 Task: Reply to email with the signature David Green with the subject Invoice follow-up from softage.1@softage.net with the message I would like to schedule a meeting to discuss the projects communication plan. Undo the message and rewrite the message as Could you please confirm the payment details? Send the email
Action: Mouse moved to (416, 525)
Screenshot: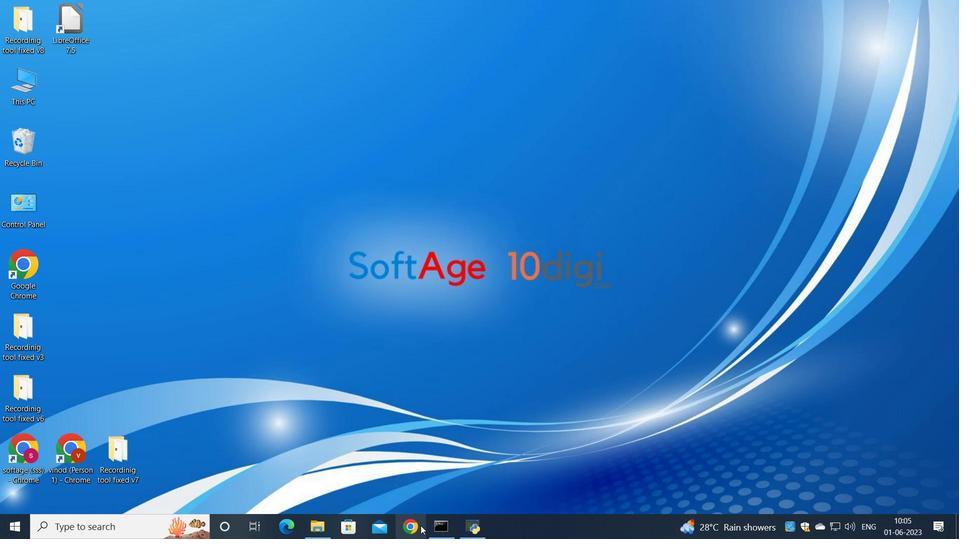 
Action: Mouse pressed left at (416, 525)
Screenshot: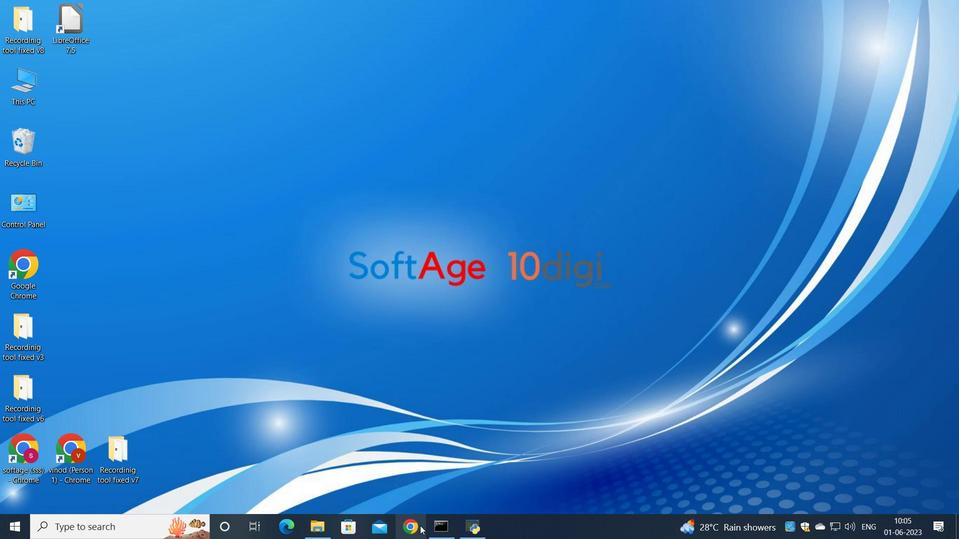 
Action: Mouse moved to (432, 325)
Screenshot: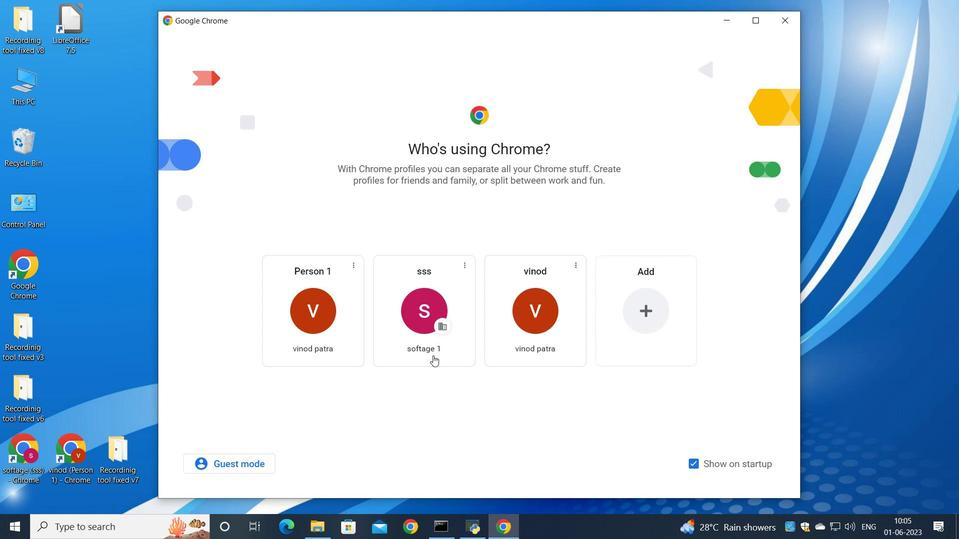 
Action: Mouse pressed left at (432, 325)
Screenshot: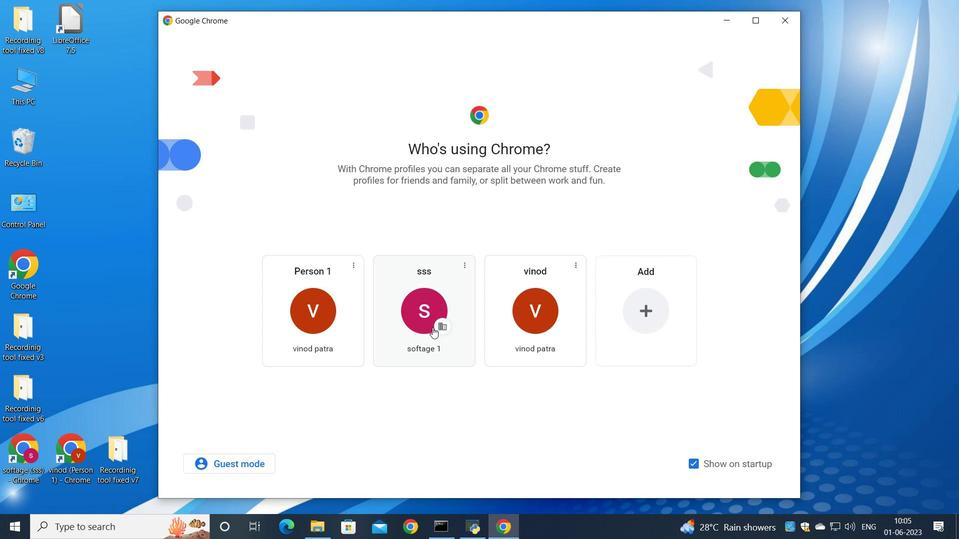 
Action: Mouse moved to (840, 86)
Screenshot: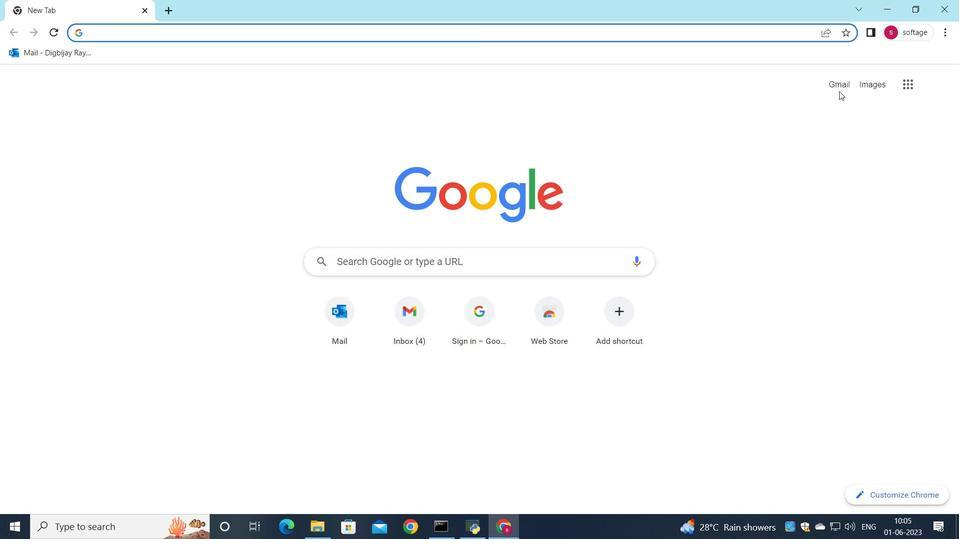 
Action: Mouse pressed left at (840, 86)
Screenshot: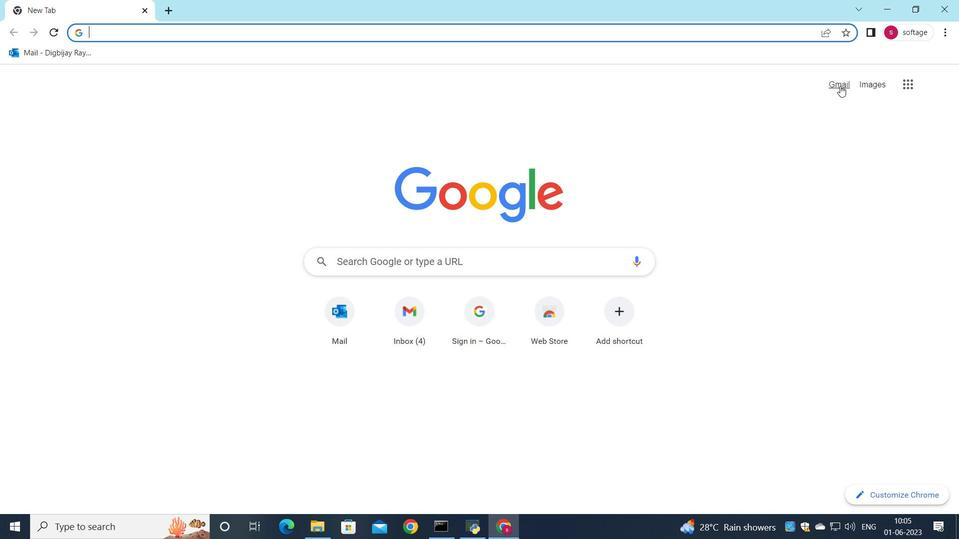 
Action: Mouse moved to (820, 83)
Screenshot: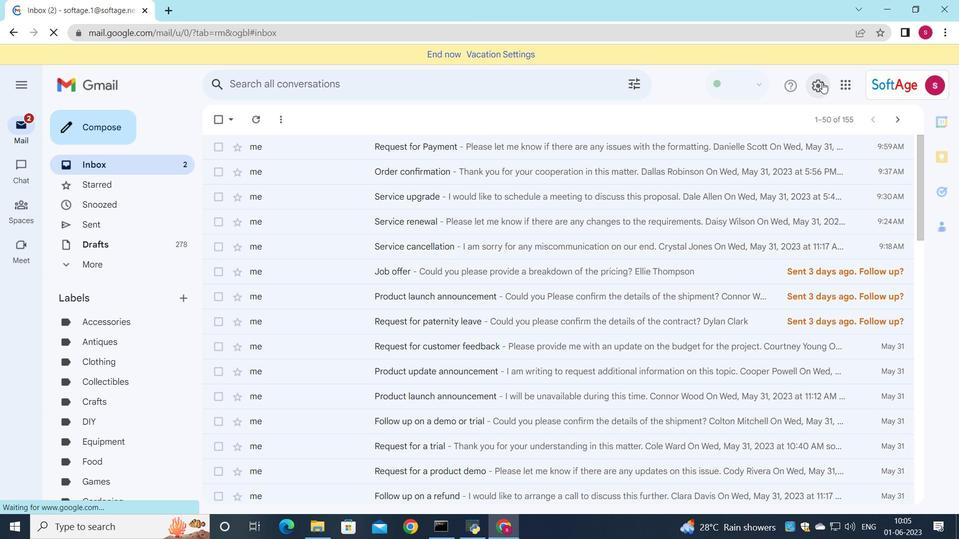 
Action: Mouse pressed left at (820, 83)
Screenshot: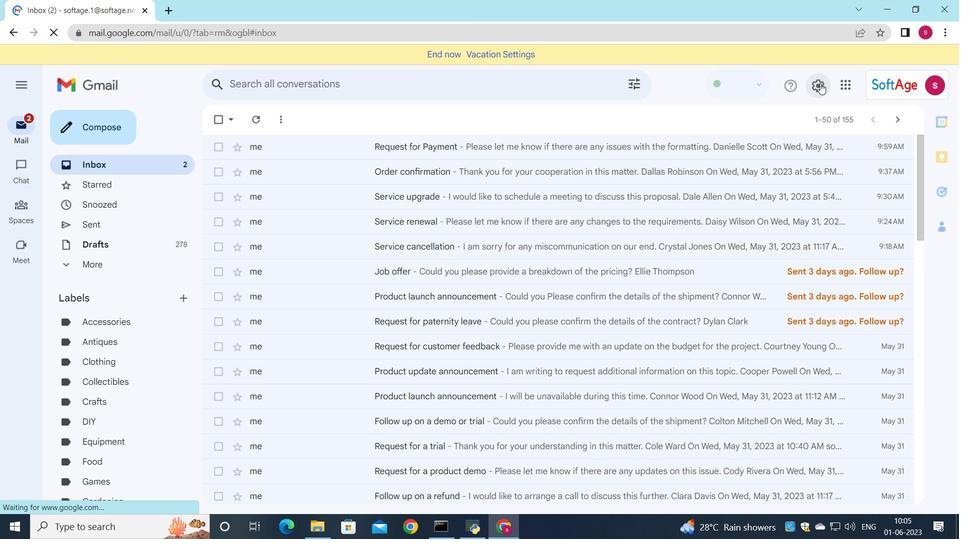 
Action: Mouse moved to (813, 149)
Screenshot: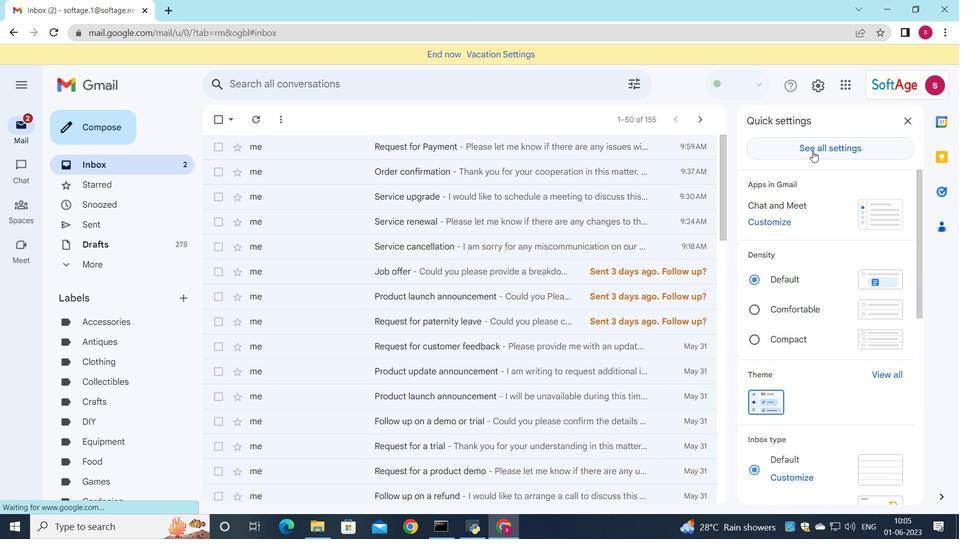
Action: Mouse pressed left at (813, 149)
Screenshot: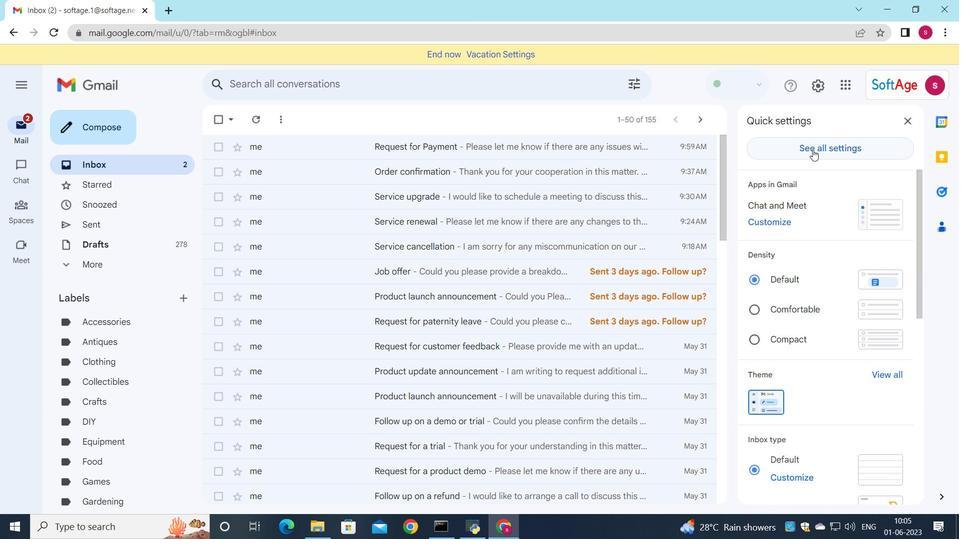 
Action: Mouse moved to (498, 273)
Screenshot: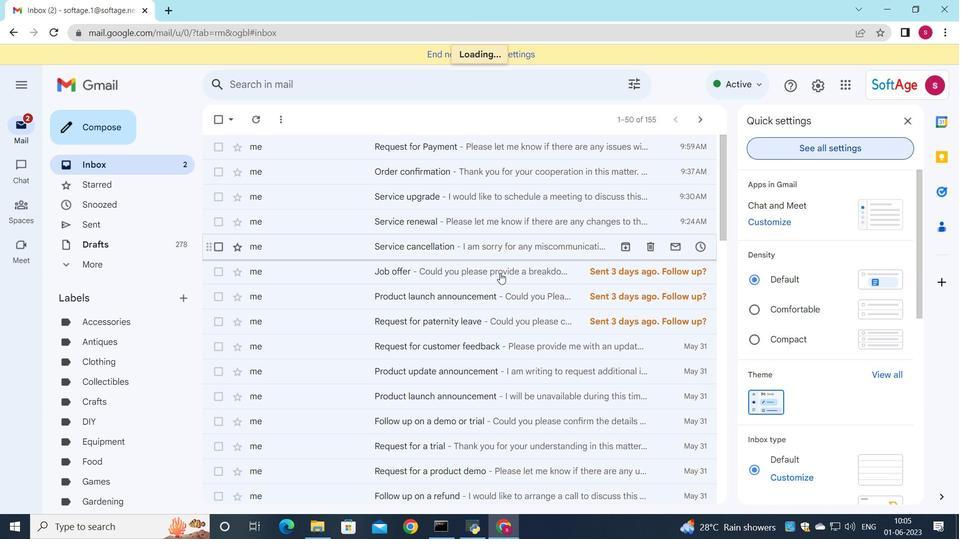 
Action: Mouse scrolled (498, 273) with delta (0, 0)
Screenshot: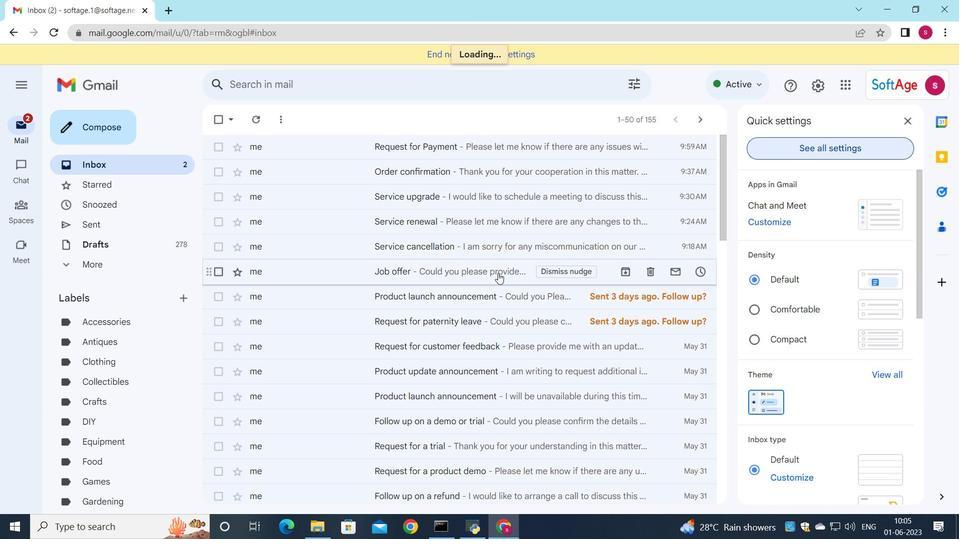 
Action: Mouse scrolled (498, 273) with delta (0, 0)
Screenshot: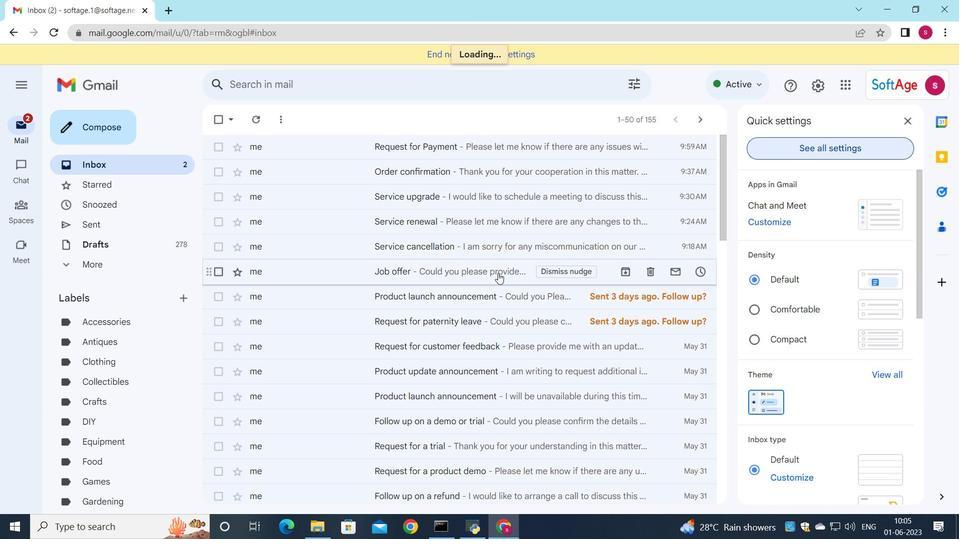 
Action: Mouse scrolled (498, 273) with delta (0, 0)
Screenshot: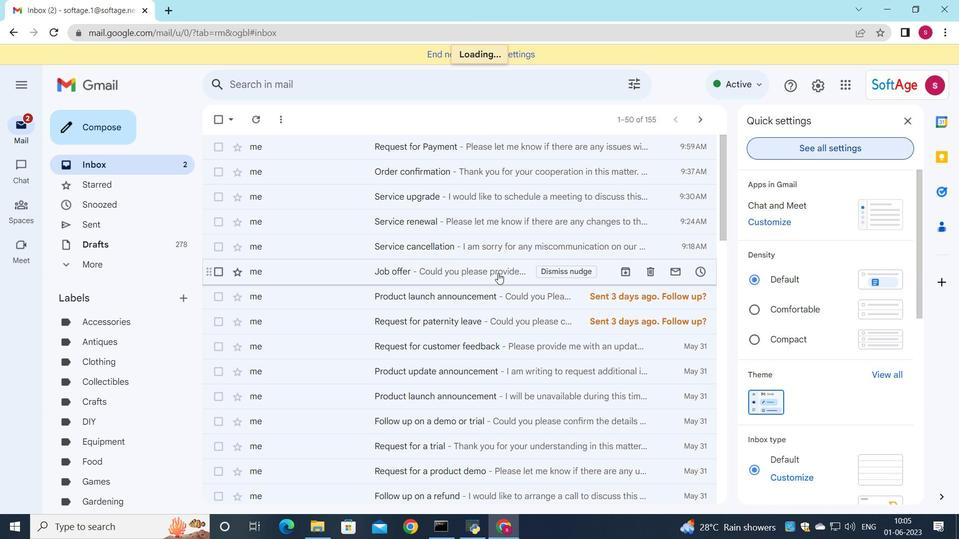 
Action: Mouse scrolled (498, 273) with delta (0, 0)
Screenshot: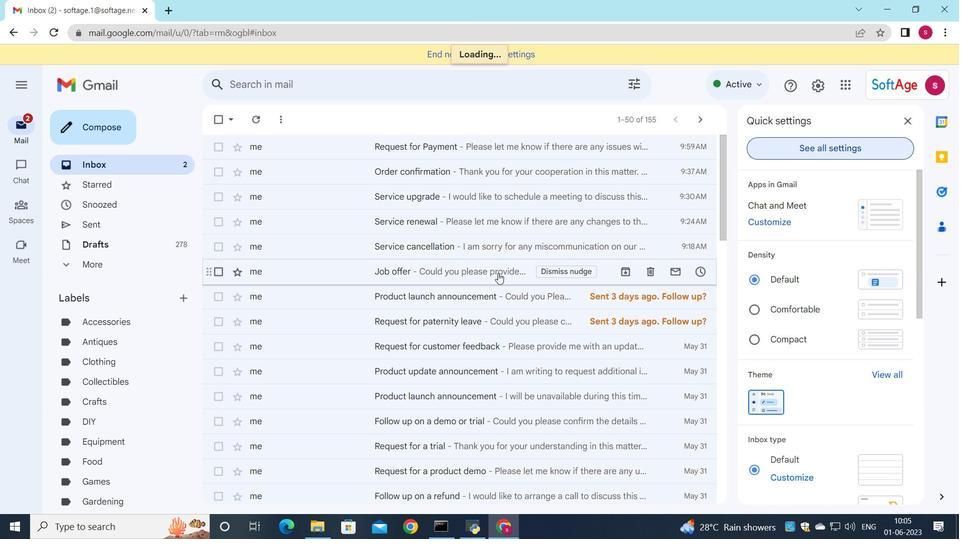 
Action: Mouse scrolled (498, 273) with delta (0, 0)
Screenshot: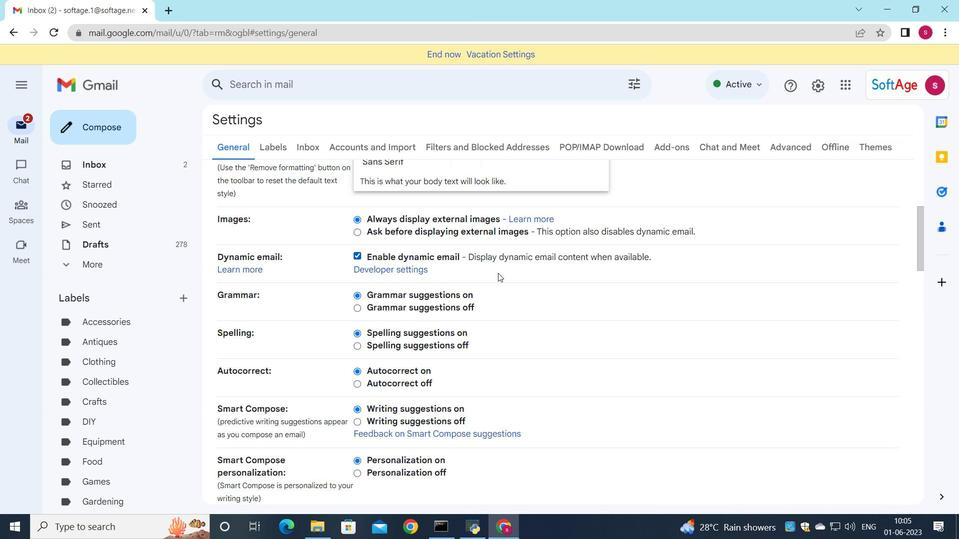 
Action: Mouse scrolled (498, 273) with delta (0, 0)
Screenshot: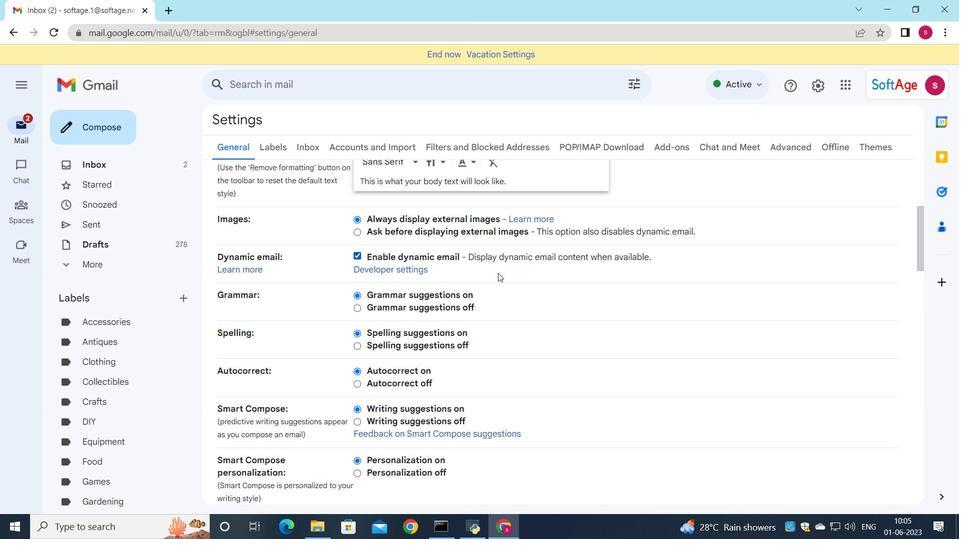 
Action: Mouse scrolled (498, 273) with delta (0, 0)
Screenshot: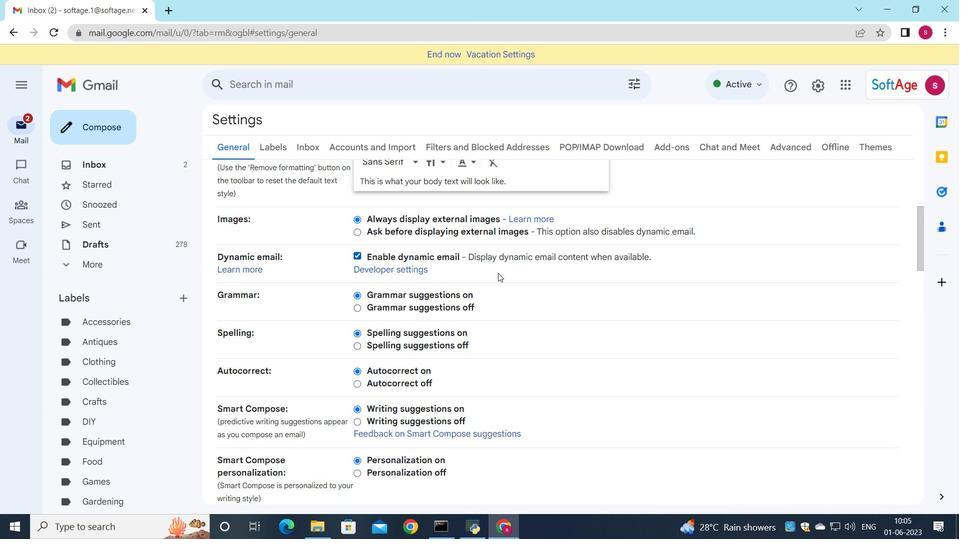 
Action: Mouse scrolled (498, 273) with delta (0, 0)
Screenshot: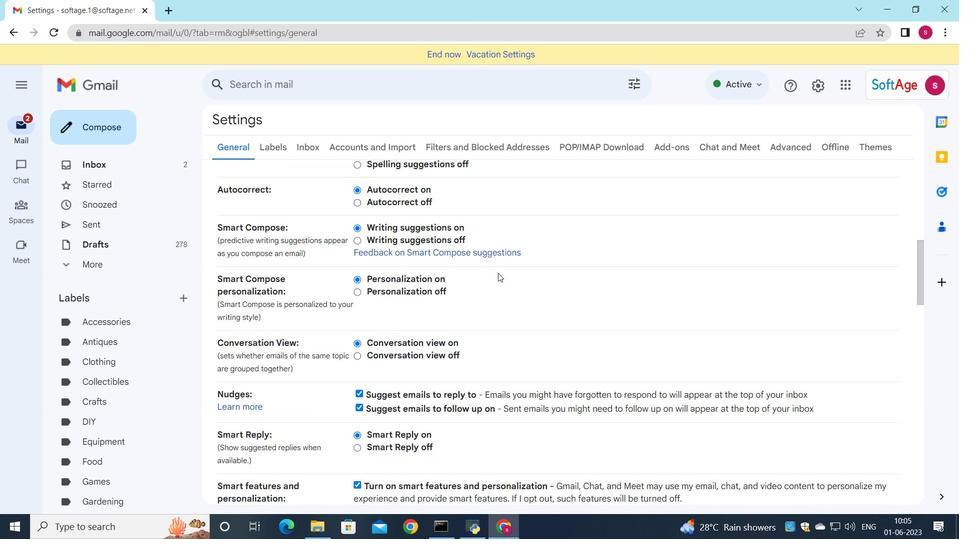 
Action: Mouse scrolled (498, 273) with delta (0, 0)
Screenshot: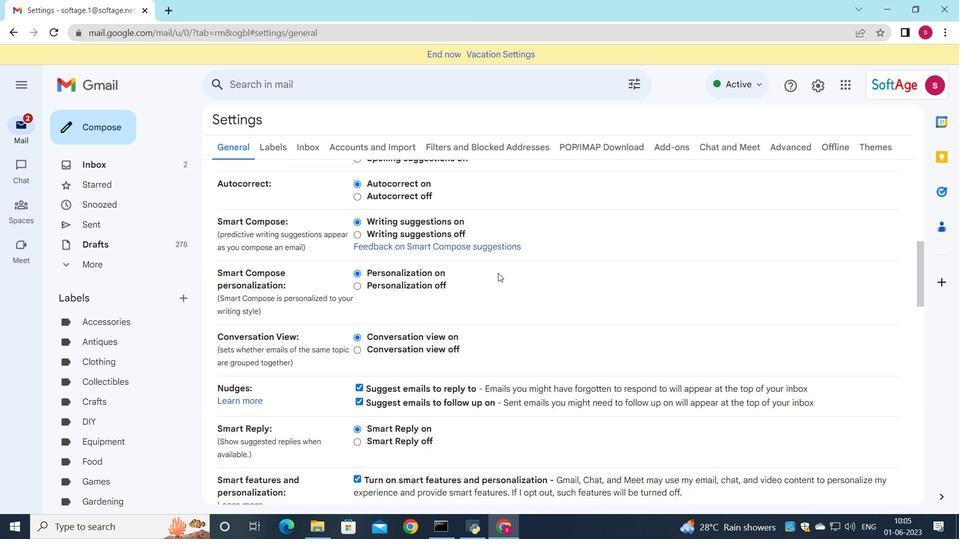 
Action: Mouse scrolled (498, 273) with delta (0, 0)
Screenshot: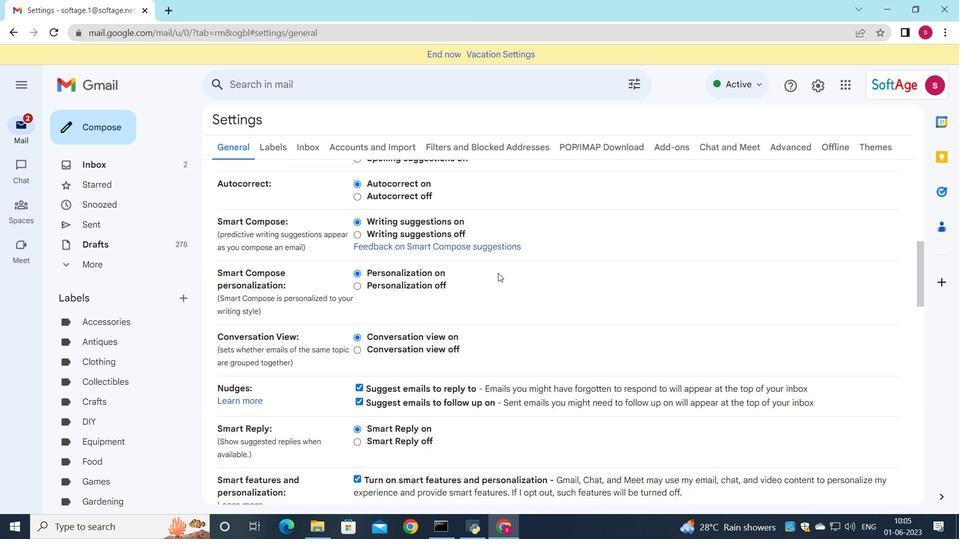
Action: Mouse scrolled (498, 273) with delta (0, 0)
Screenshot: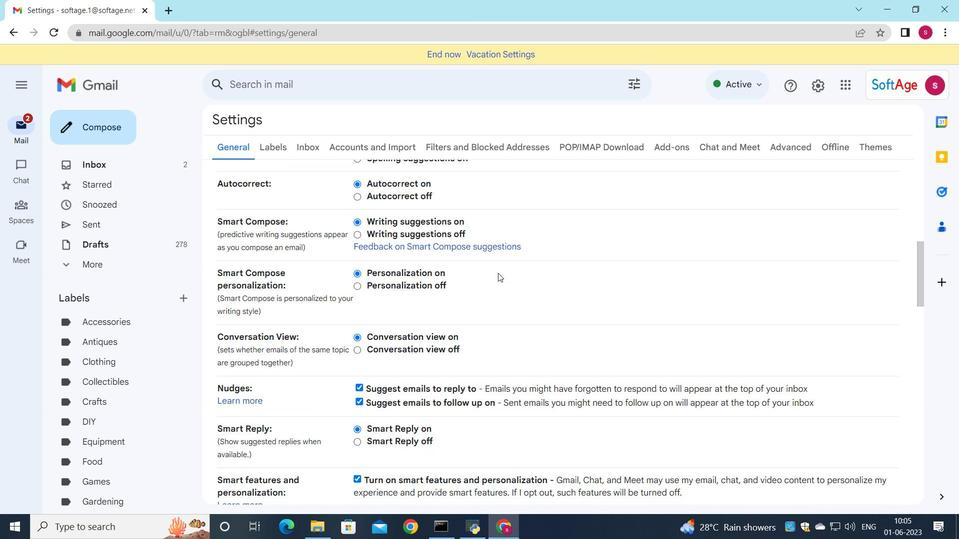 
Action: Mouse scrolled (498, 273) with delta (0, 0)
Screenshot: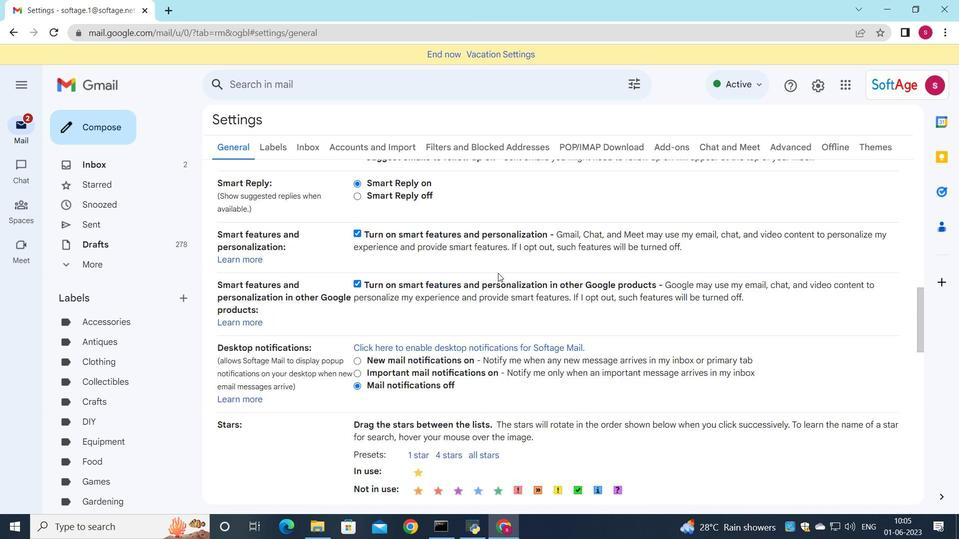 
Action: Mouse scrolled (498, 273) with delta (0, 0)
Screenshot: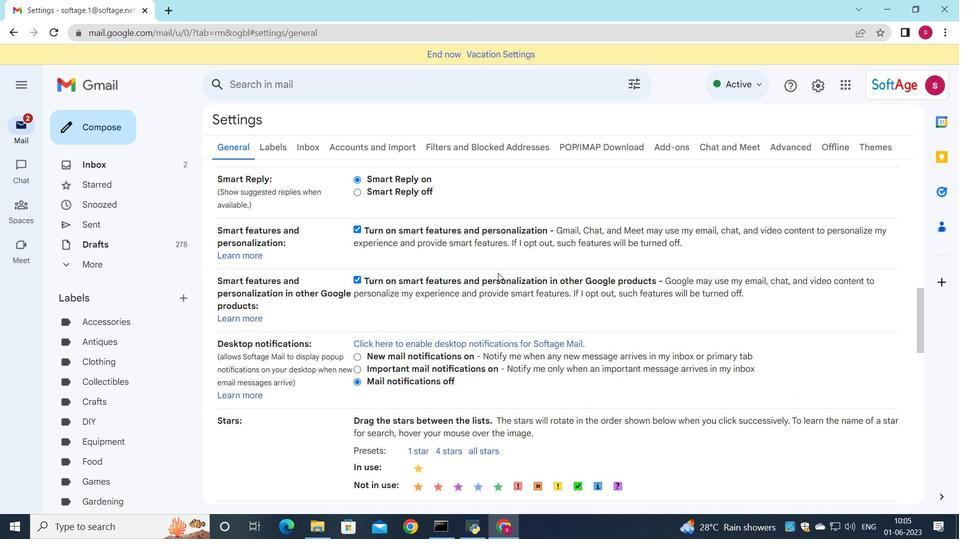 
Action: Mouse scrolled (498, 273) with delta (0, 0)
Screenshot: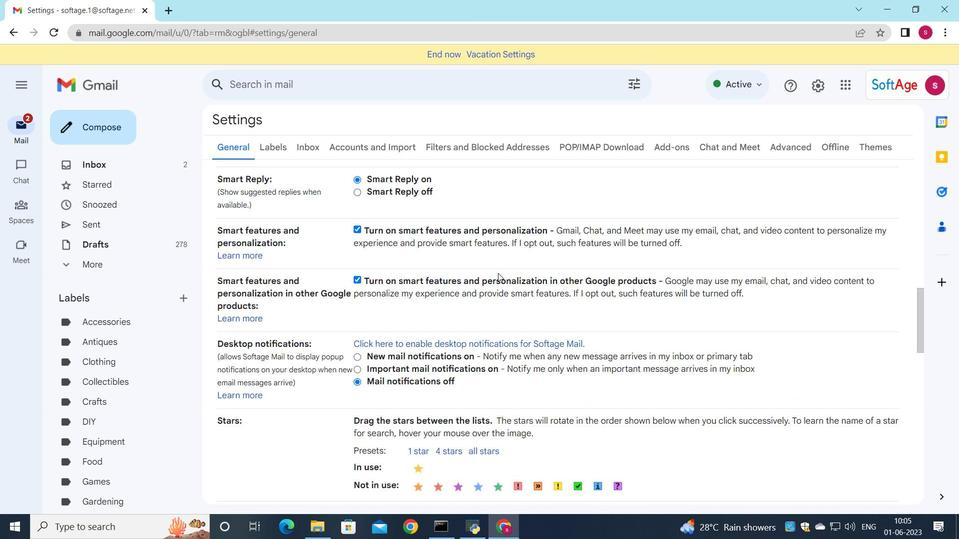 
Action: Mouse scrolled (498, 273) with delta (0, 0)
Screenshot: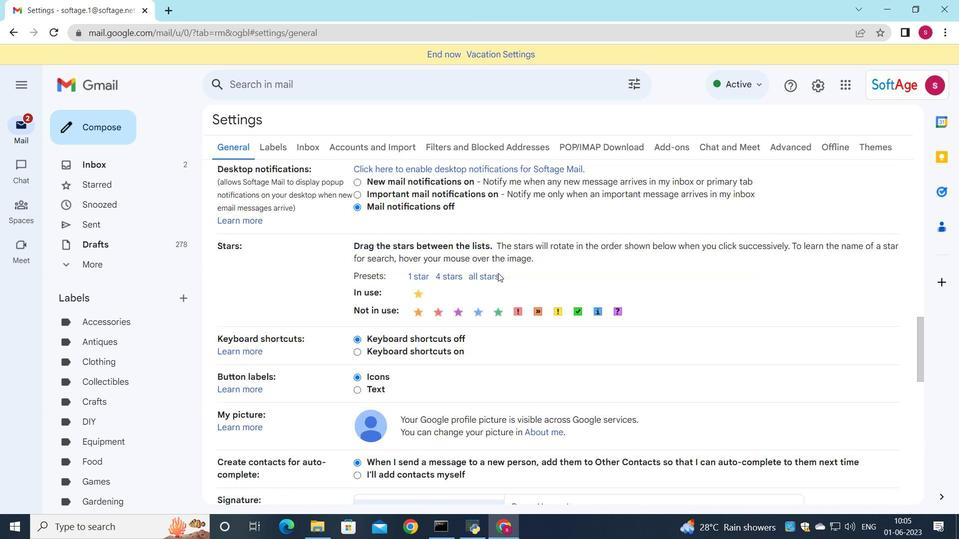 
Action: Mouse scrolled (498, 273) with delta (0, 0)
Screenshot: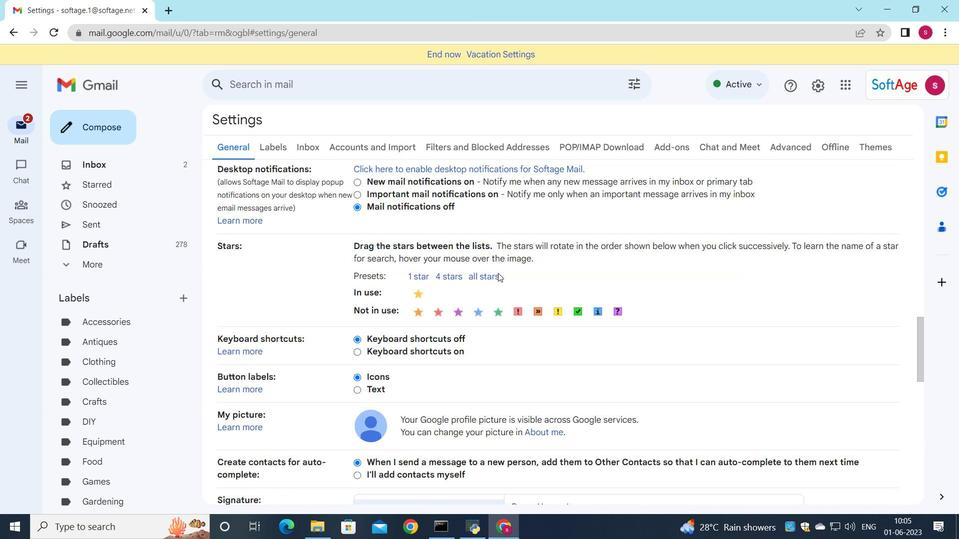 
Action: Mouse scrolled (498, 273) with delta (0, 0)
Screenshot: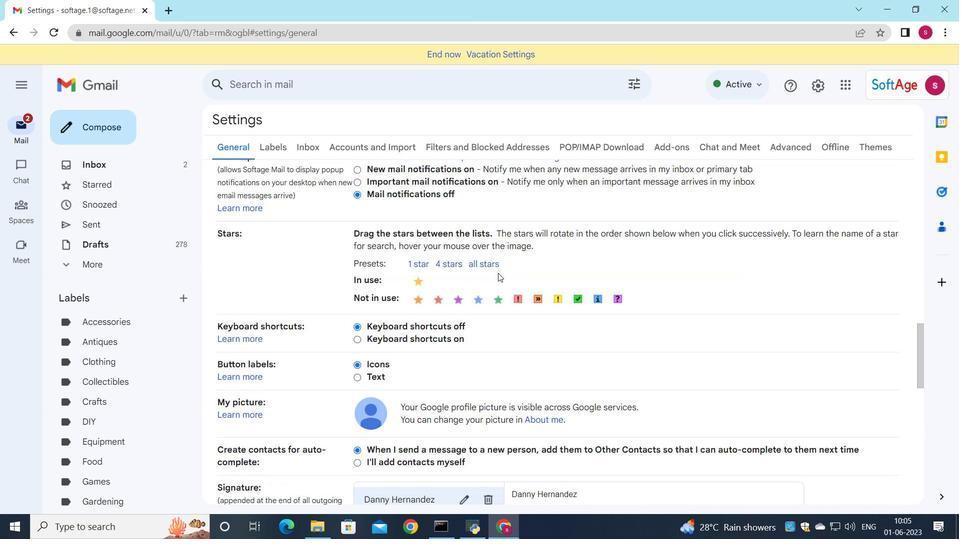 
Action: Mouse moved to (495, 312)
Screenshot: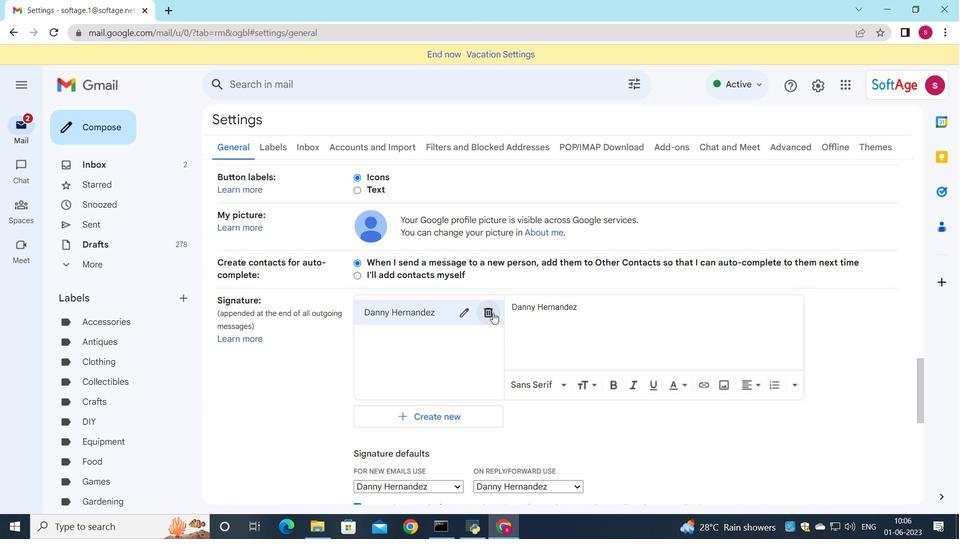 
Action: Mouse pressed left at (495, 312)
Screenshot: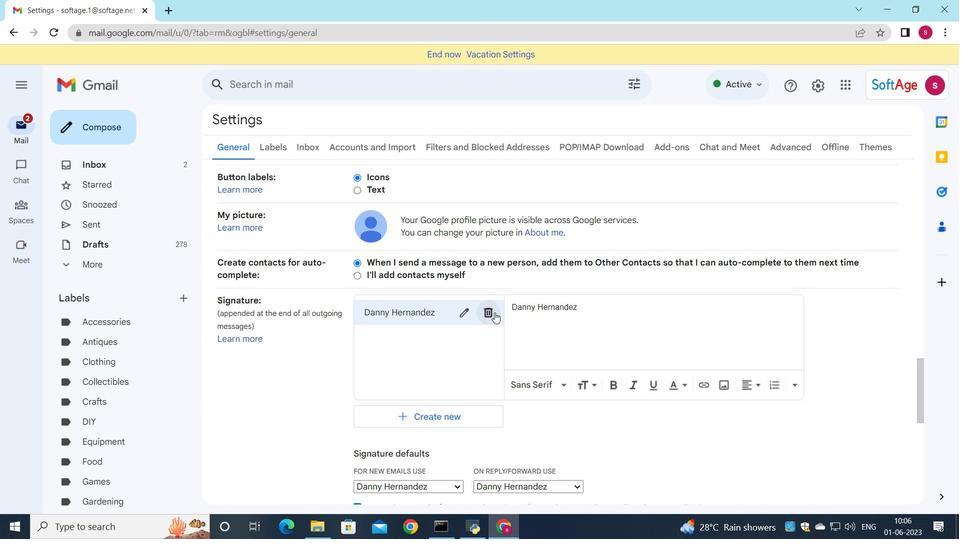 
Action: Mouse moved to (612, 307)
Screenshot: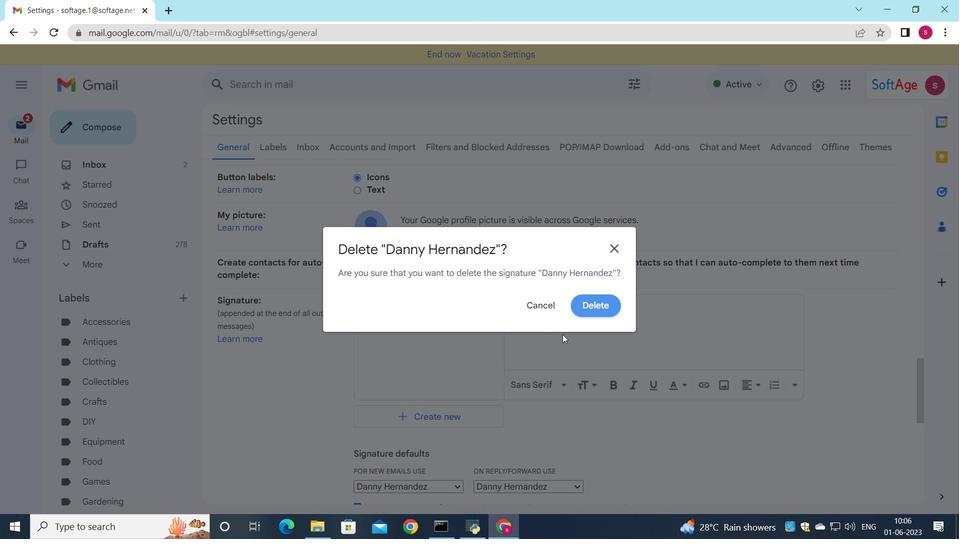 
Action: Mouse pressed left at (612, 307)
Screenshot: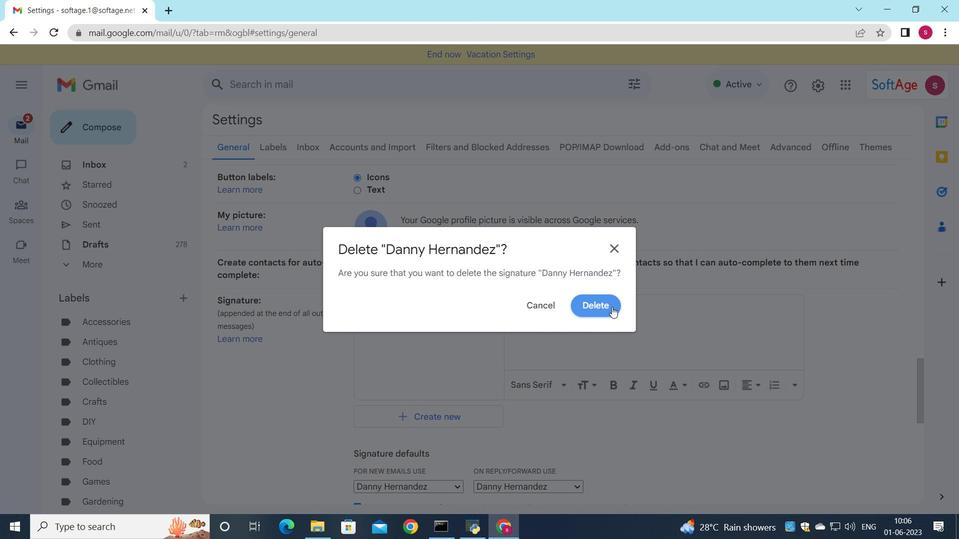 
Action: Mouse moved to (399, 323)
Screenshot: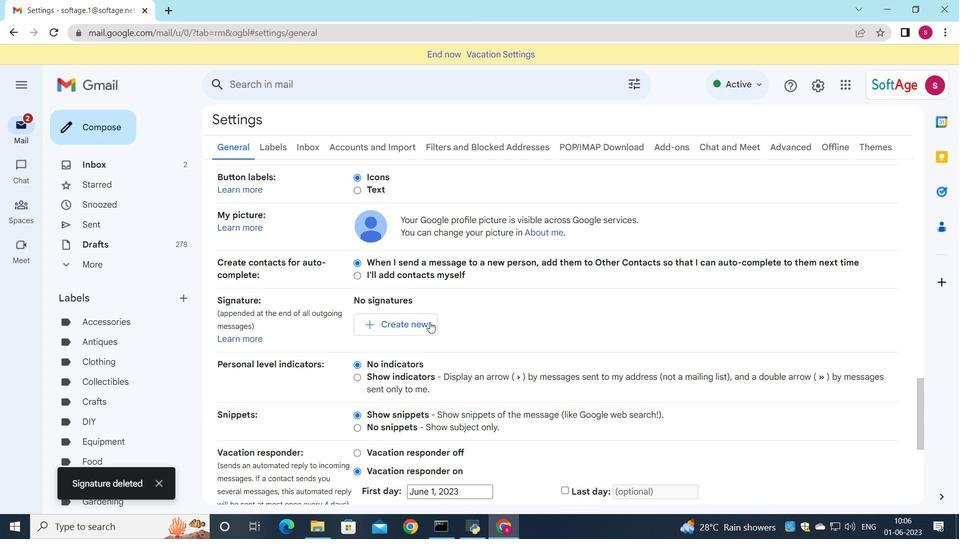 
Action: Mouse pressed left at (399, 323)
Screenshot: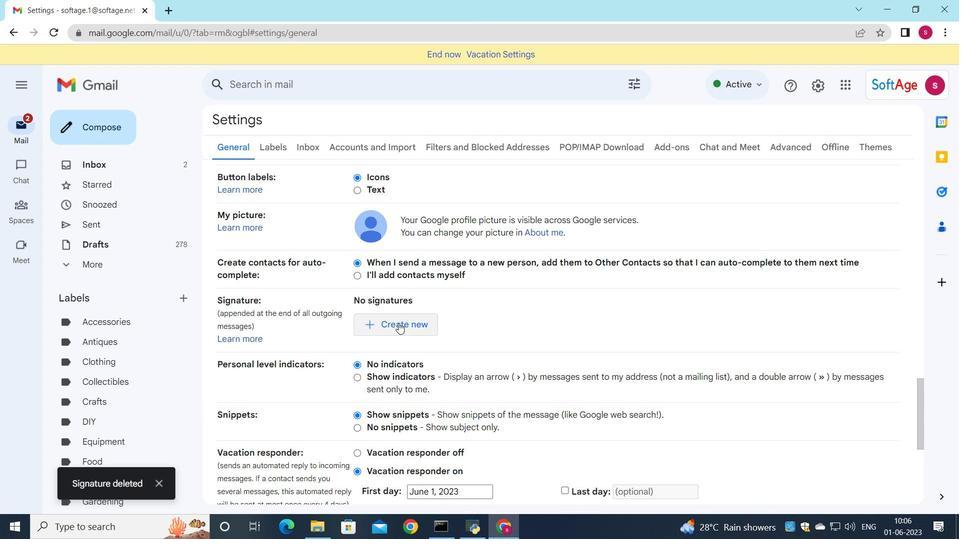 
Action: Mouse moved to (749, 278)
Screenshot: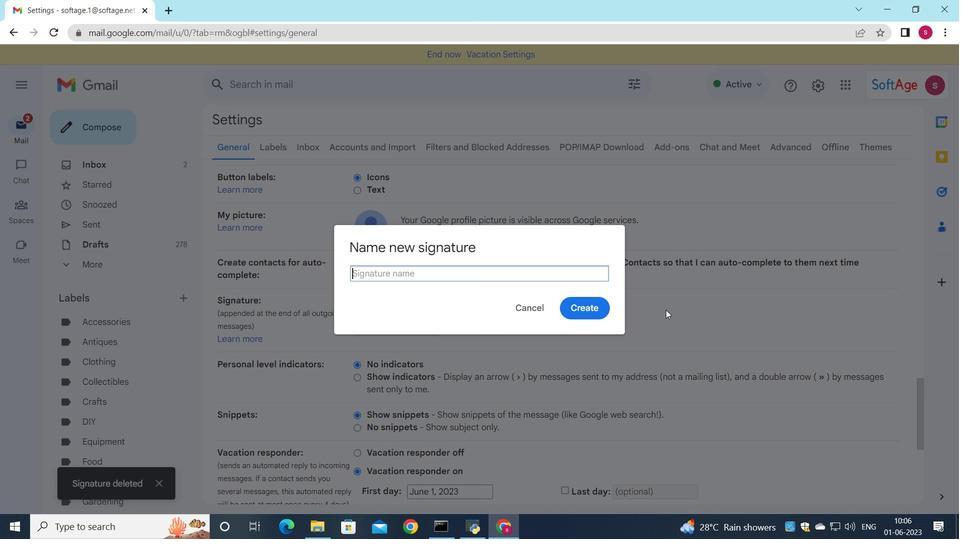 
Action: Key pressed <Key.shift>david<Key.space><Key.backspace><Key.backspace><Key.backspace><Key.backspace><Key.backspace><Key.backspace><Key.backspace><Key.backspace><Key.backspace><Key.backspace><Key.backspace><Key.shift>David<Key.space><Key.shift>Green
Screenshot: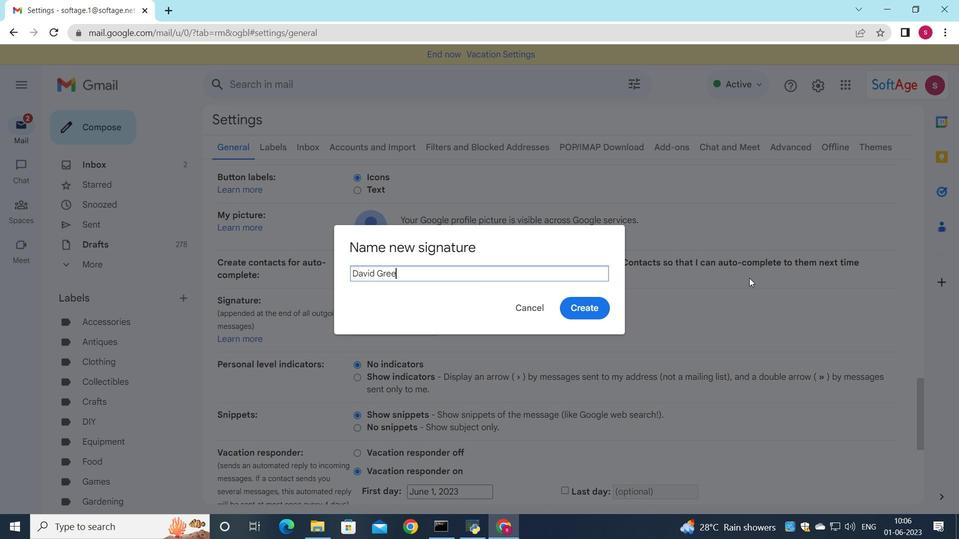 
Action: Mouse moved to (601, 306)
Screenshot: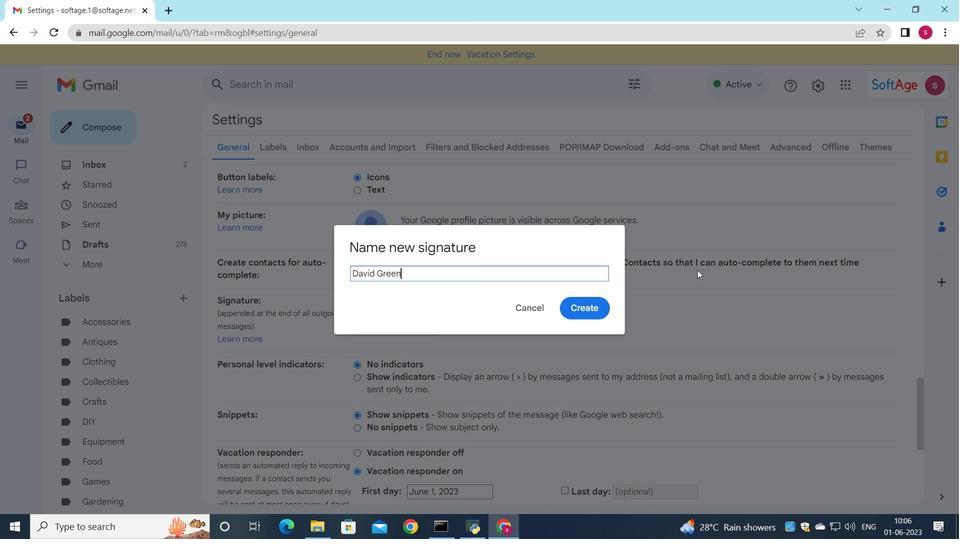 
Action: Mouse pressed left at (601, 306)
Screenshot: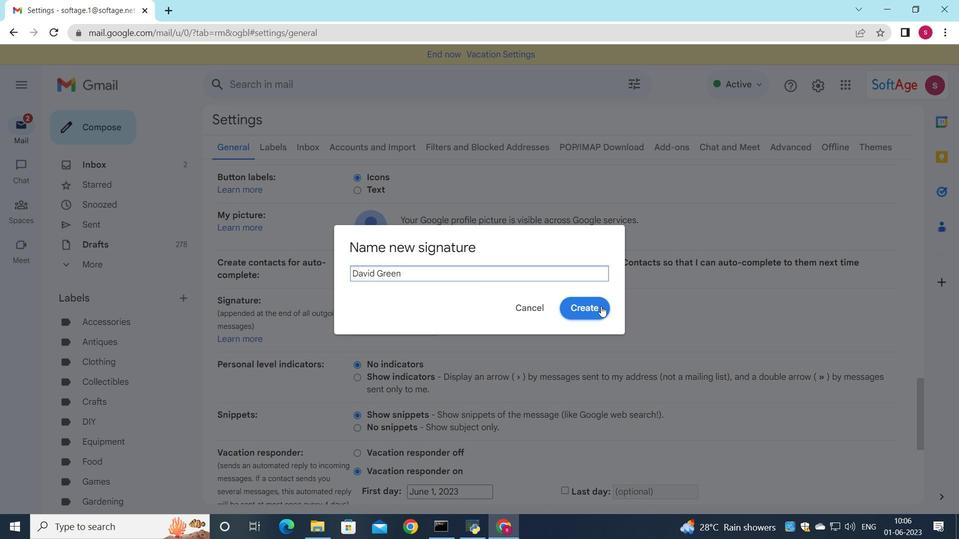 
Action: Mouse moved to (549, 326)
Screenshot: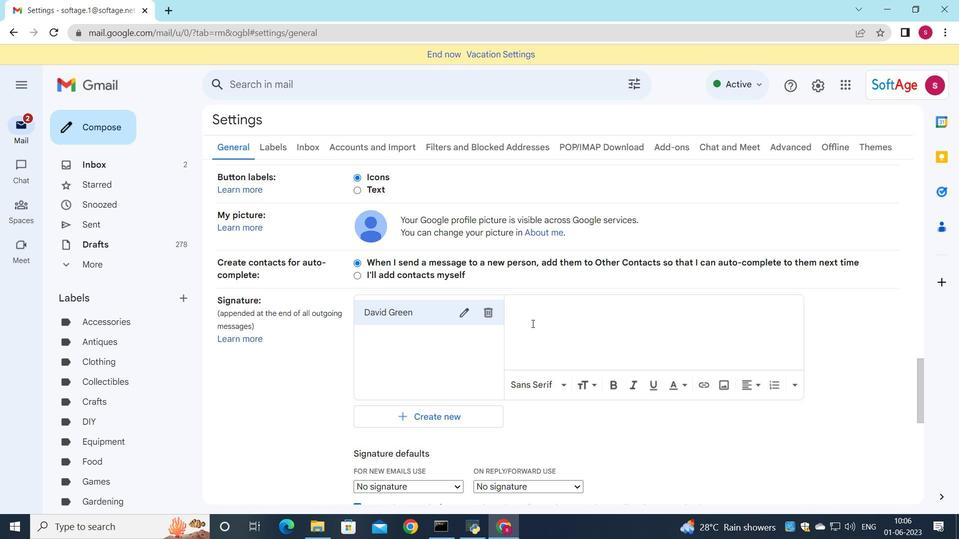 
Action: Mouse pressed left at (549, 326)
Screenshot: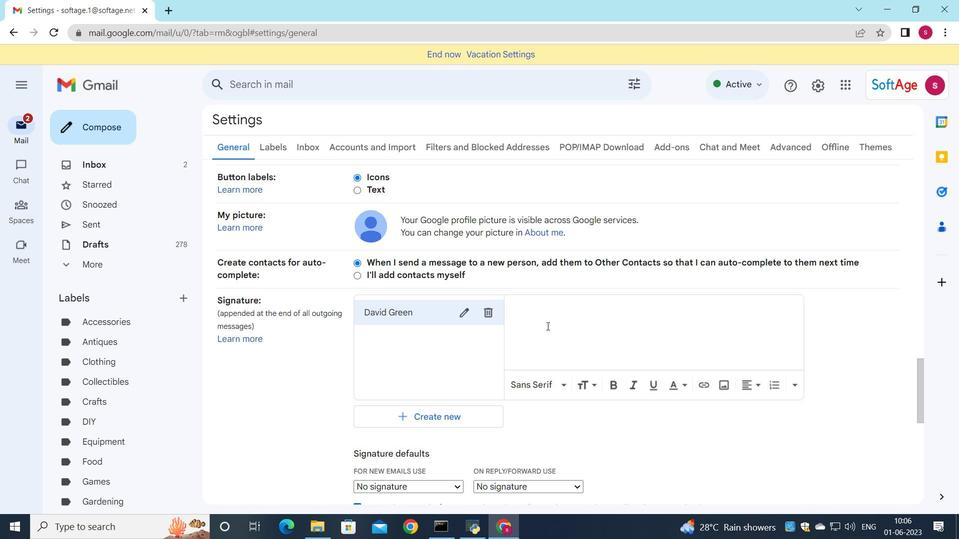 
Action: Mouse moved to (549, 326)
Screenshot: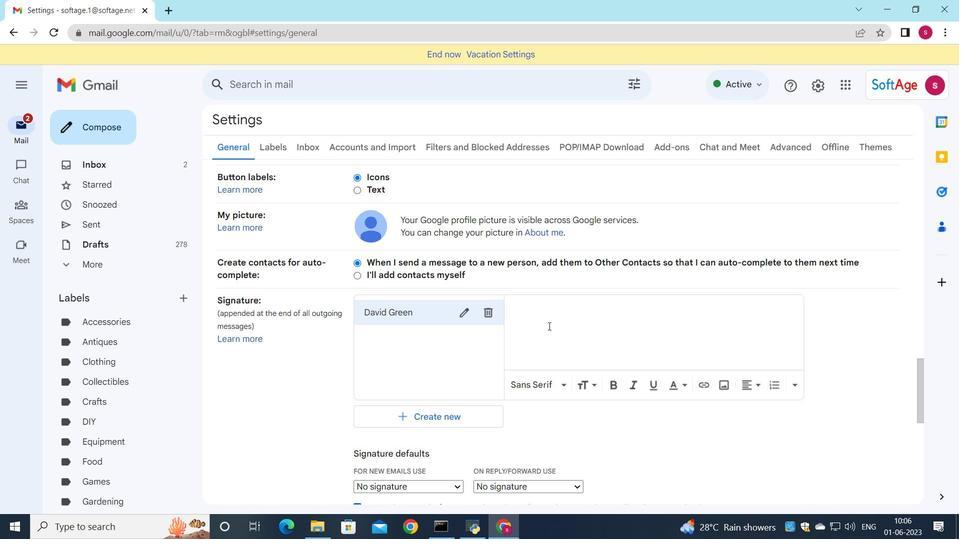 
Action: Key pressed <Key.shift>David<Key.space><Key.shift>Green
Screenshot: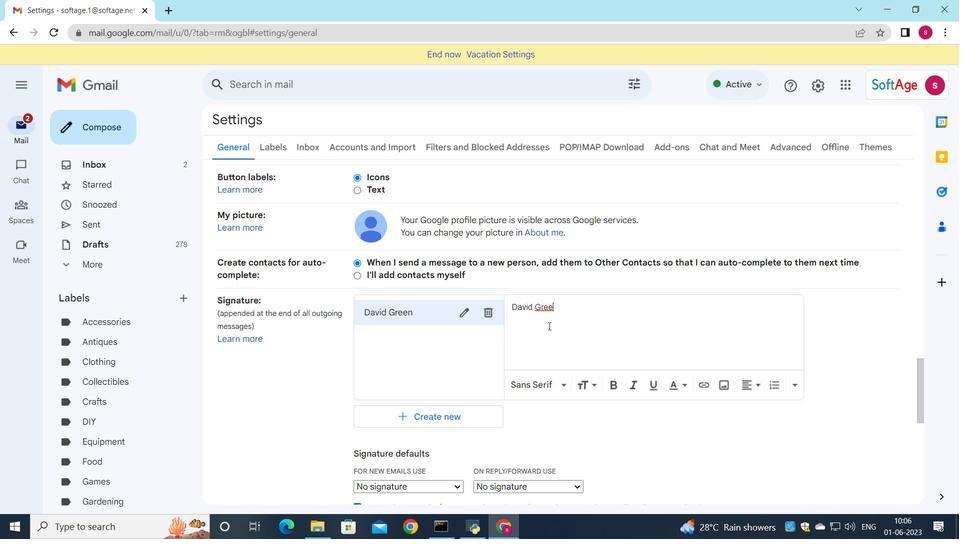 
Action: Mouse moved to (541, 319)
Screenshot: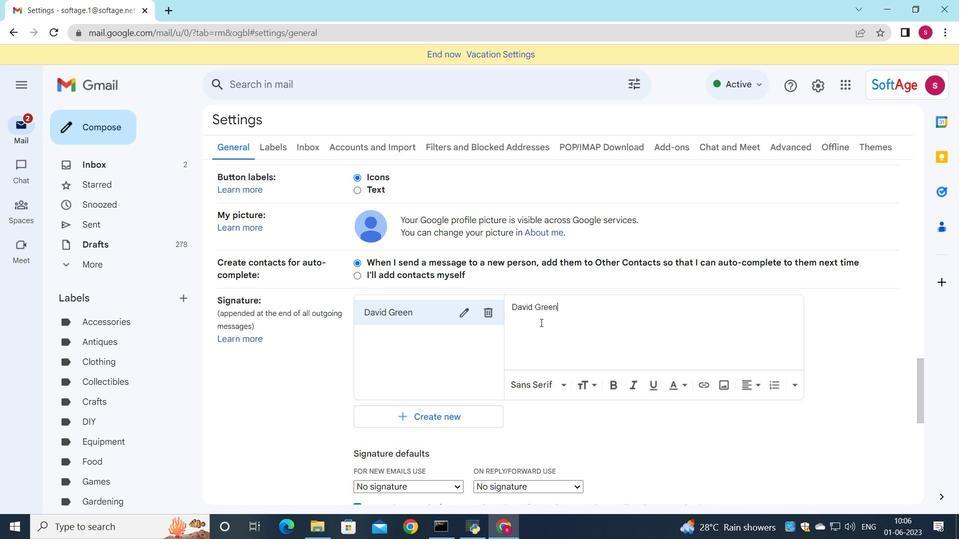 
Action: Mouse scrolled (541, 320) with delta (0, 0)
Screenshot: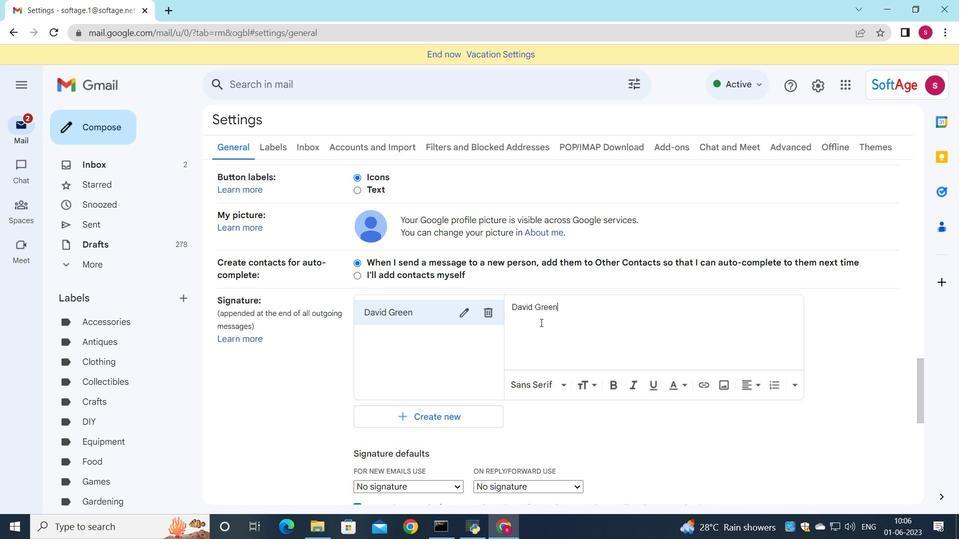 
Action: Mouse moved to (541, 319)
Screenshot: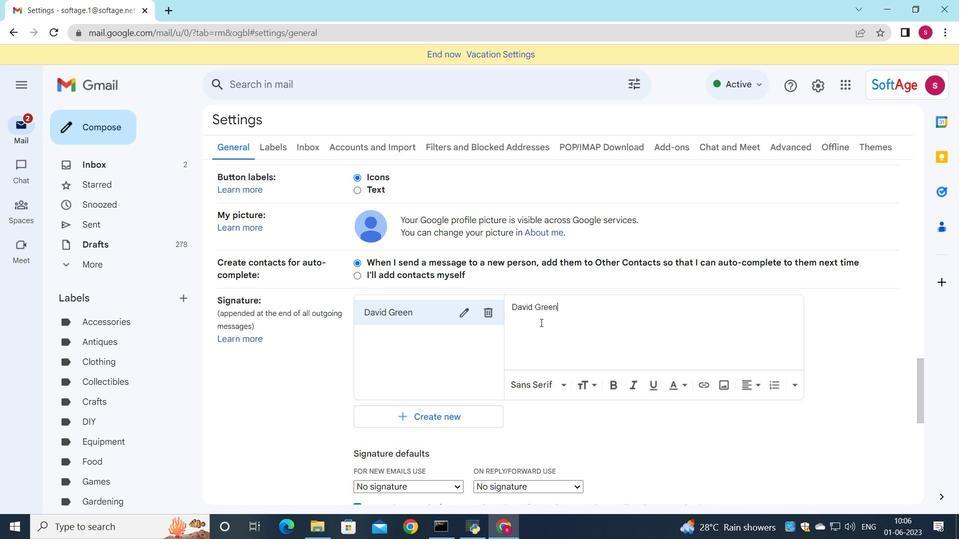 
Action: Mouse scrolled (541, 319) with delta (0, 0)
Screenshot: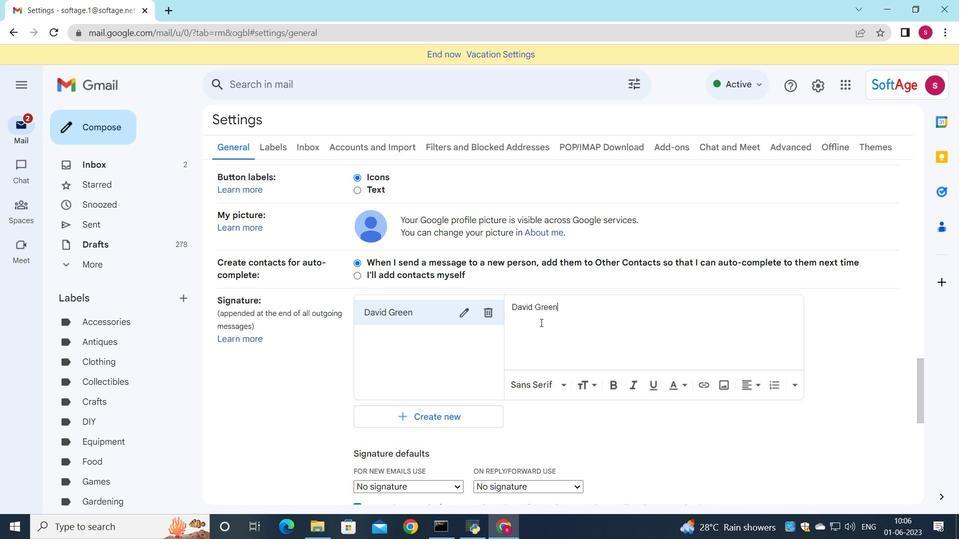
Action: Mouse moved to (432, 366)
Screenshot: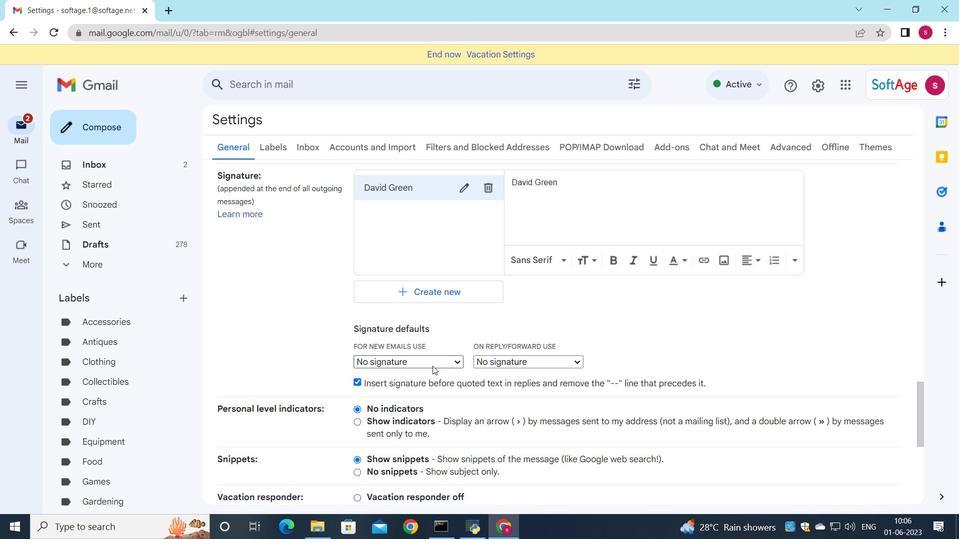 
Action: Mouse pressed left at (432, 366)
Screenshot: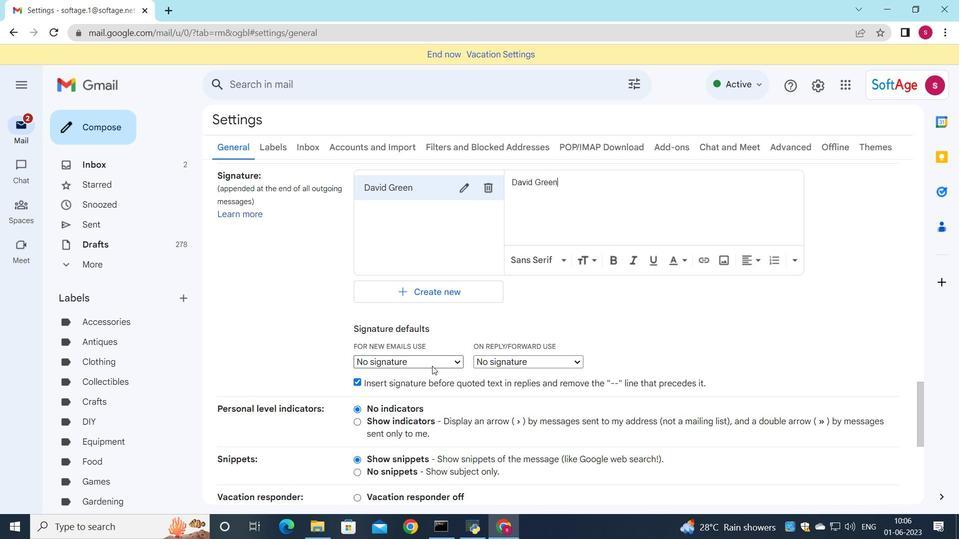 
Action: Mouse moved to (427, 388)
Screenshot: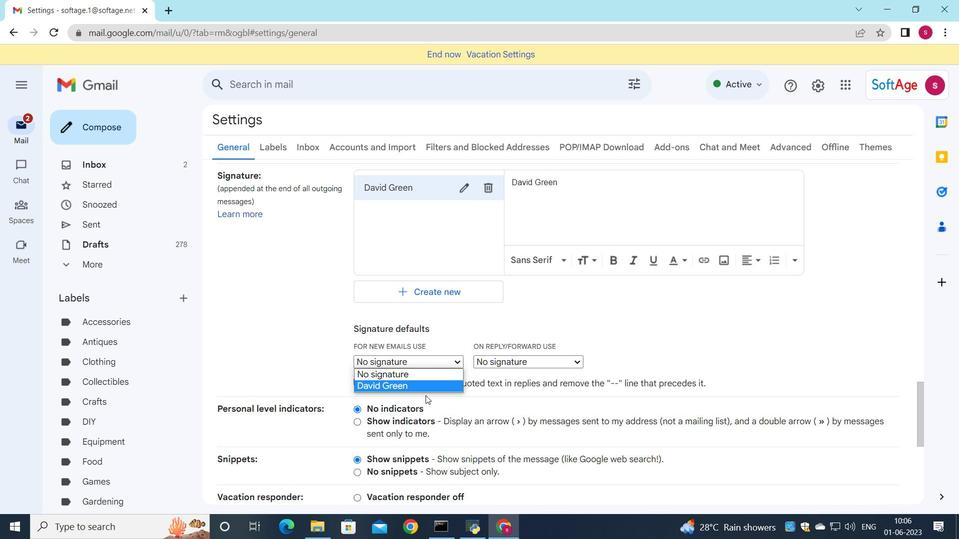 
Action: Mouse pressed left at (427, 388)
Screenshot: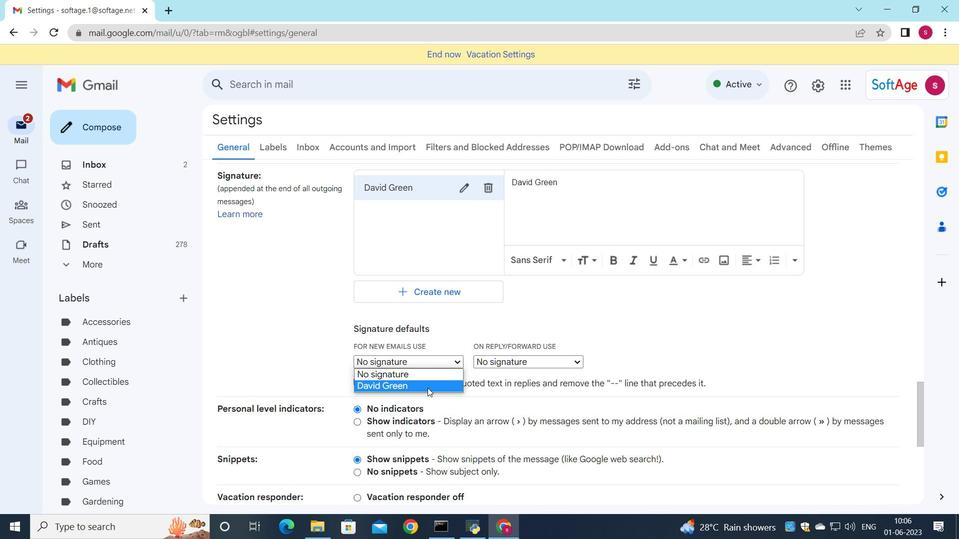 
Action: Mouse moved to (518, 355)
Screenshot: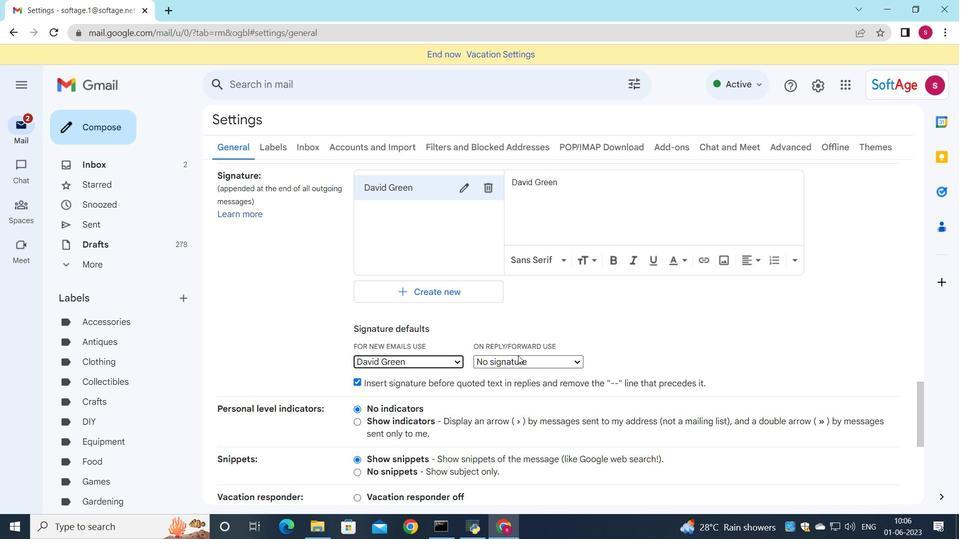 
Action: Mouse pressed left at (518, 355)
Screenshot: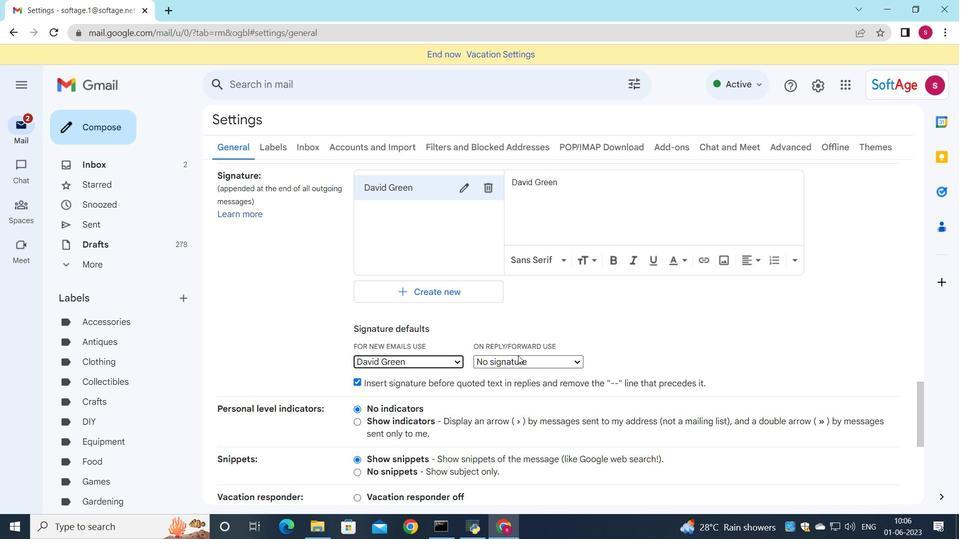 
Action: Mouse moved to (520, 382)
Screenshot: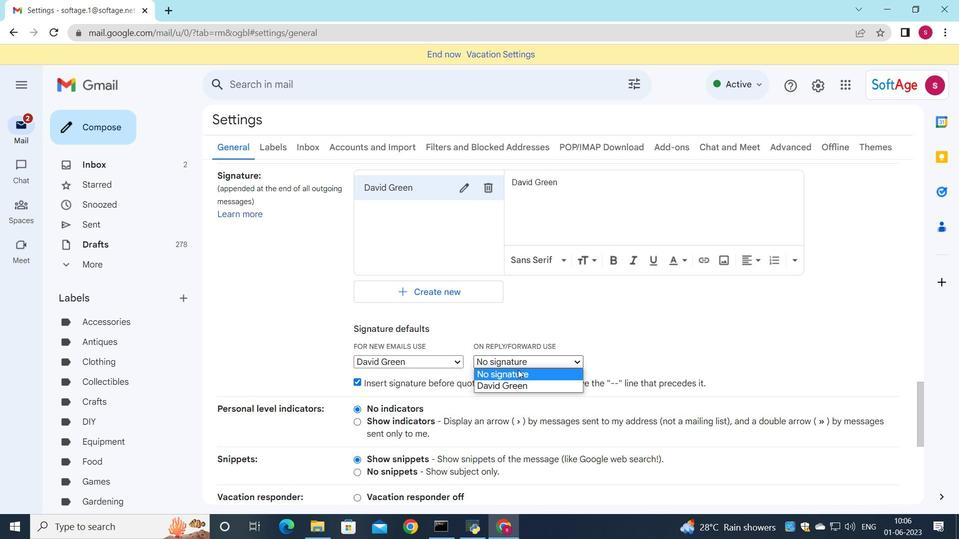 
Action: Mouse pressed left at (520, 382)
Screenshot: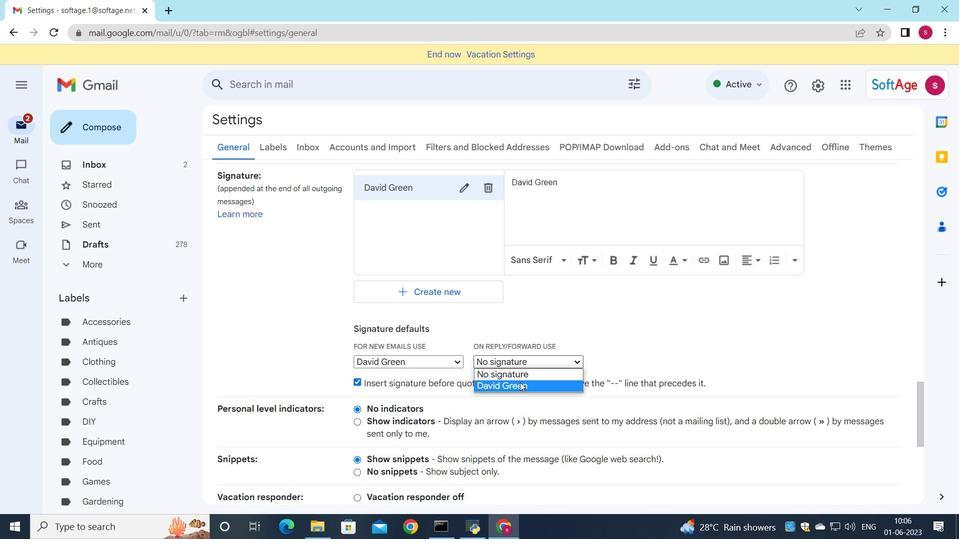 
Action: Mouse moved to (518, 373)
Screenshot: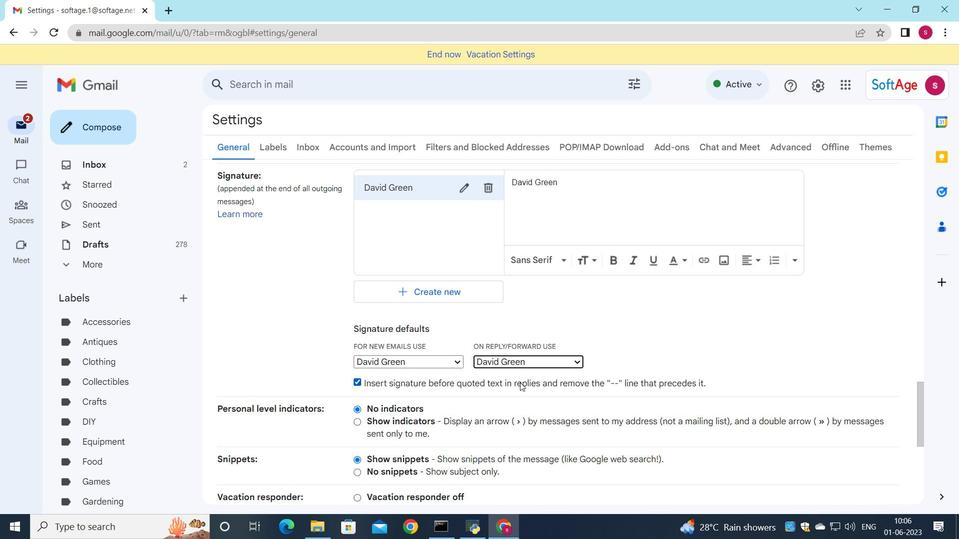 
Action: Mouse scrolled (518, 372) with delta (0, 0)
Screenshot: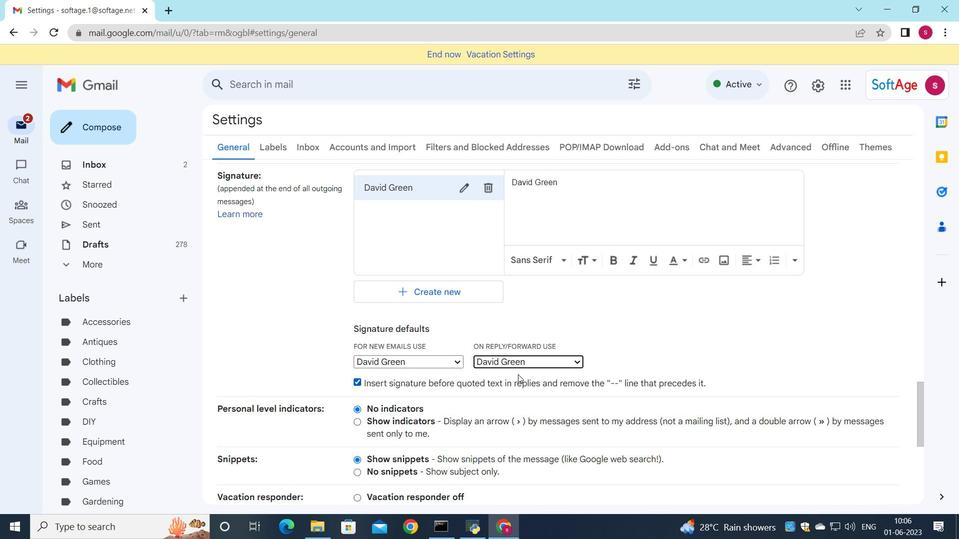 
Action: Mouse scrolled (518, 372) with delta (0, 0)
Screenshot: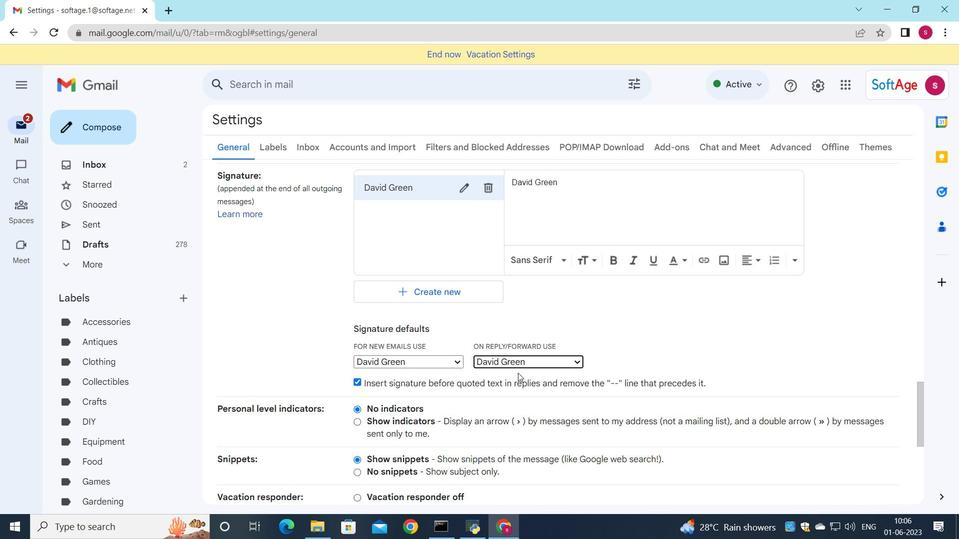 
Action: Mouse scrolled (518, 372) with delta (0, 0)
Screenshot: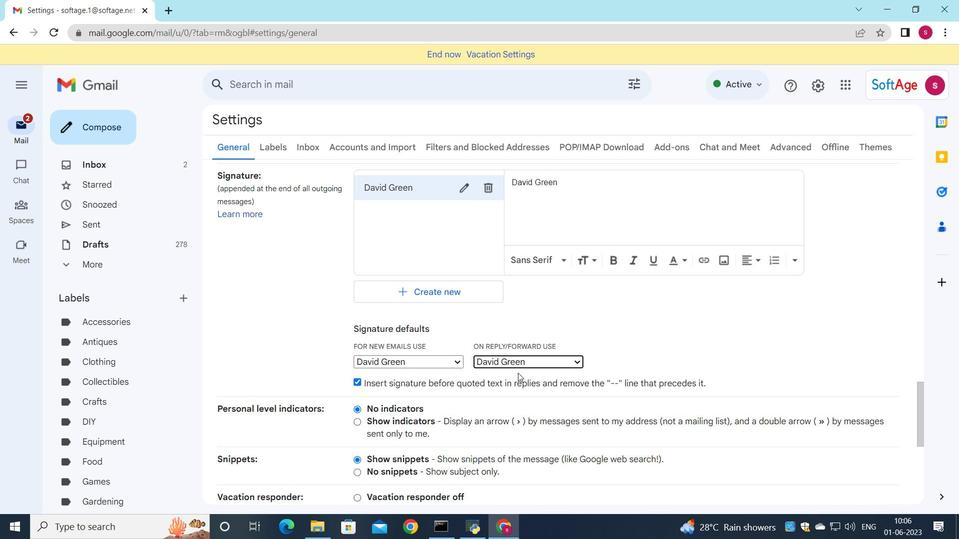 
Action: Mouse scrolled (518, 372) with delta (0, 0)
Screenshot: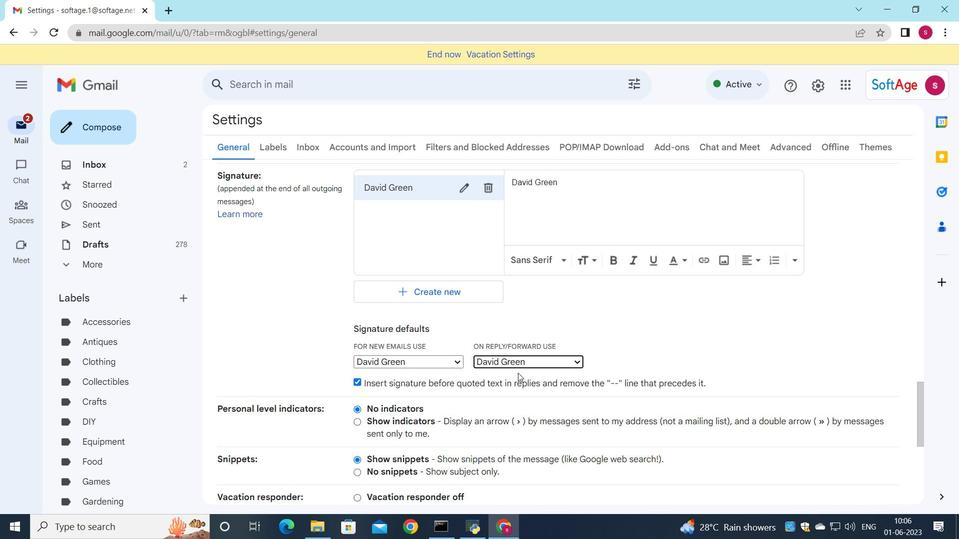 
Action: Mouse moved to (516, 372)
Screenshot: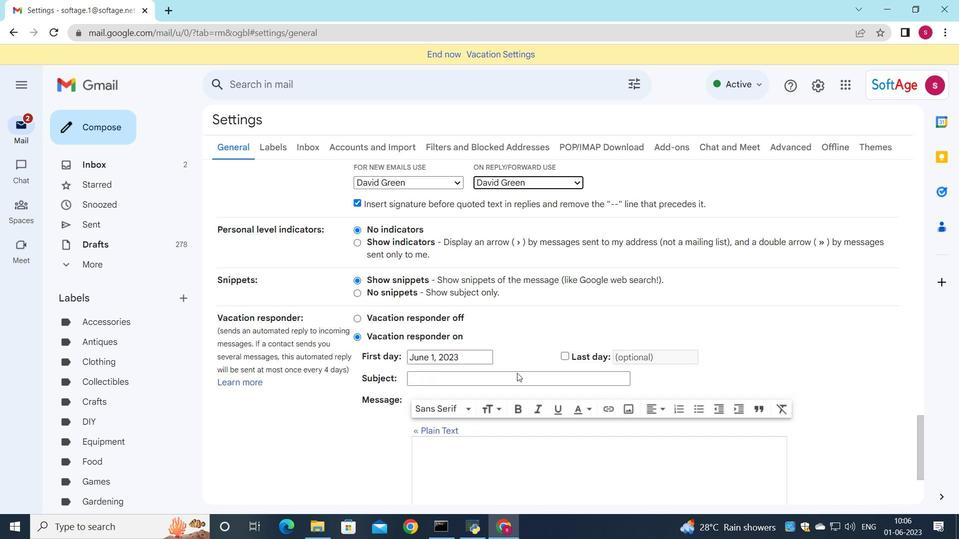 
Action: Mouse scrolled (516, 371) with delta (0, 0)
Screenshot: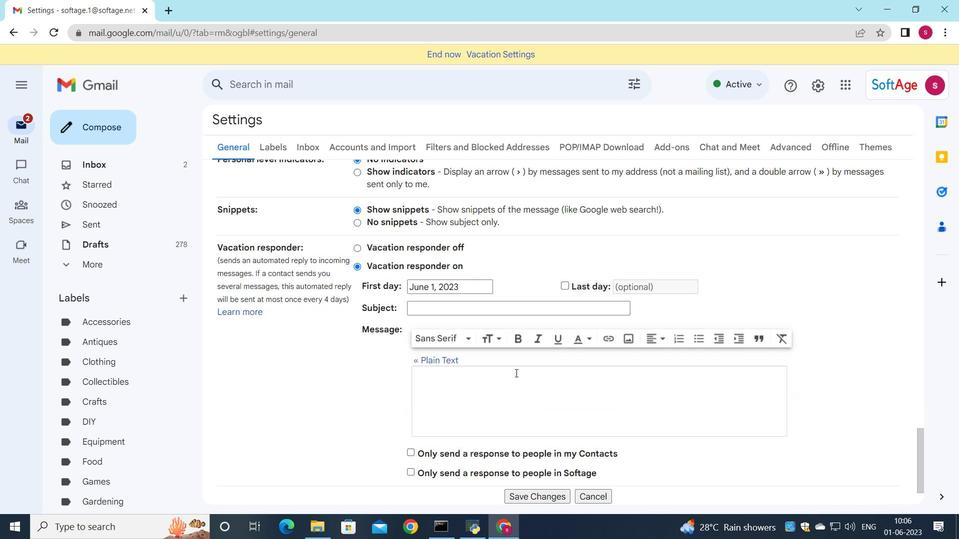 
Action: Mouse scrolled (516, 371) with delta (0, 0)
Screenshot: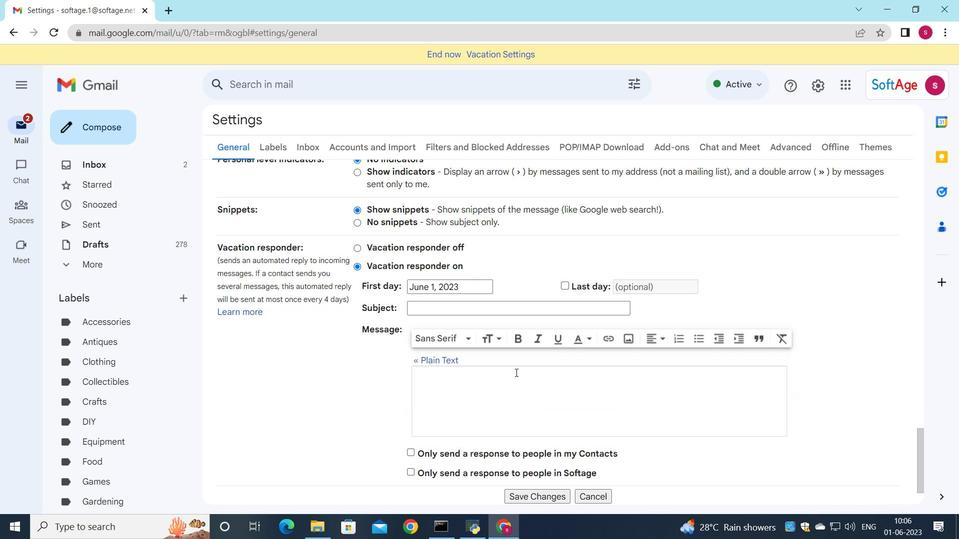 
Action: Mouse scrolled (516, 371) with delta (0, 0)
Screenshot: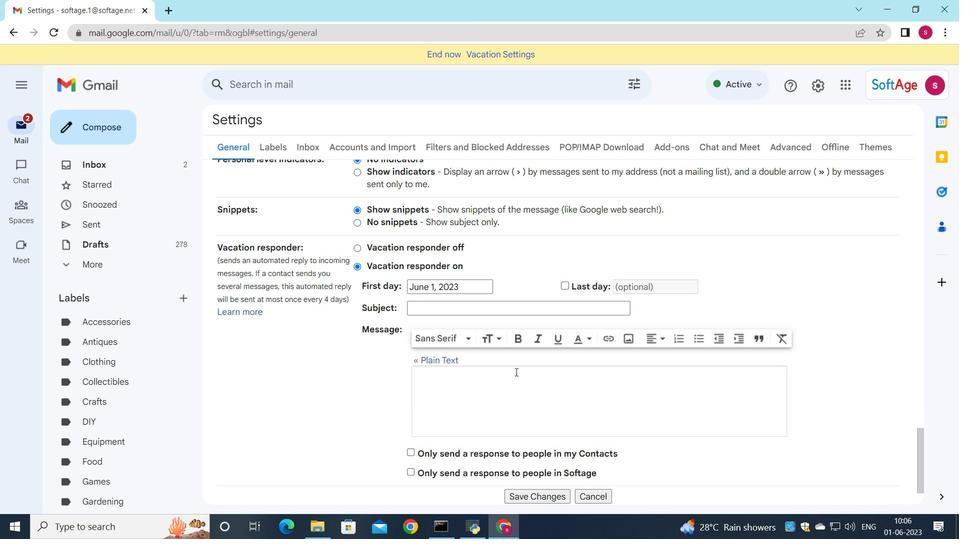 
Action: Mouse scrolled (516, 371) with delta (0, 0)
Screenshot: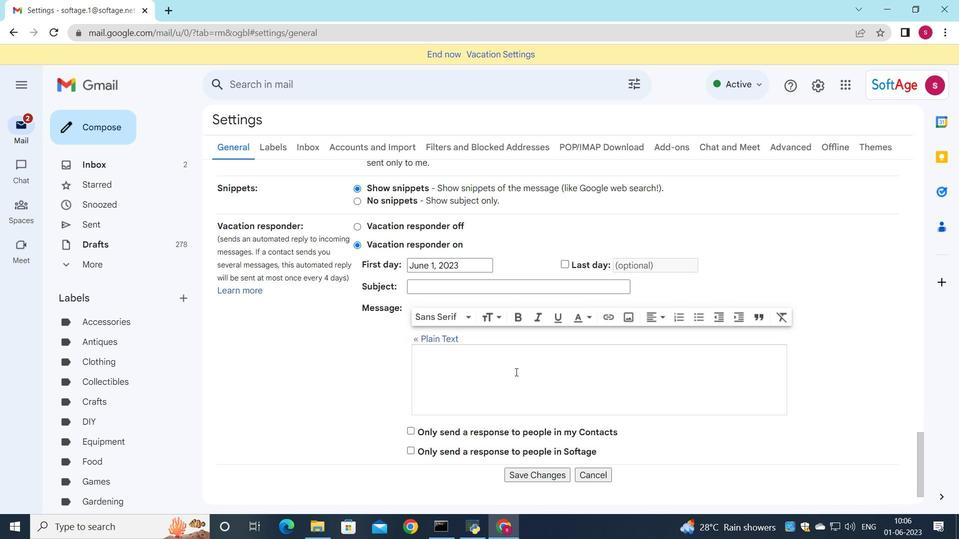 
Action: Mouse moved to (527, 437)
Screenshot: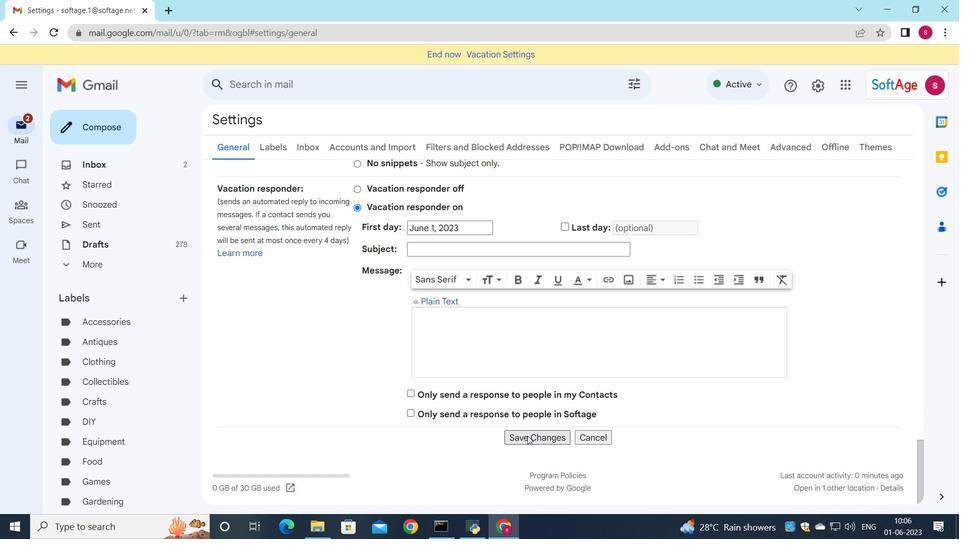 
Action: Mouse pressed left at (527, 437)
Screenshot: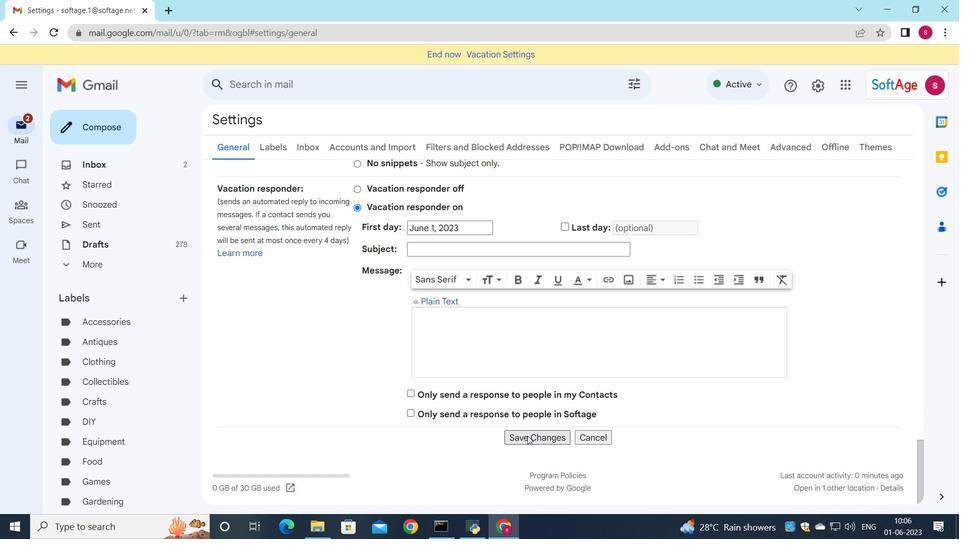 
Action: Mouse moved to (474, 250)
Screenshot: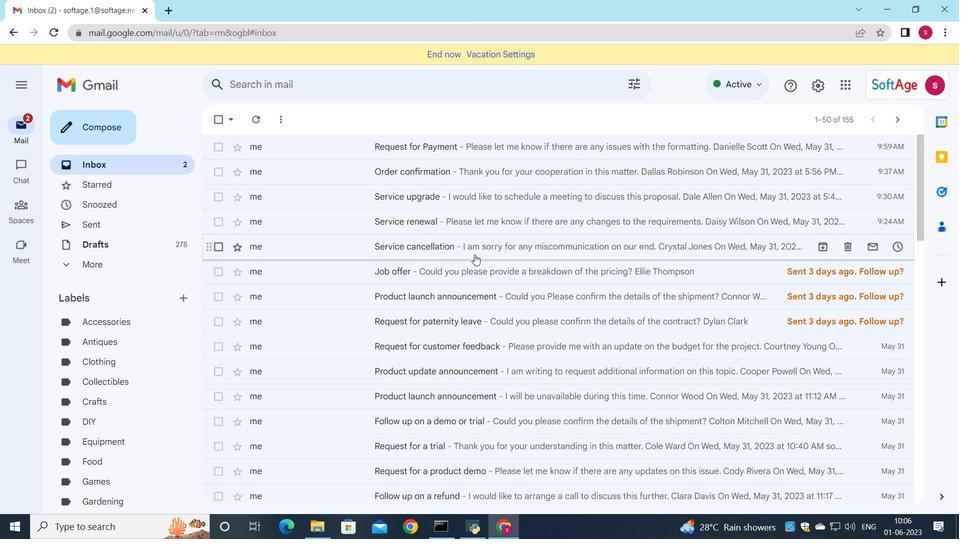 
Action: Mouse pressed left at (474, 250)
Screenshot: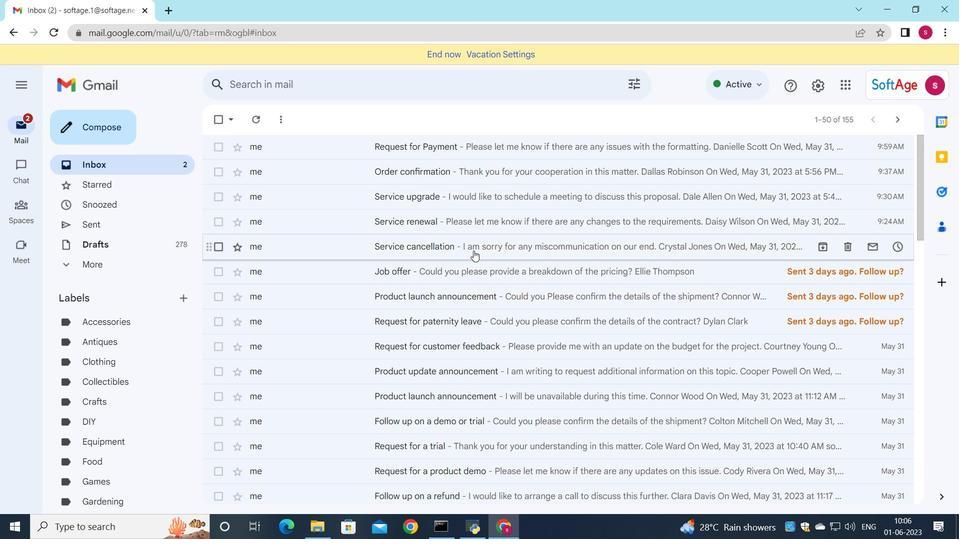 
Action: Mouse moved to (274, 333)
Screenshot: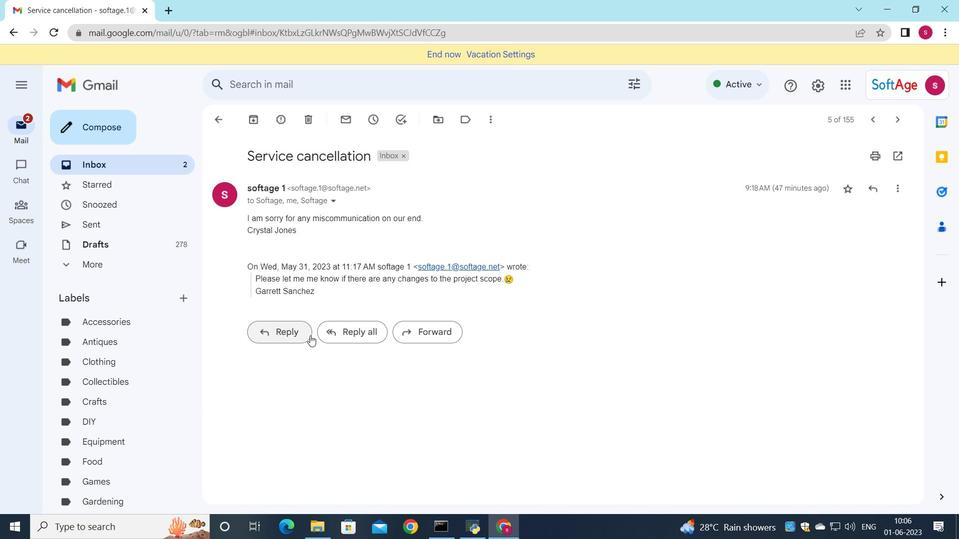 
Action: Mouse pressed left at (274, 333)
Screenshot: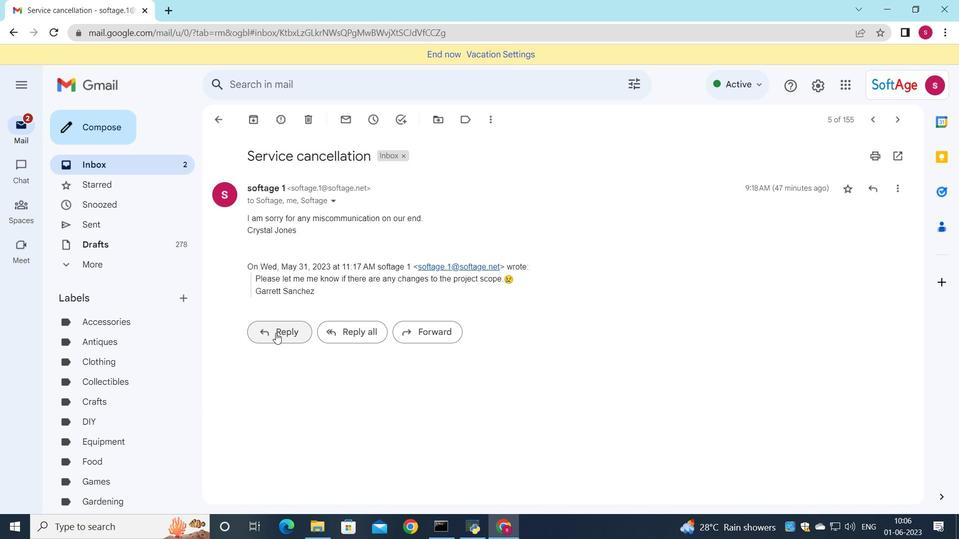 
Action: Mouse moved to (272, 311)
Screenshot: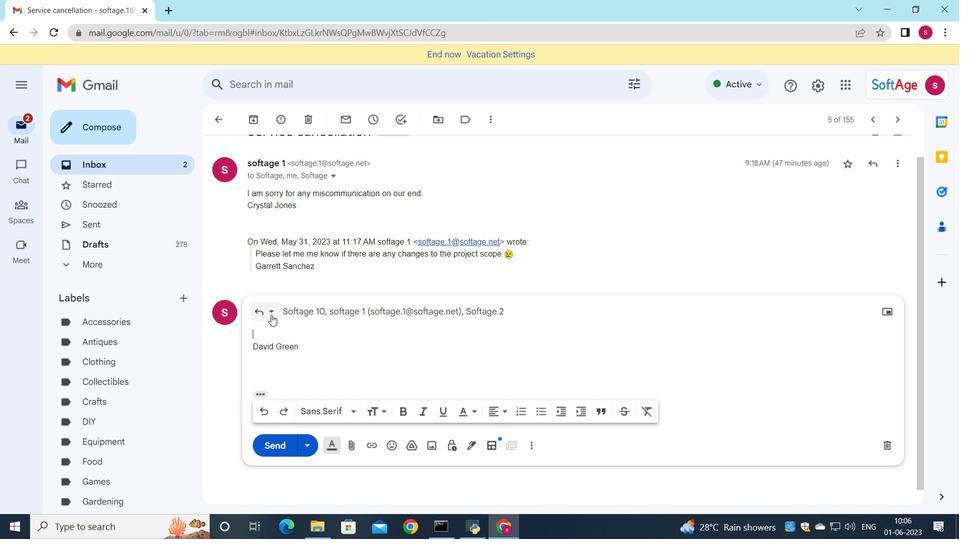 
Action: Mouse pressed left at (272, 311)
Screenshot: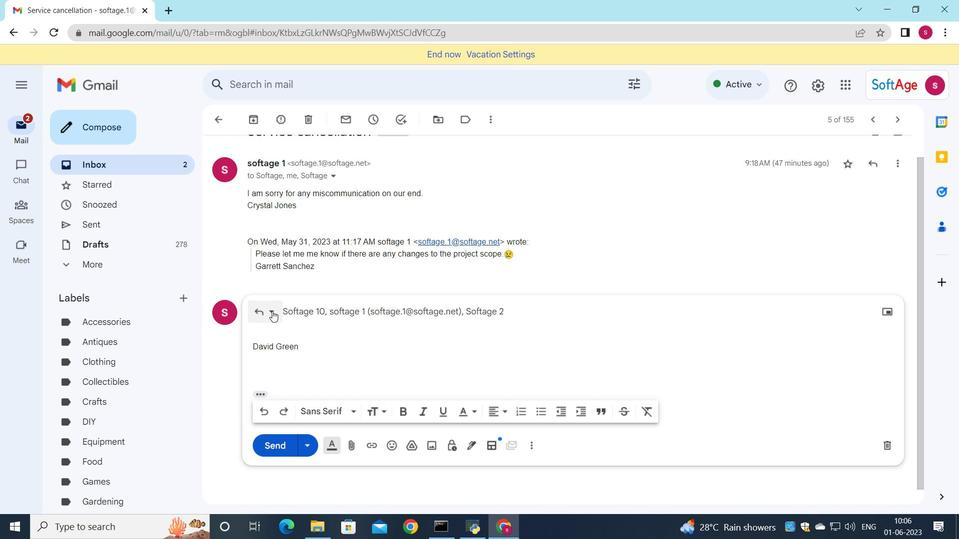 
Action: Mouse moved to (308, 398)
Screenshot: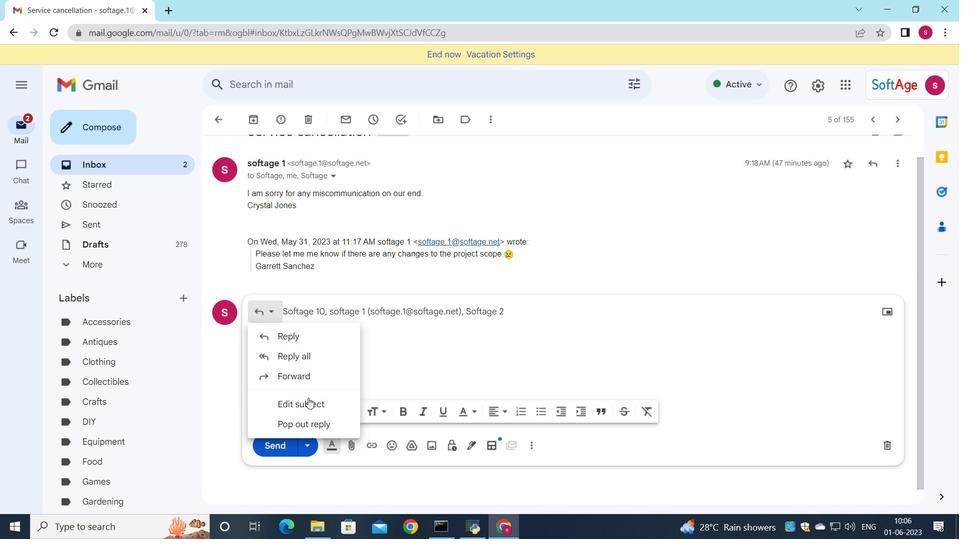 
Action: Mouse pressed left at (308, 398)
Screenshot: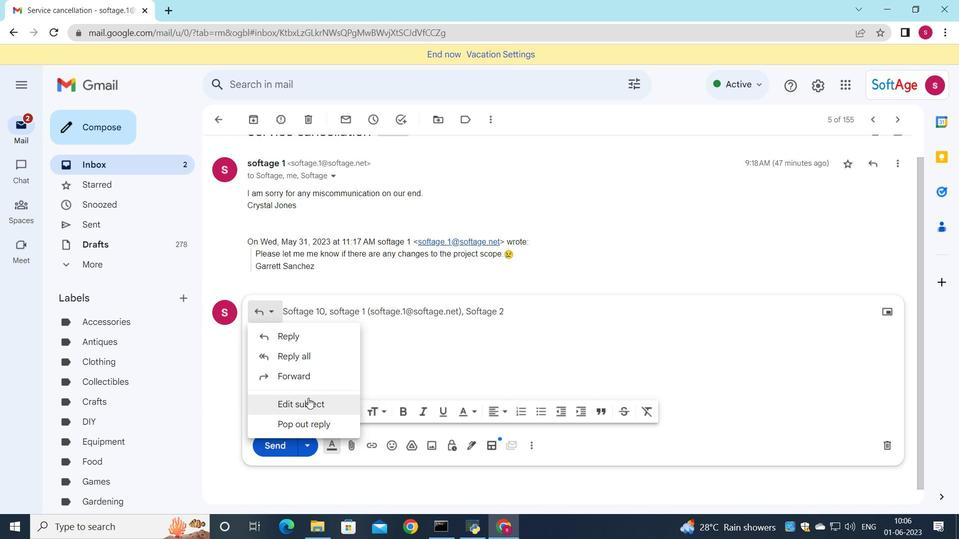 
Action: Mouse moved to (564, 270)
Screenshot: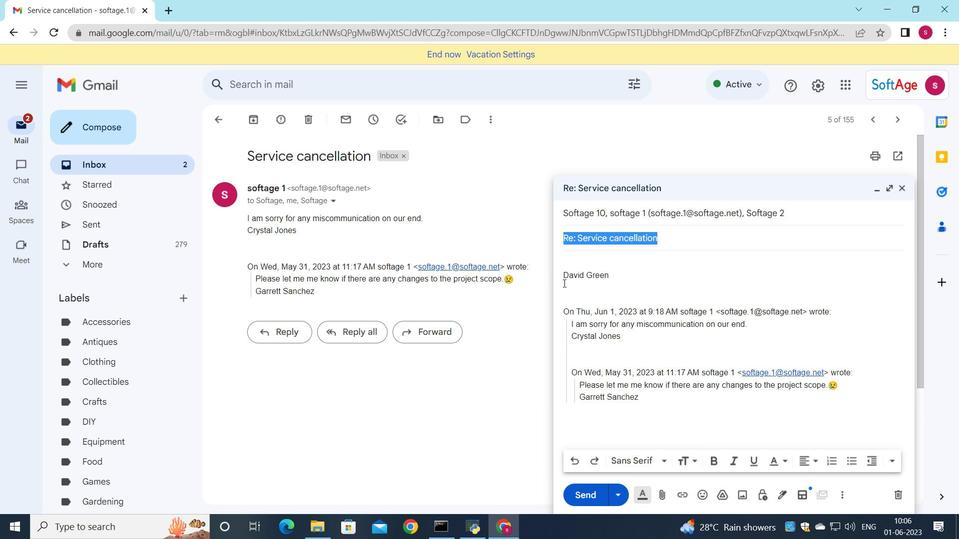 
Action: Key pressed <Key.shift>Invoice<Key.space>follow<Key.shift>_up<Key.backspace><Key.backspace><Key.backspace>-up
Screenshot: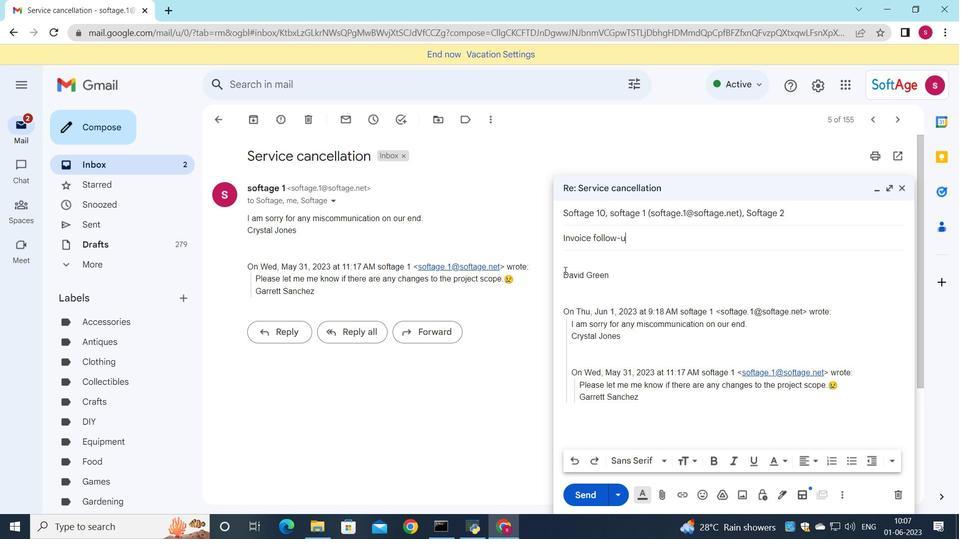 
Action: Mouse moved to (606, 253)
Screenshot: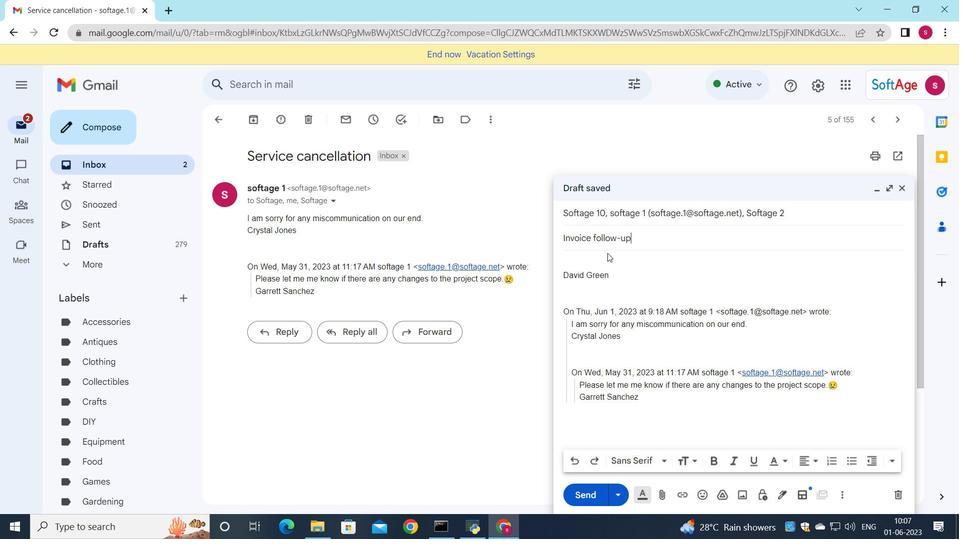 
Action: Mouse pressed left at (606, 253)
Screenshot: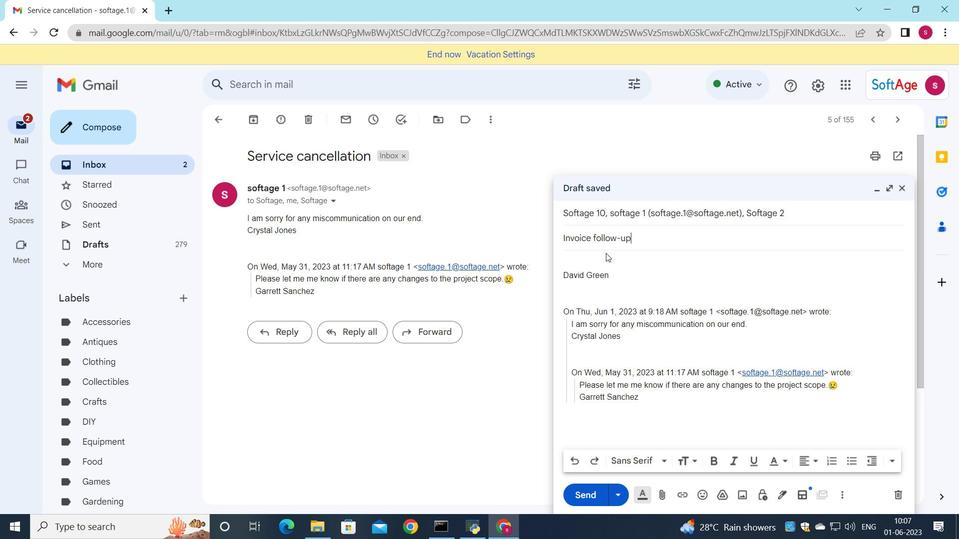 
Action: Mouse moved to (593, 252)
Screenshot: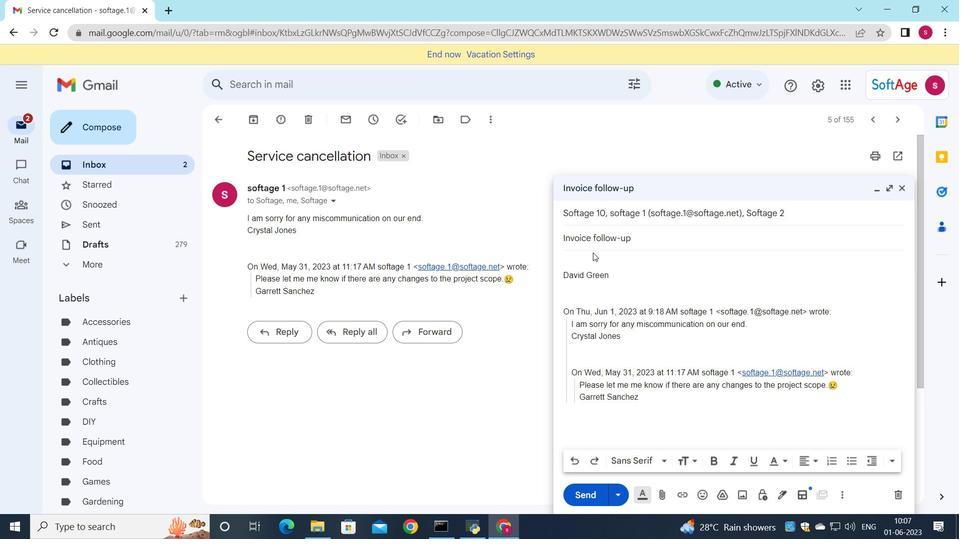 
Action: Key pressed <Key.shift>I<Key.space>would<Key.space>like<Key.space>to<Key.space>schedule<Key.space>a<Key.space>meetingh<Key.space>to<Key.space>discuss<Key.space>the<Key.space>projects<Key.space>communication<Key.space>plan.
Screenshot: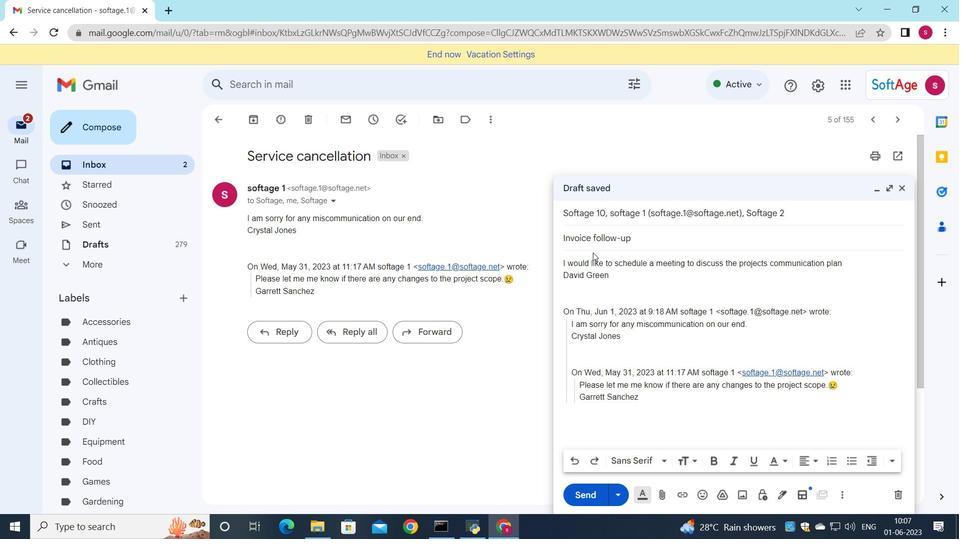 
Action: Mouse moved to (766, 263)
Screenshot: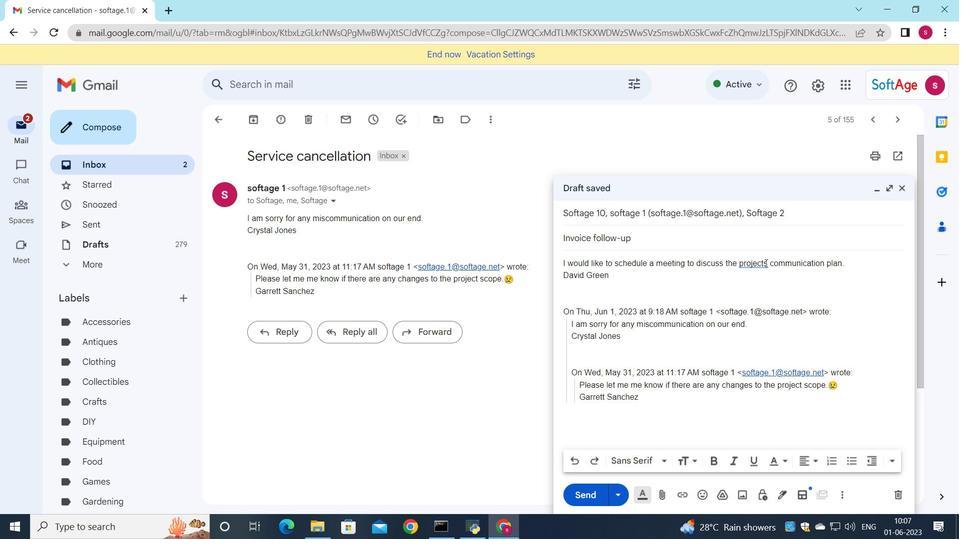 
Action: Mouse pressed left at (766, 263)
Screenshot: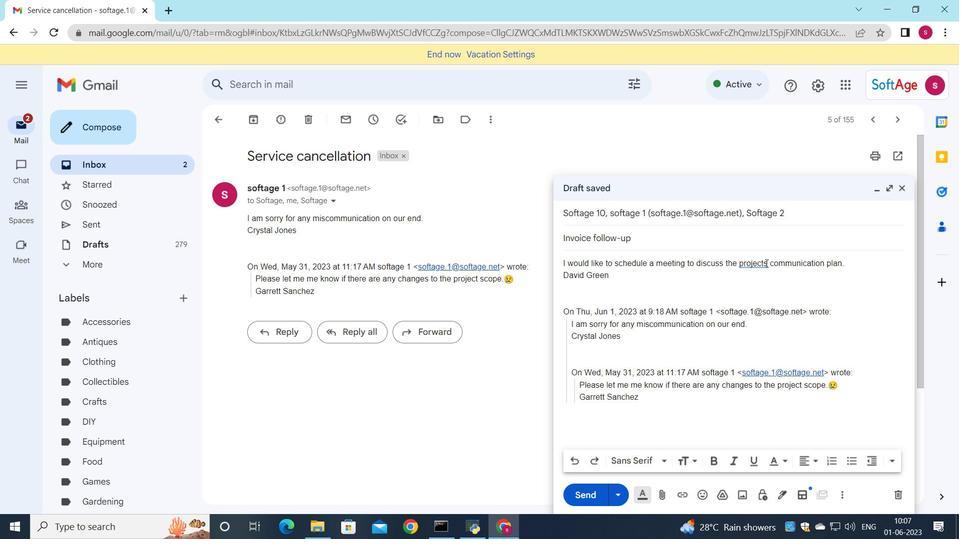 
Action: Mouse moved to (759, 251)
Screenshot: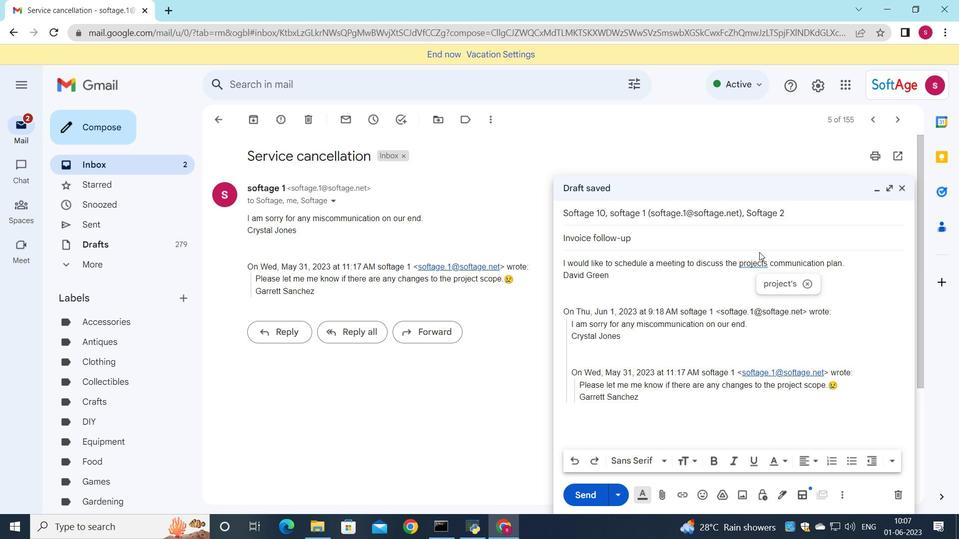 
Action: Key pressed <Key.backspace>
Screenshot: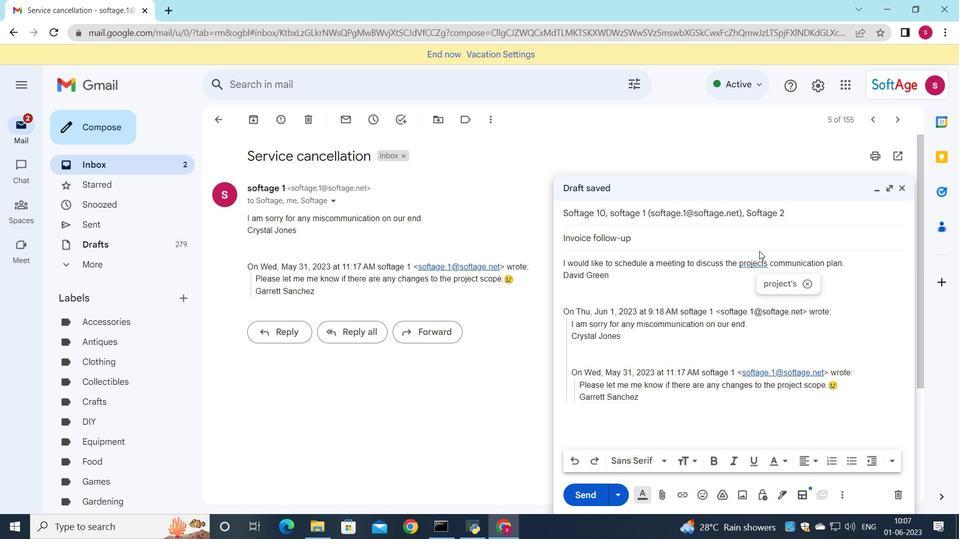 
Action: Mouse moved to (577, 461)
Screenshot: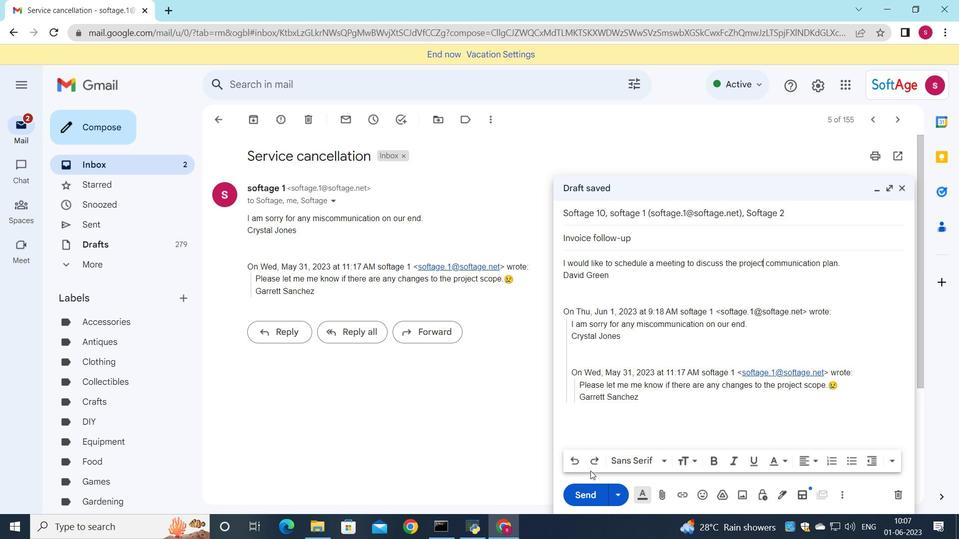 
Action: Mouse pressed left at (577, 461)
Screenshot: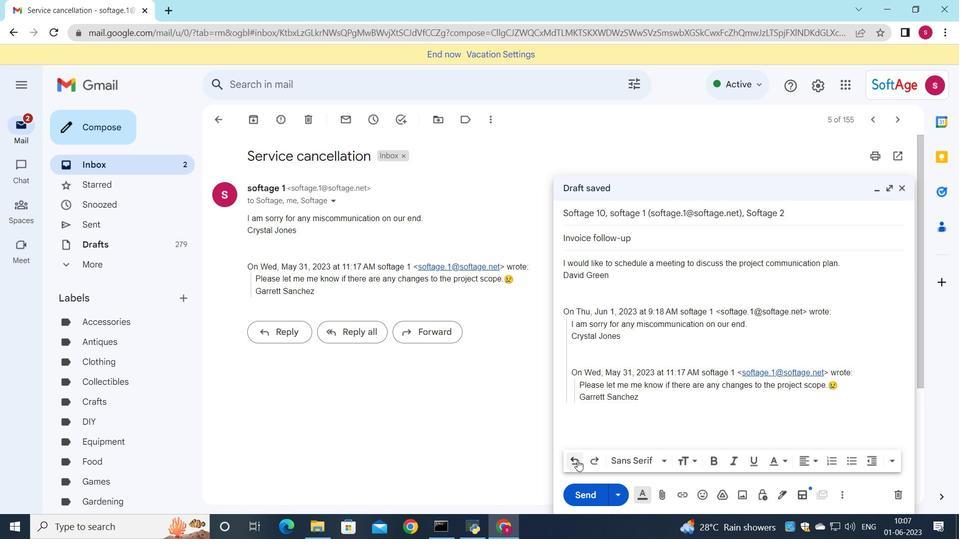 
Action: Mouse pressed left at (577, 461)
Screenshot: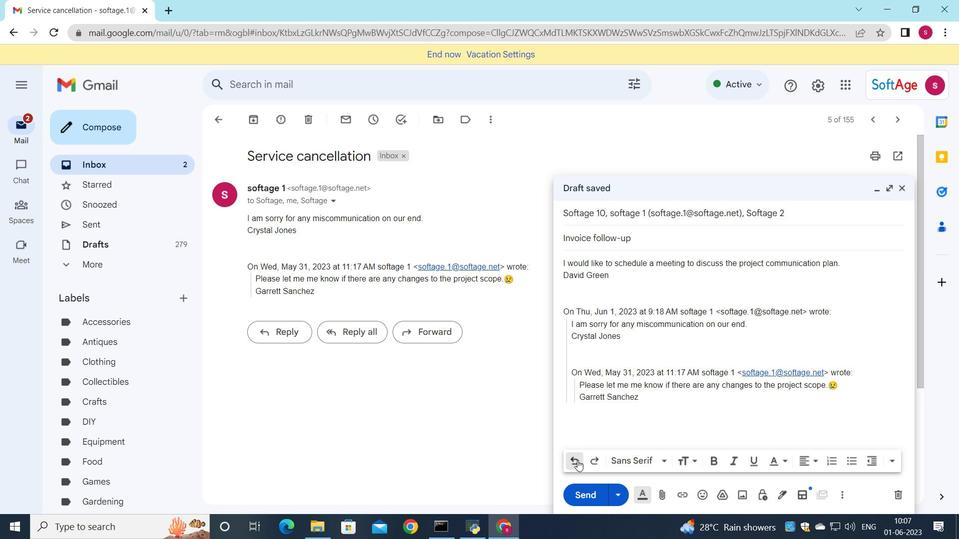 
Action: Mouse pressed left at (577, 461)
Screenshot: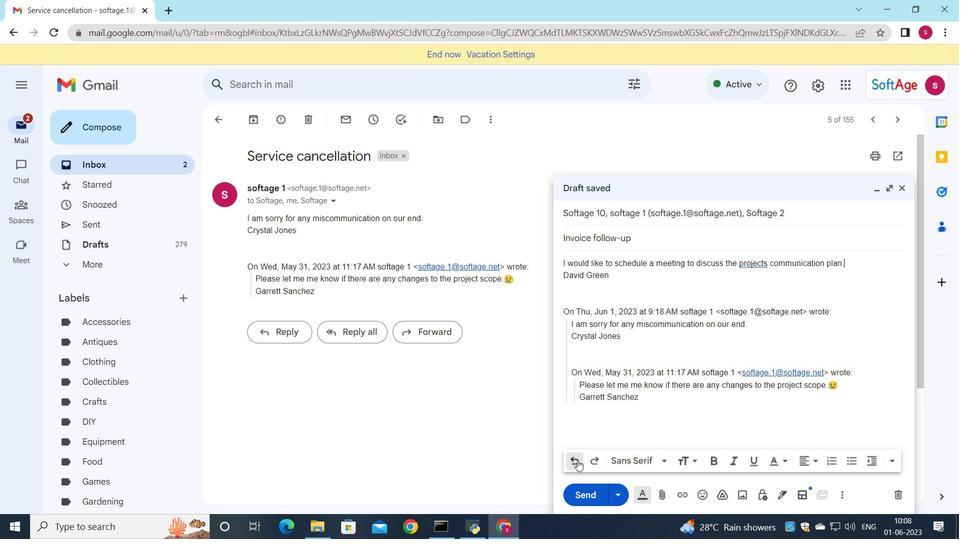 
Action: Mouse pressed left at (577, 461)
Screenshot: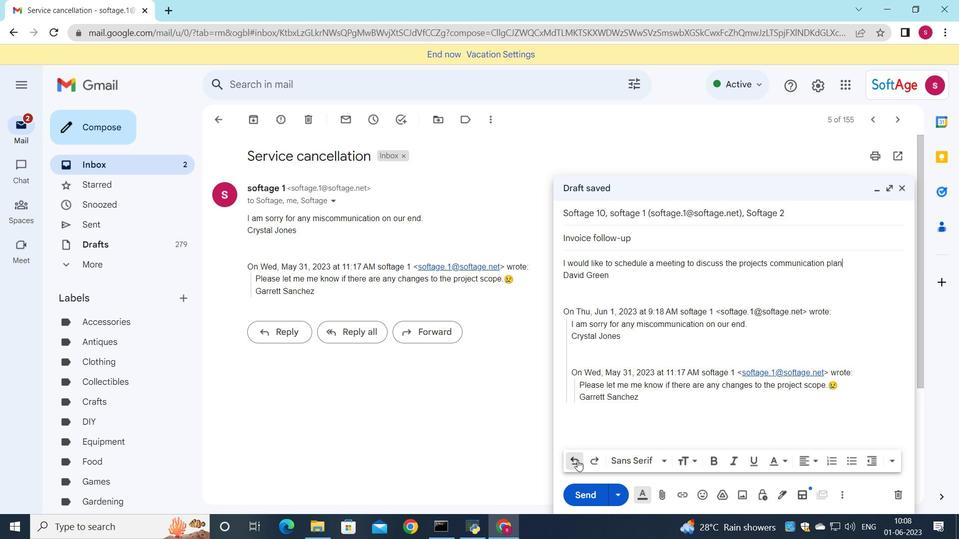 
Action: Mouse pressed left at (577, 461)
Screenshot: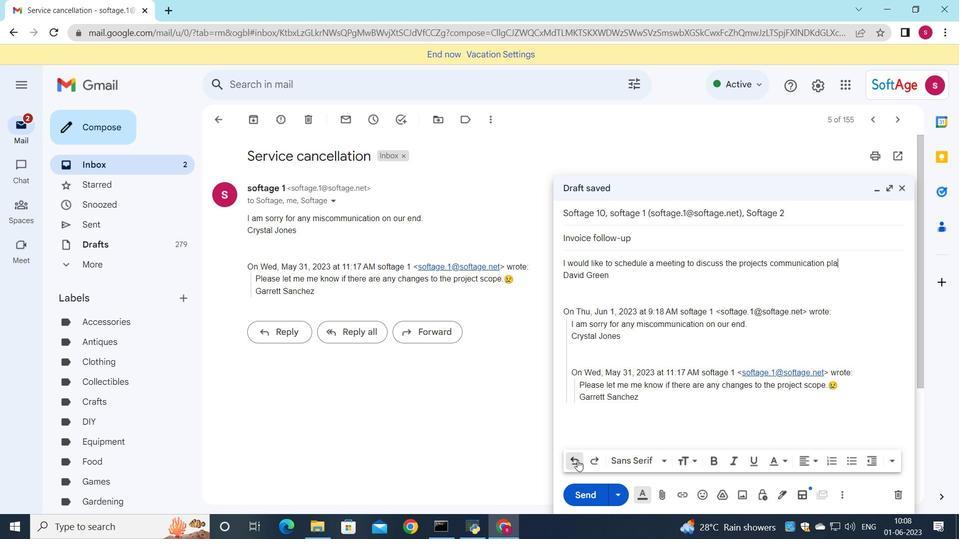 
Action: Mouse pressed left at (577, 461)
Screenshot: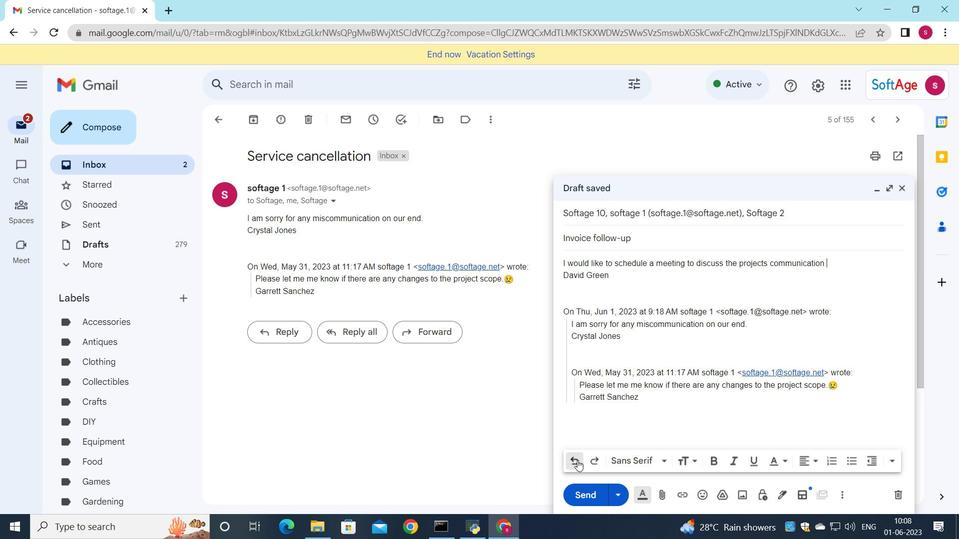 
Action: Mouse pressed left at (577, 461)
Screenshot: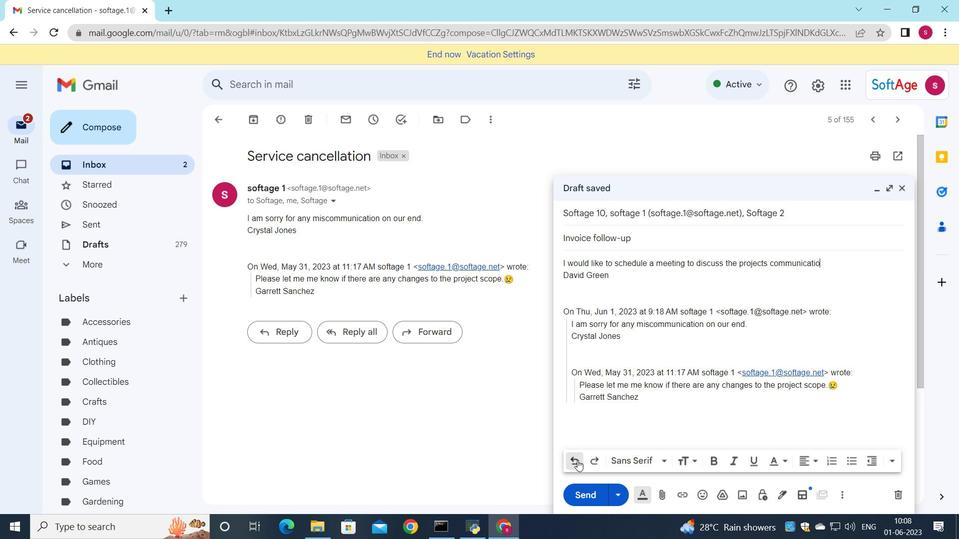 
Action: Mouse pressed left at (577, 461)
Screenshot: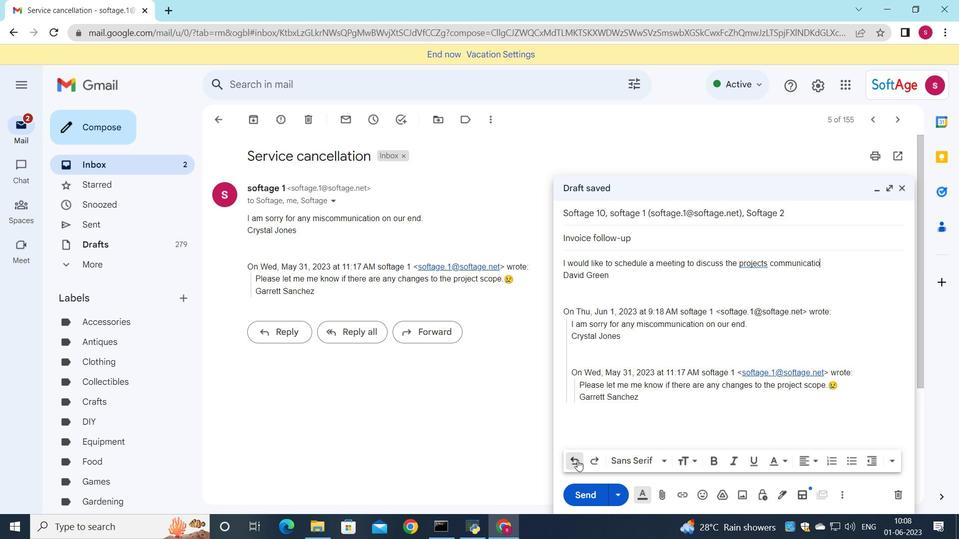 
Action: Mouse pressed left at (577, 461)
Screenshot: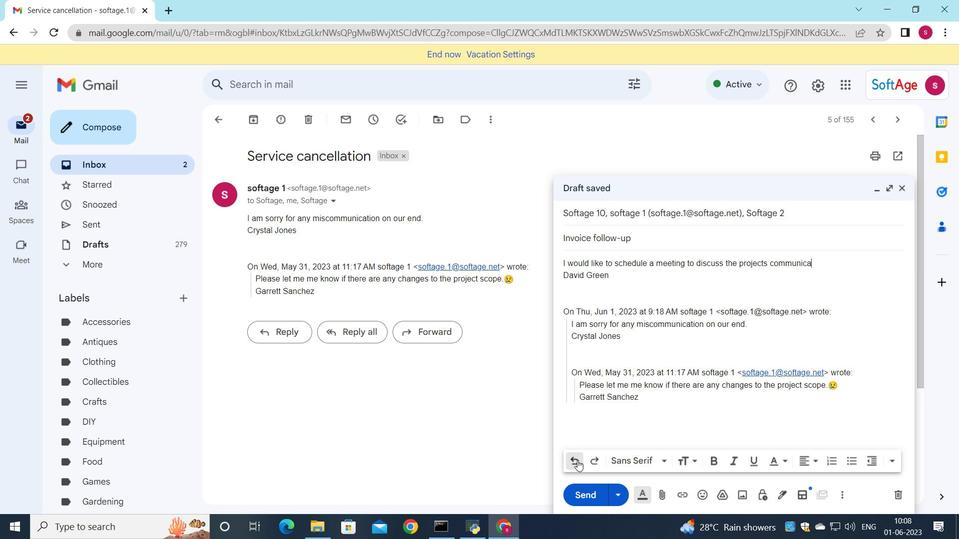 
Action: Mouse pressed left at (577, 461)
Screenshot: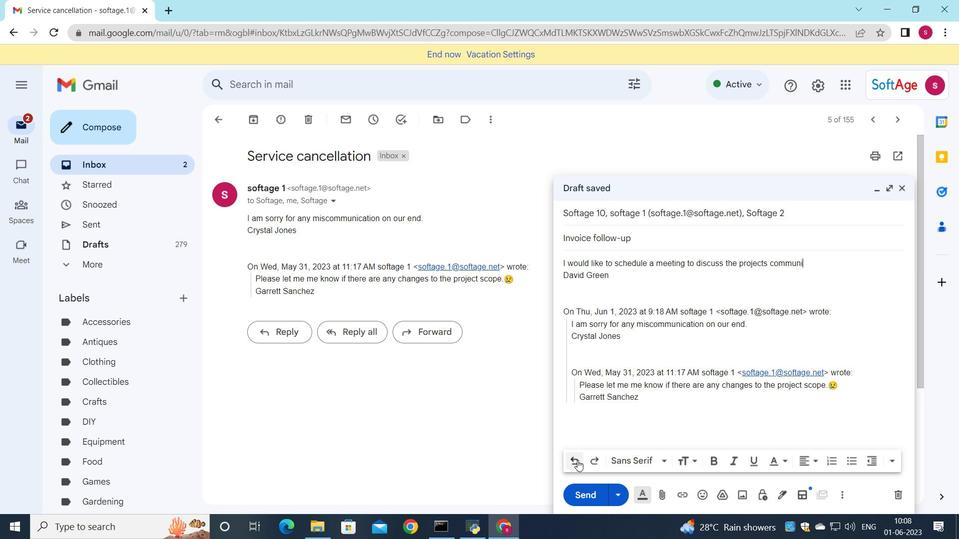 
Action: Mouse pressed left at (577, 461)
Screenshot: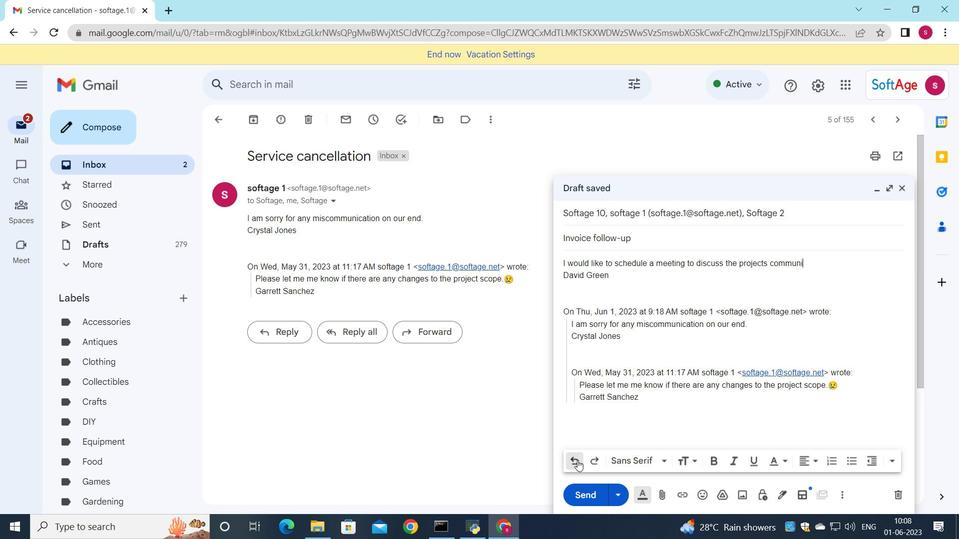 
Action: Mouse pressed left at (577, 461)
Screenshot: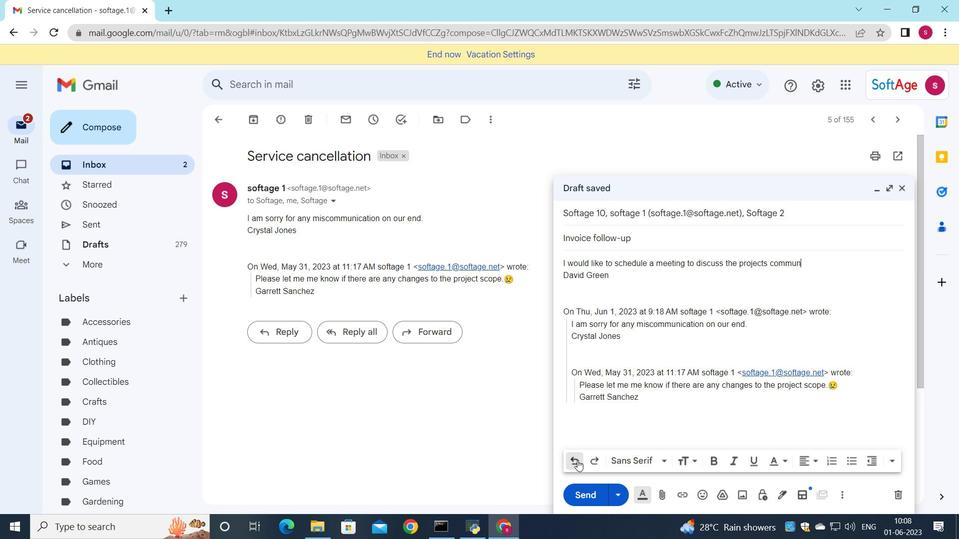
Action: Mouse pressed left at (577, 461)
Screenshot: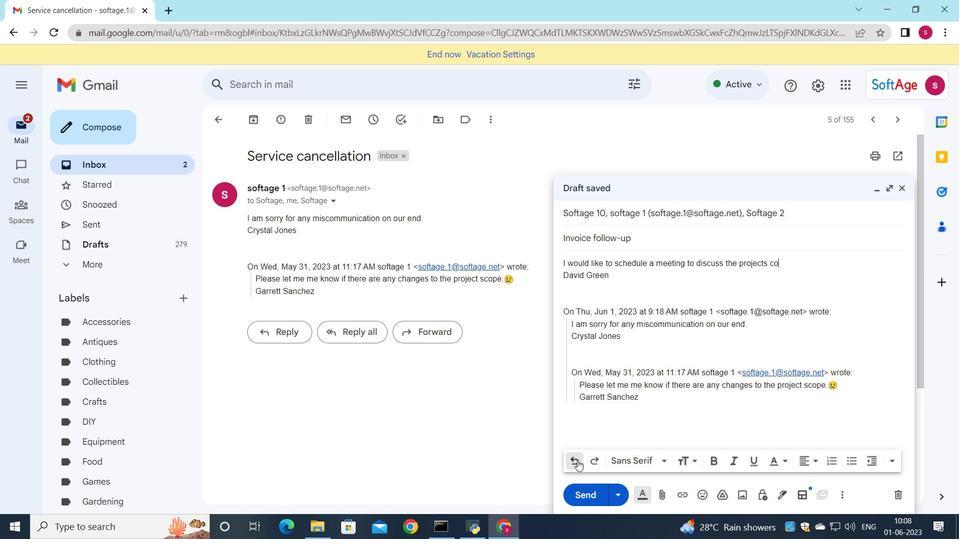 
Action: Mouse pressed left at (577, 461)
Screenshot: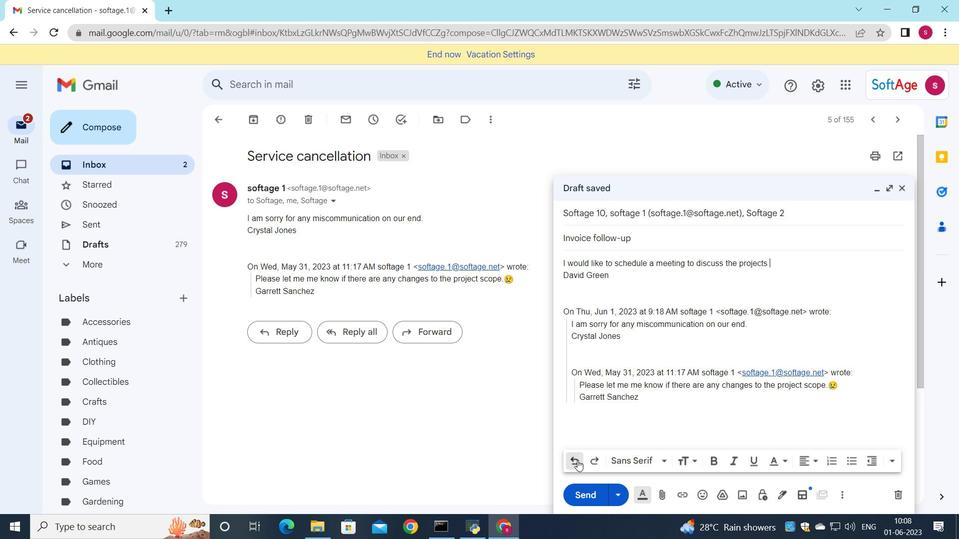 
Action: Mouse pressed left at (577, 461)
Screenshot: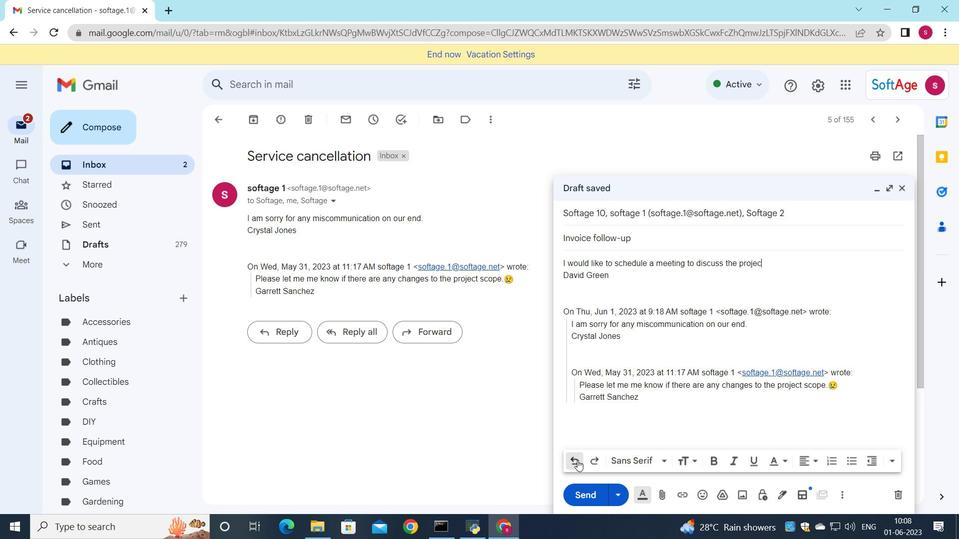 
Action: Mouse pressed left at (577, 461)
Screenshot: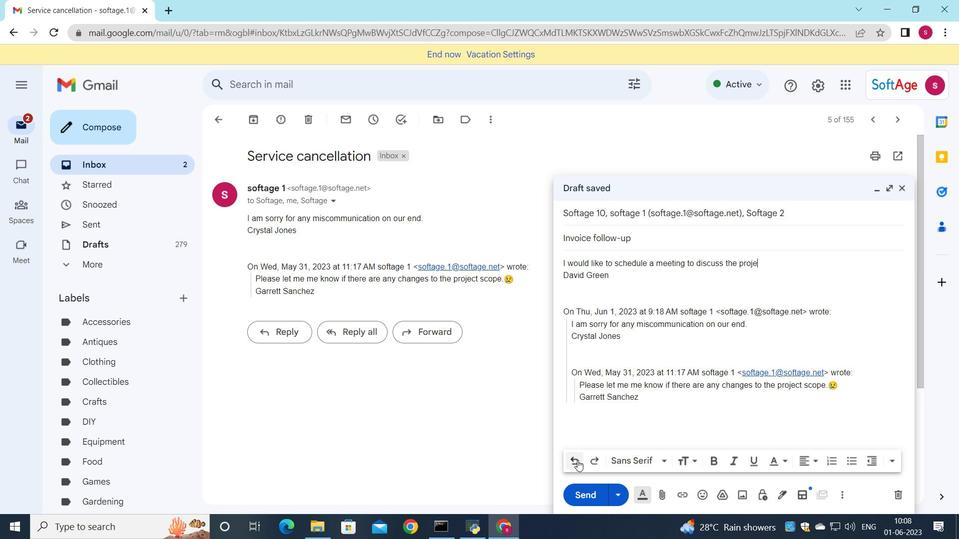 
Action: Mouse pressed left at (577, 461)
Screenshot: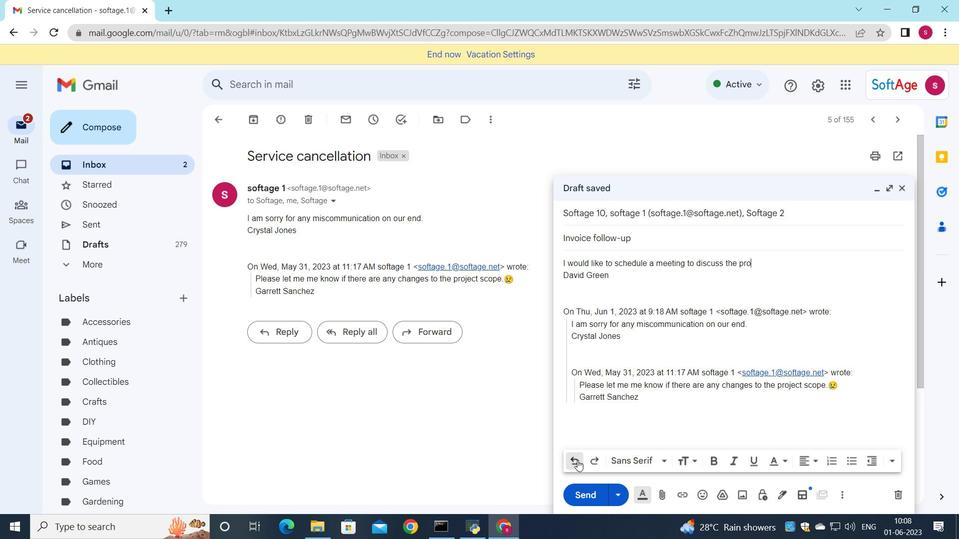
Action: Mouse pressed left at (577, 461)
Screenshot: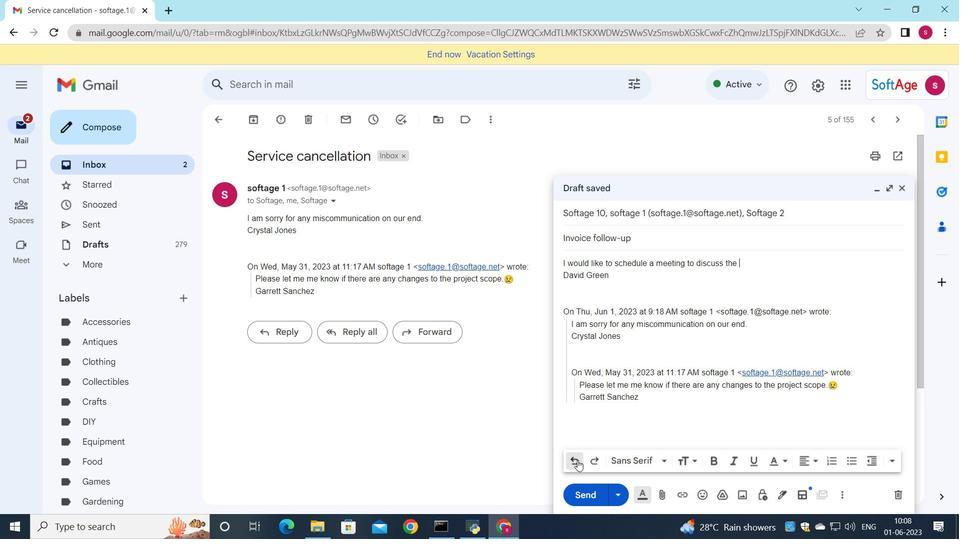 
Action: Mouse pressed left at (577, 461)
Screenshot: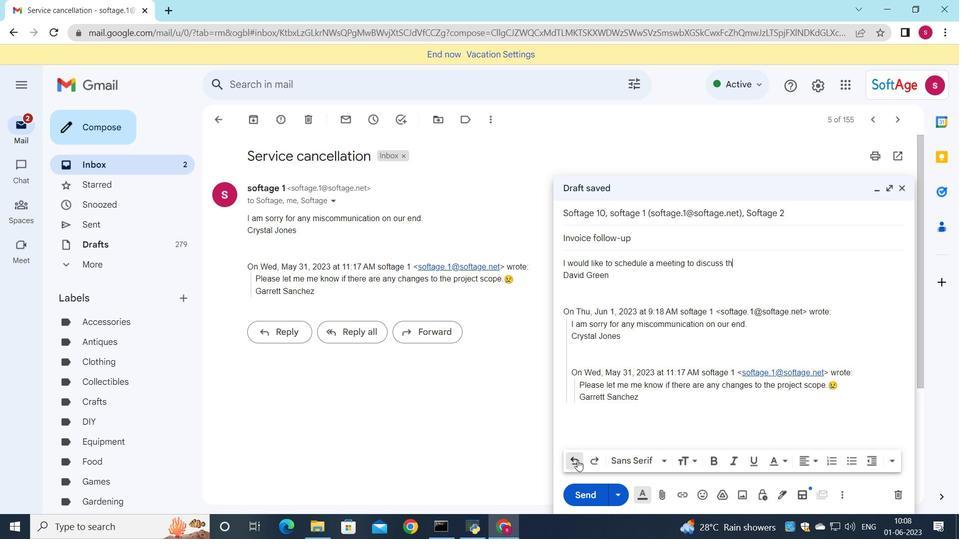 
Action: Mouse pressed left at (577, 461)
Screenshot: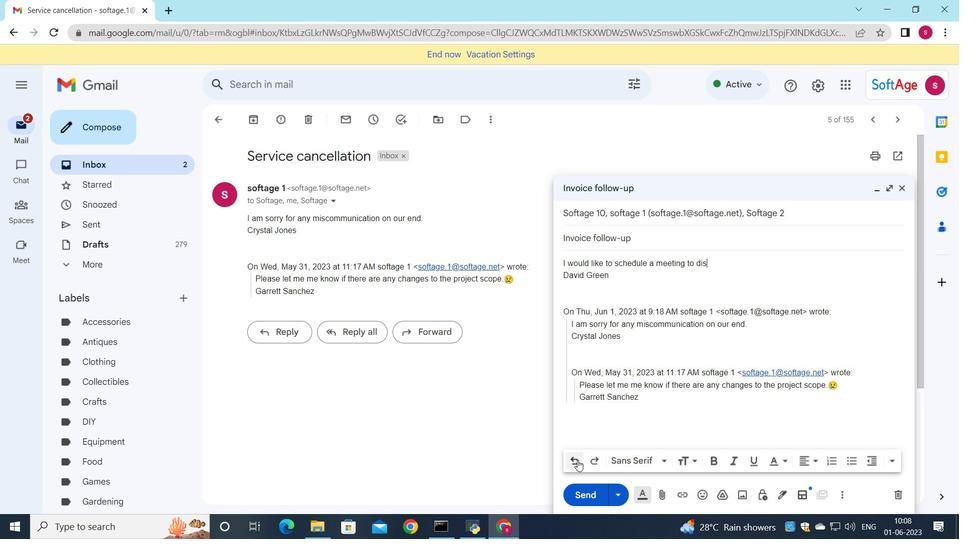 
Action: Mouse pressed left at (577, 461)
Screenshot: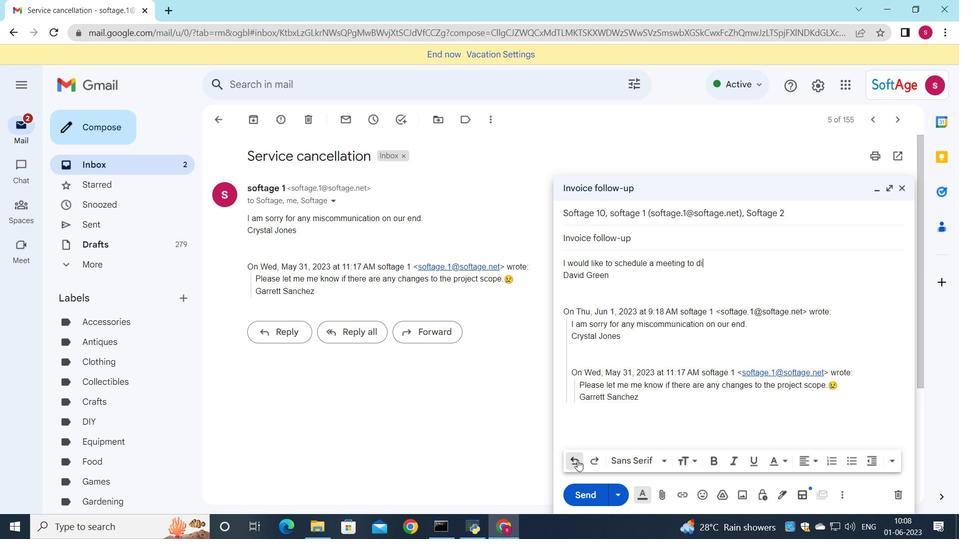 
Action: Mouse pressed left at (577, 461)
Screenshot: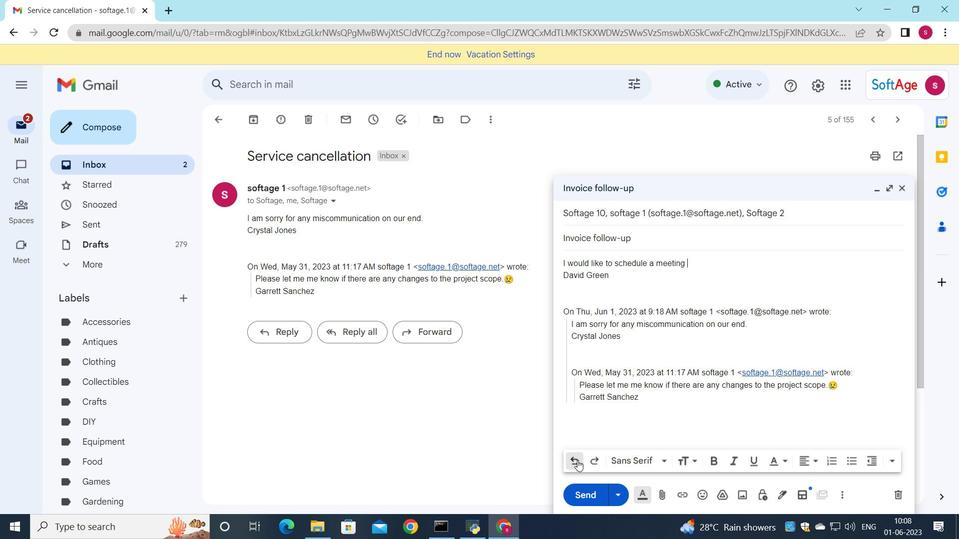 
Action: Mouse pressed left at (577, 461)
Screenshot: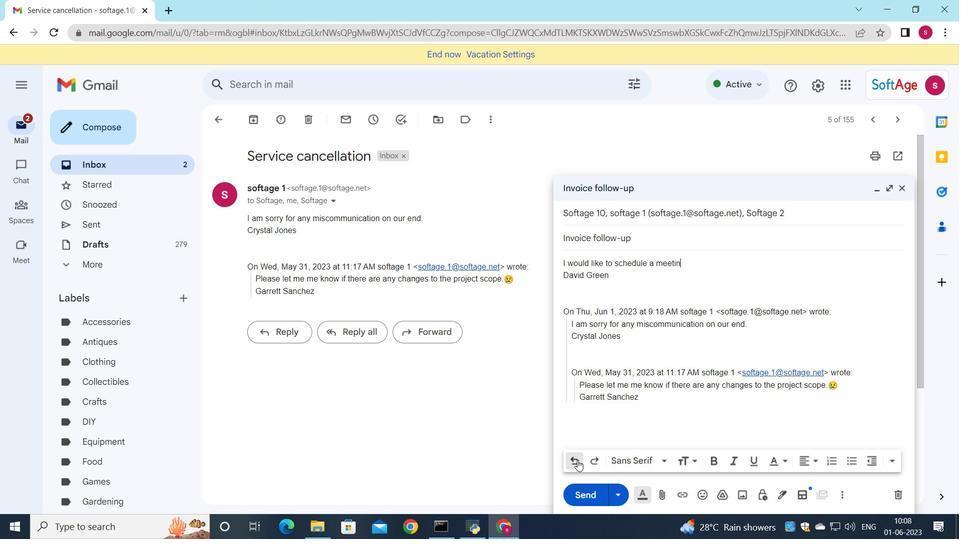 
Action: Mouse pressed left at (577, 461)
Screenshot: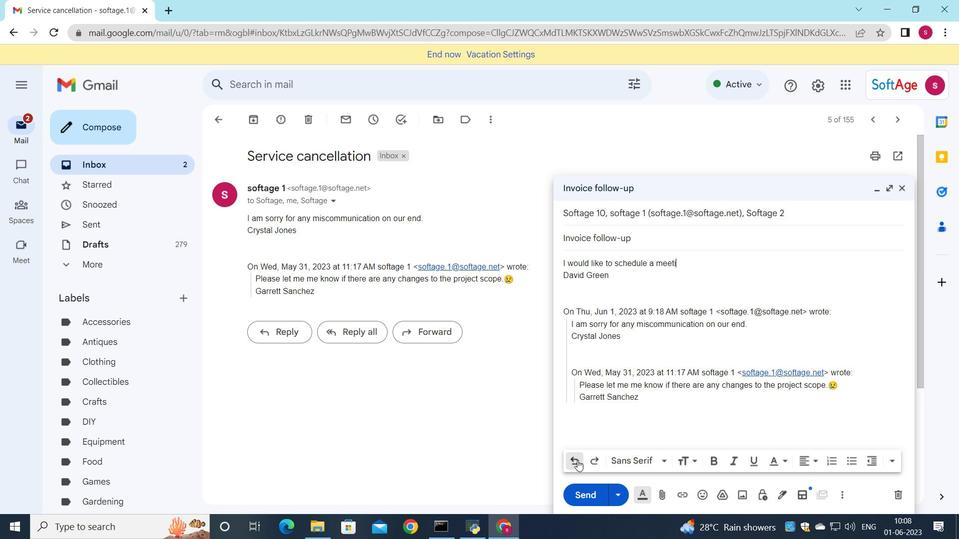 
Action: Mouse pressed left at (577, 461)
Screenshot: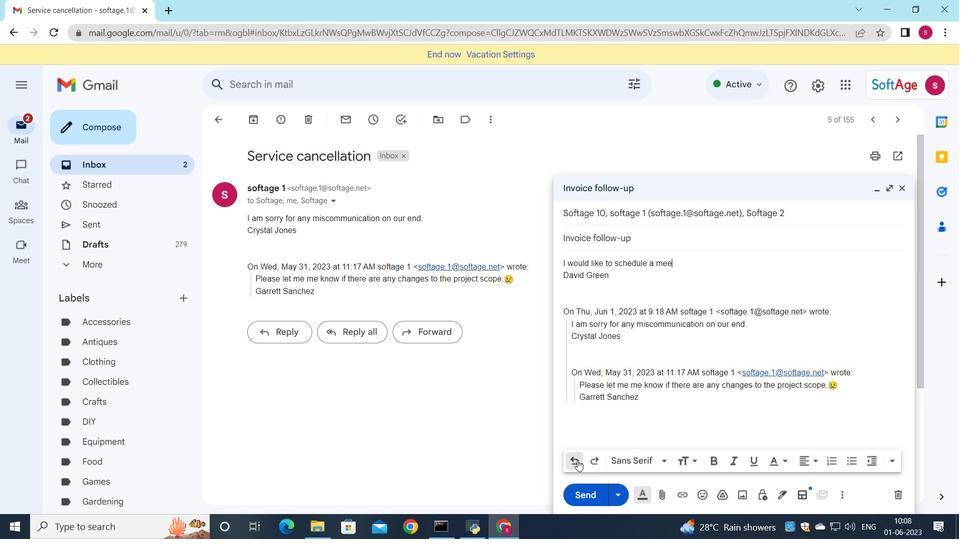 
Action: Mouse pressed left at (577, 461)
Screenshot: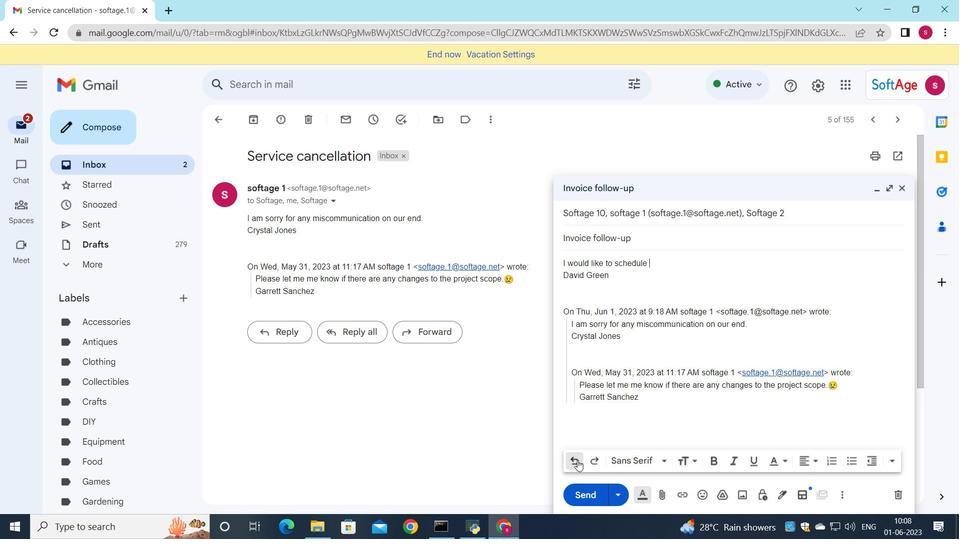 
Action: Mouse pressed left at (577, 461)
Screenshot: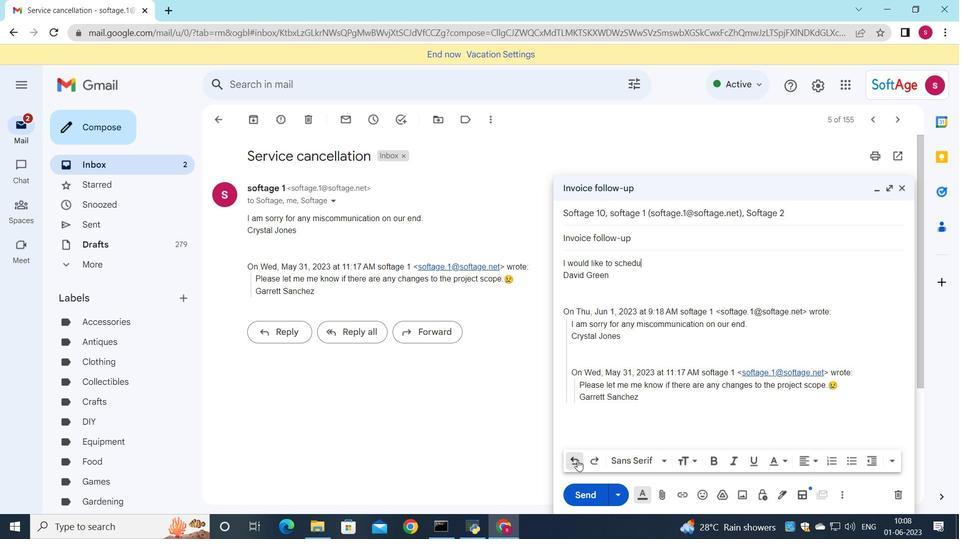 
Action: Mouse pressed left at (577, 461)
Screenshot: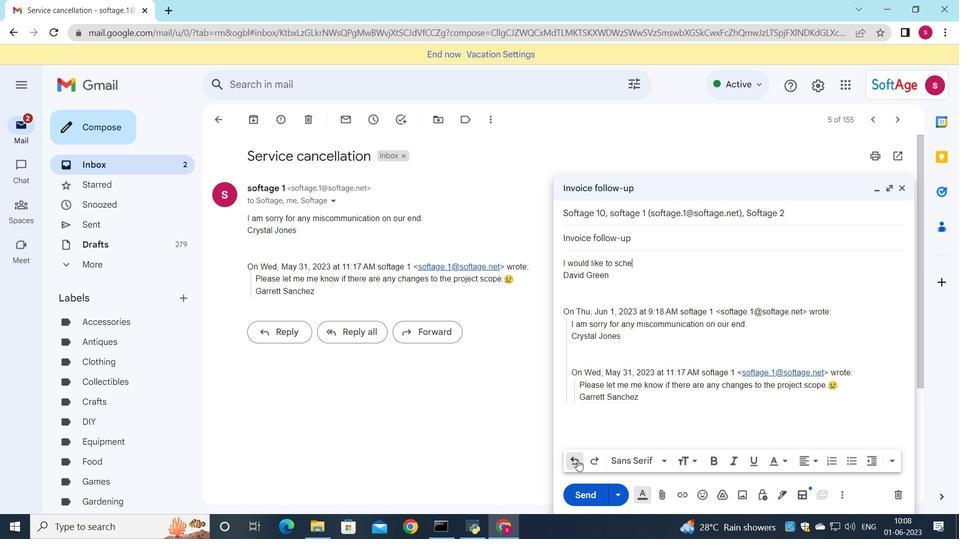 
Action: Mouse pressed left at (577, 461)
Screenshot: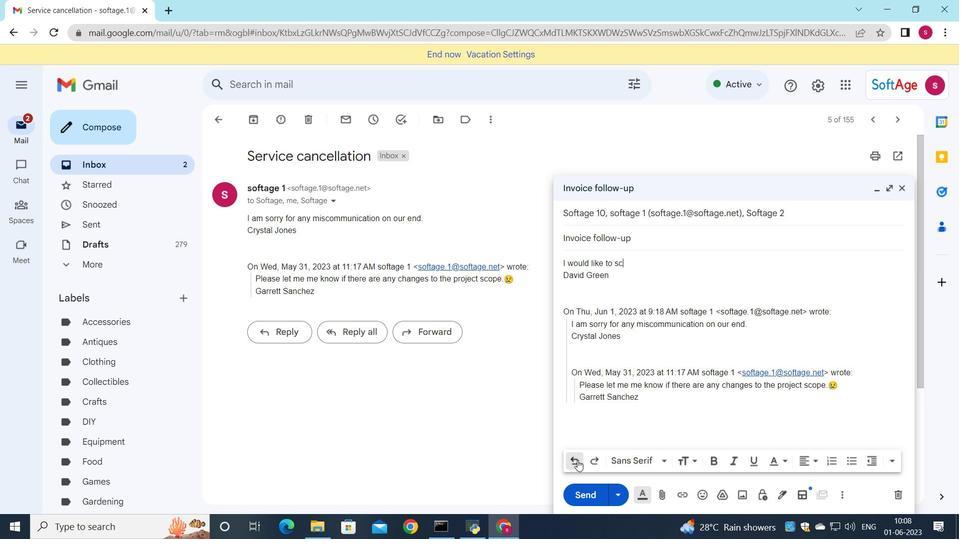 
Action: Mouse pressed left at (577, 461)
Screenshot: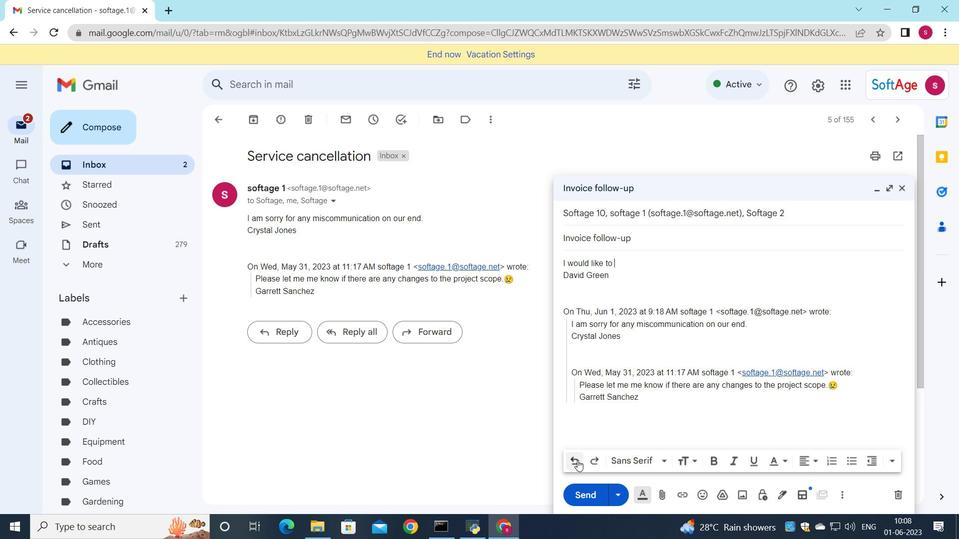 
Action: Mouse pressed left at (577, 461)
Screenshot: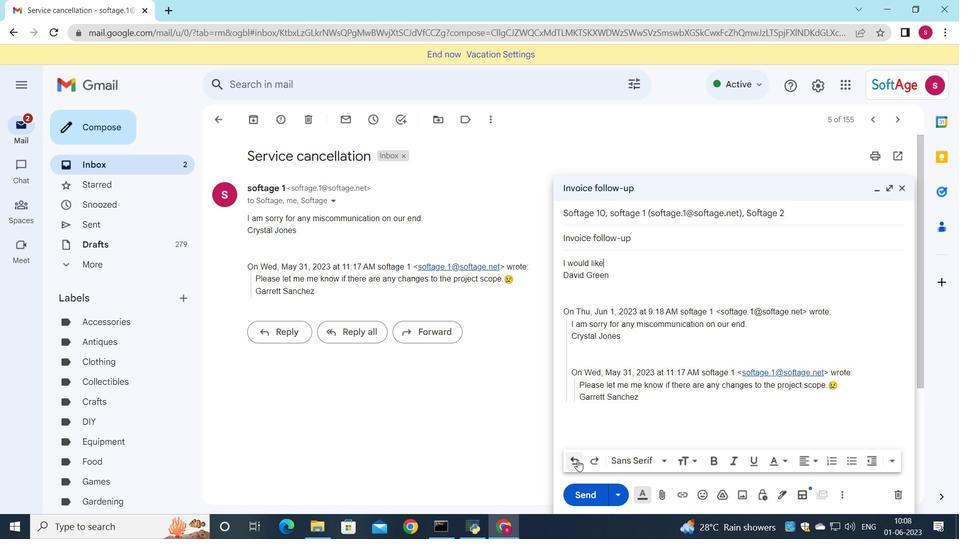 
Action: Mouse pressed left at (577, 461)
Screenshot: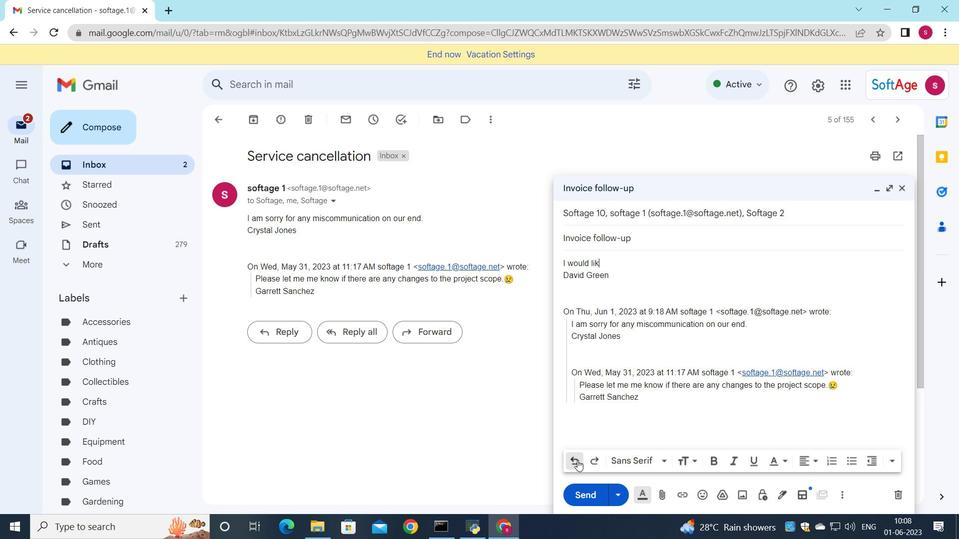 
Action: Mouse pressed left at (577, 461)
Screenshot: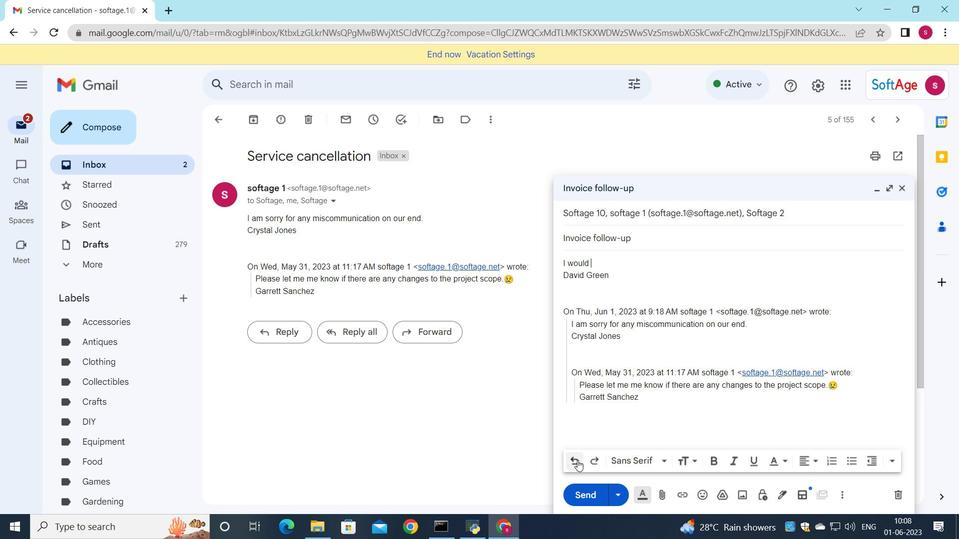 
Action: Mouse pressed left at (577, 461)
Screenshot: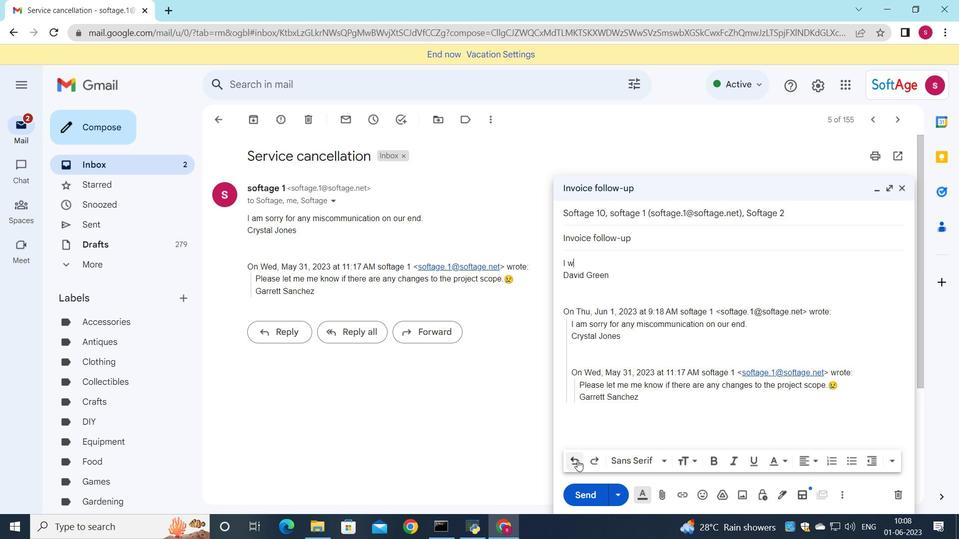 
Action: Mouse pressed left at (577, 461)
Screenshot: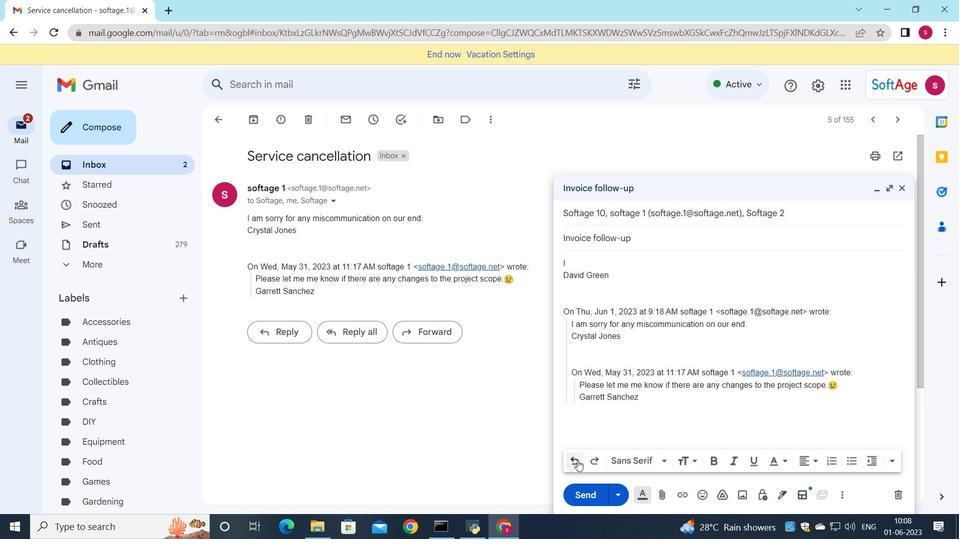 
Action: Mouse moved to (651, 332)
Screenshot: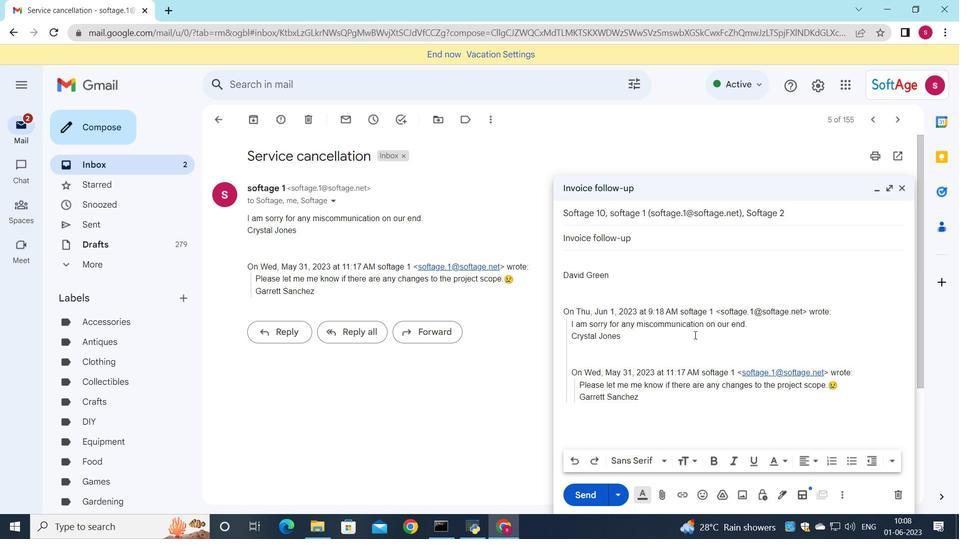 
Action: Key pressed <Key.shift>Could<Key.space>you<Key.space>please<Key.space>confirm<Key.space>the<Key.space>payments<Key.backspace><Key.space>details
Screenshot: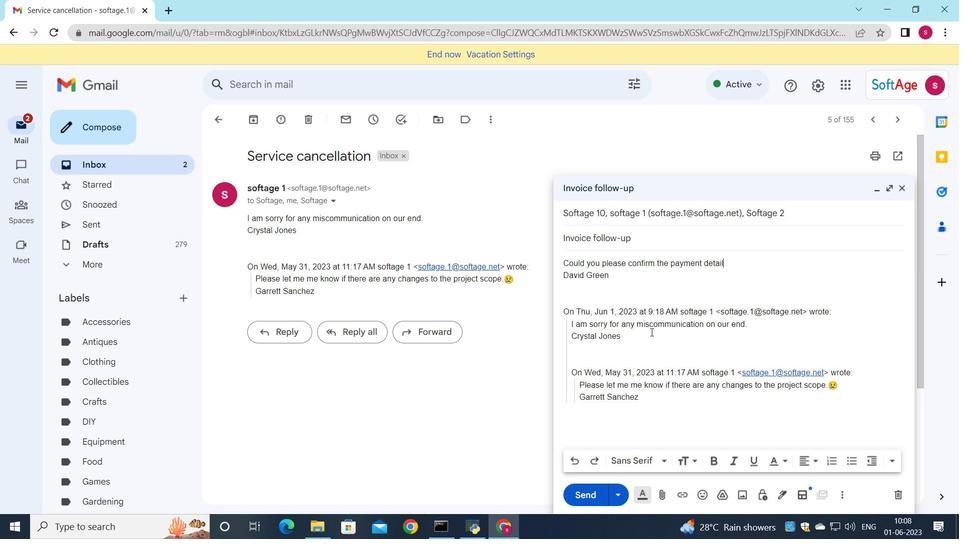 
Action: Mouse moved to (593, 446)
Screenshot: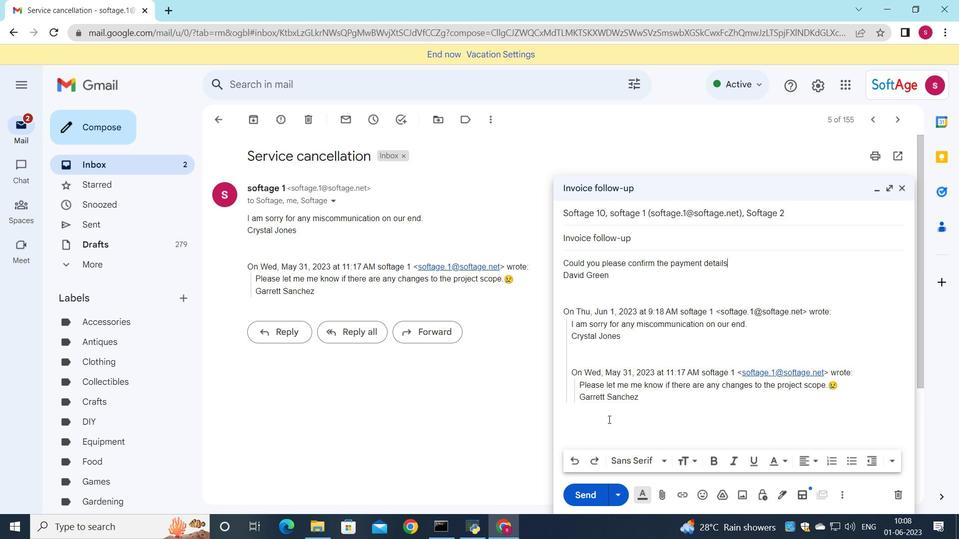 
Action: Key pressed <Key.shift_r>
Screenshot: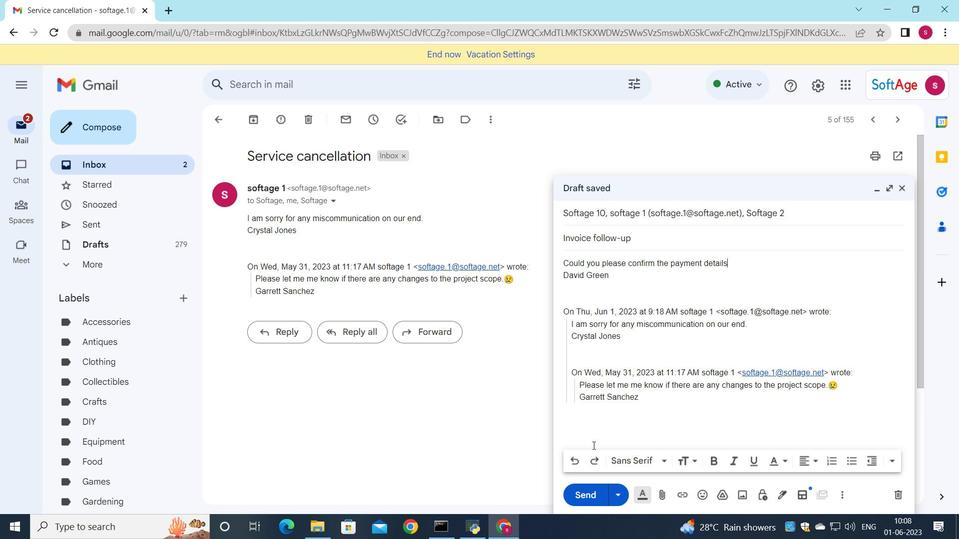 
Action: Mouse moved to (592, 446)
Screenshot: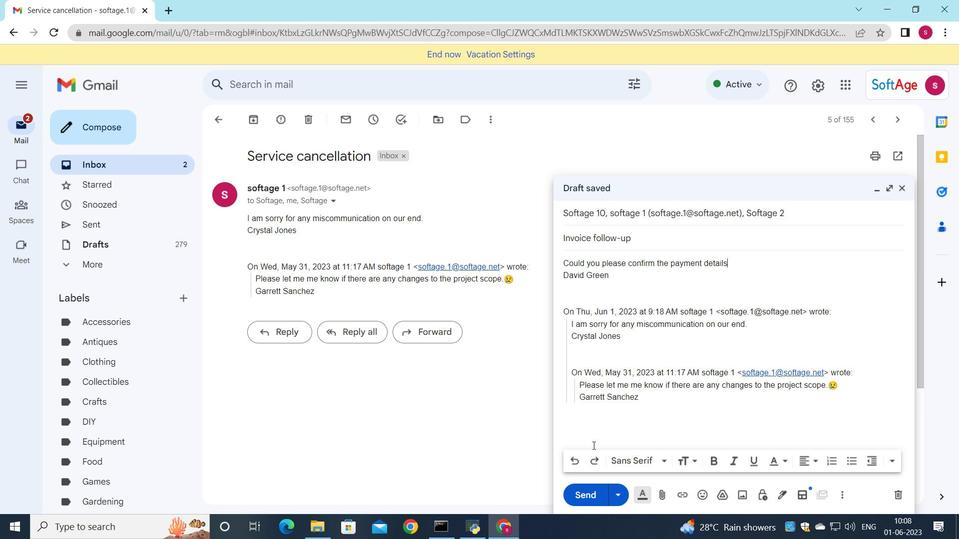 
Action: Key pressed ?
Screenshot: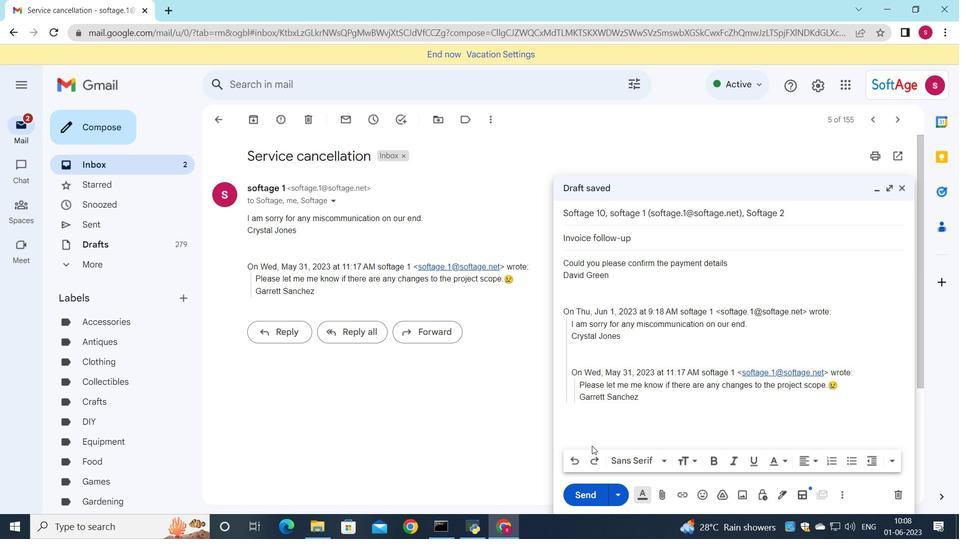 
Action: Mouse moved to (590, 484)
Screenshot: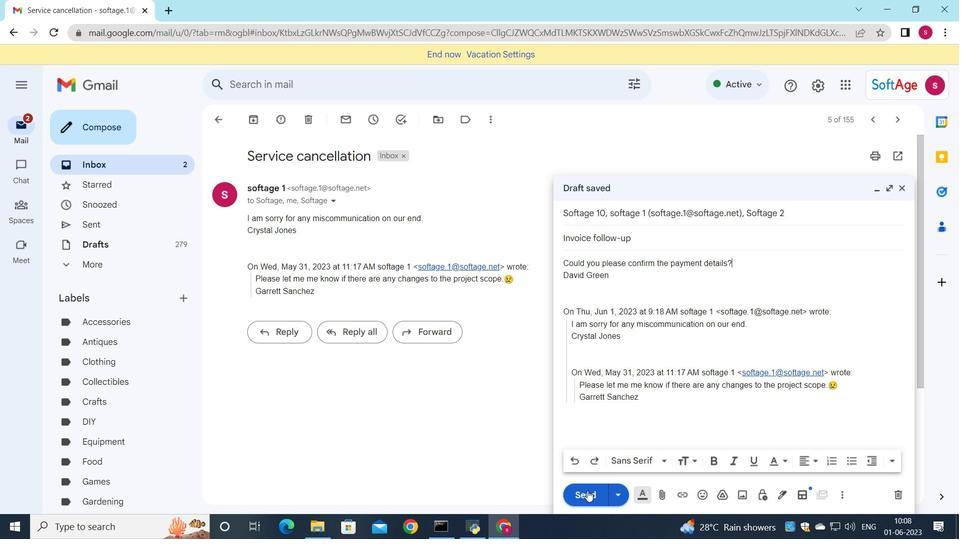 
Action: Mouse pressed left at (590, 484)
Screenshot: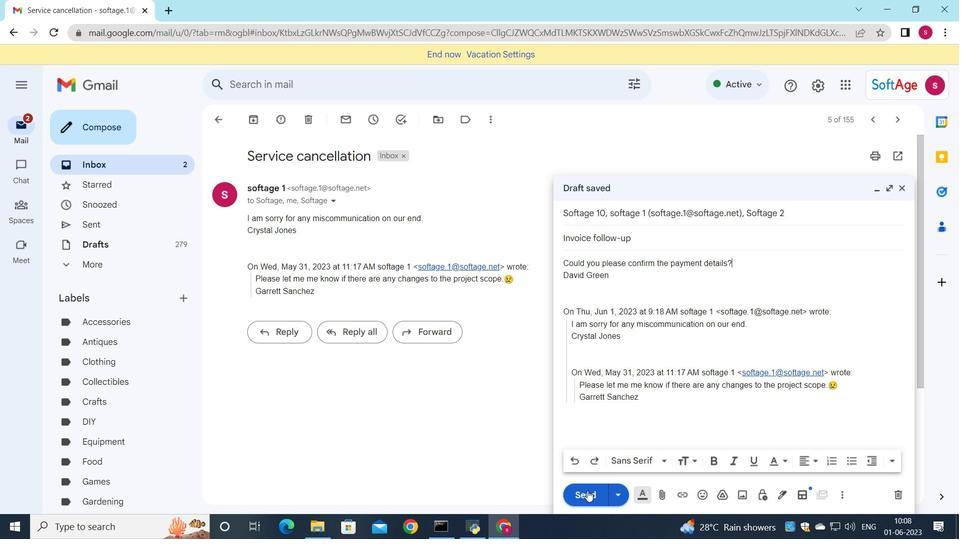 
Action: Mouse moved to (174, 159)
Screenshot: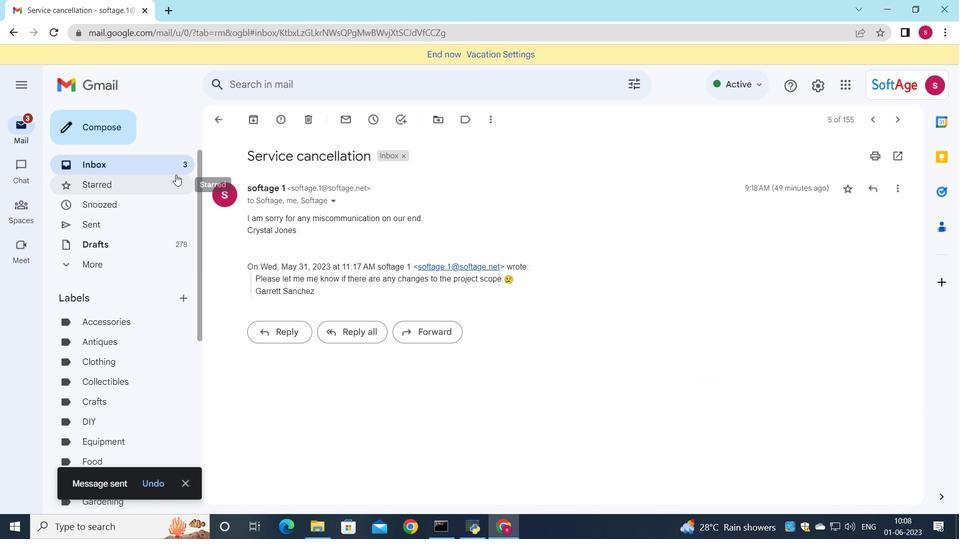 
Action: Mouse pressed left at (174, 159)
Screenshot: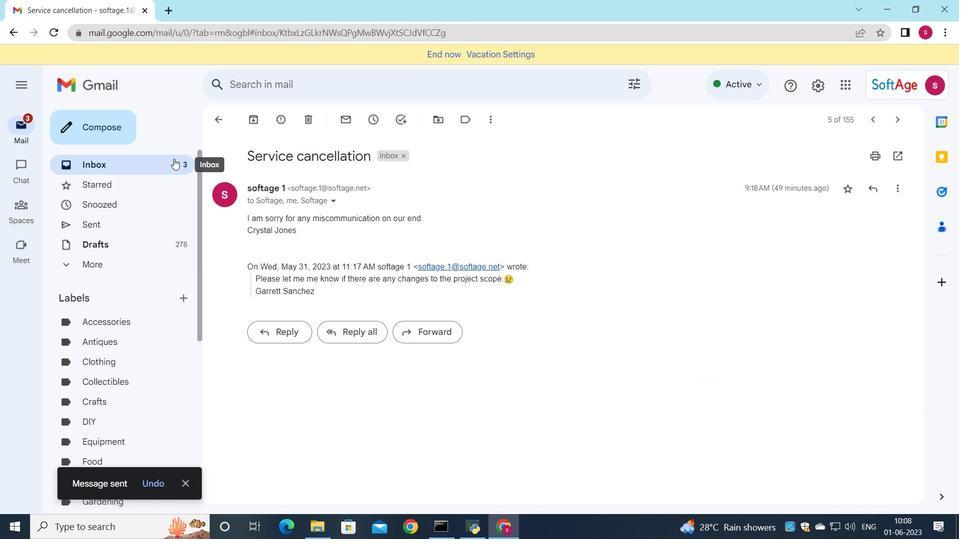 
Action: Mouse moved to (415, 143)
Screenshot: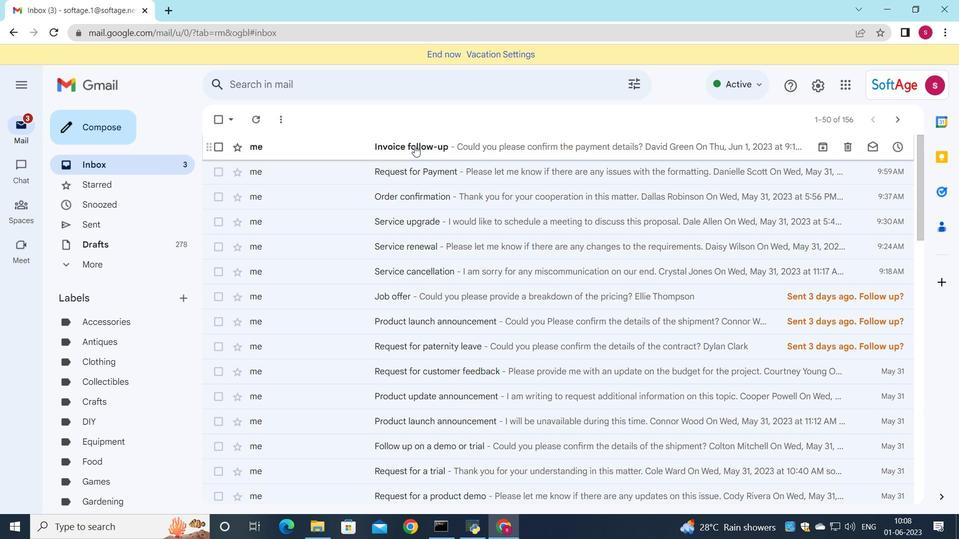
Action: Mouse pressed left at (415, 143)
Screenshot: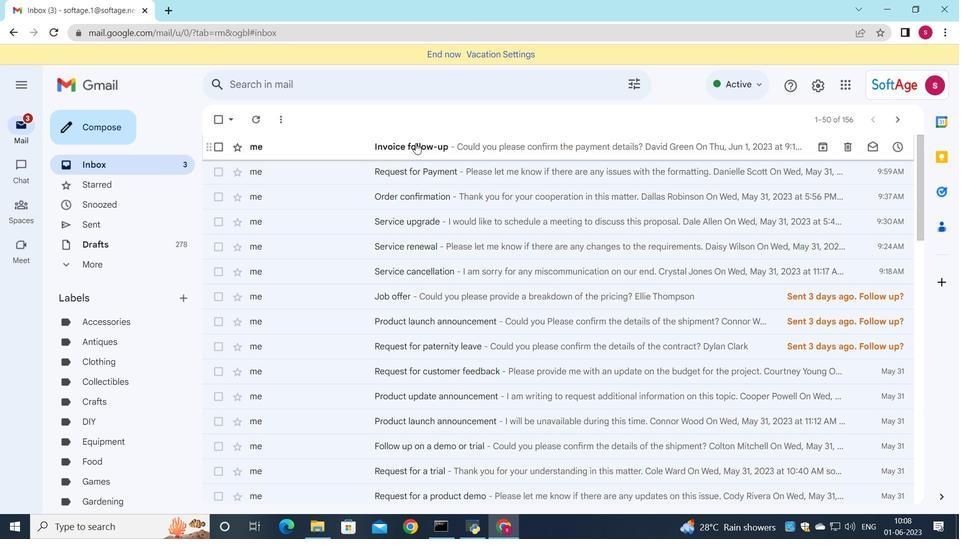 
Action: Mouse moved to (448, 209)
Screenshot: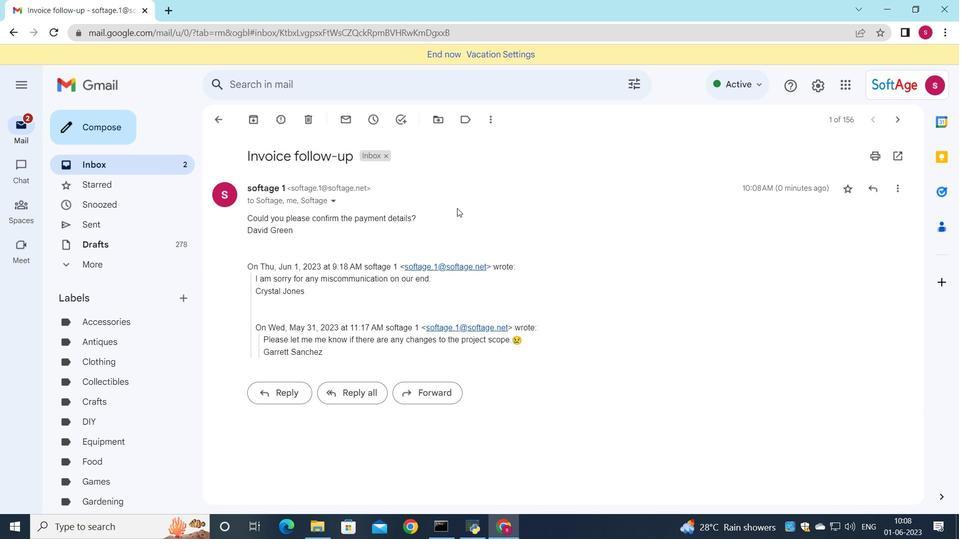 
